 Task: Look for space in Sarishābāri, Bangladesh from 5th July, 2023 to 11th July, 2023 for 2 adults in price range Rs.8000 to Rs.16000. Place can be entire place with 2 bedrooms having 2 beds and 1 bathroom. Property type can be flat. Amenities needed are: air conditioning, . Booking option can be shelf check-in. Required host language is English.
Action: Mouse moved to (508, 138)
Screenshot: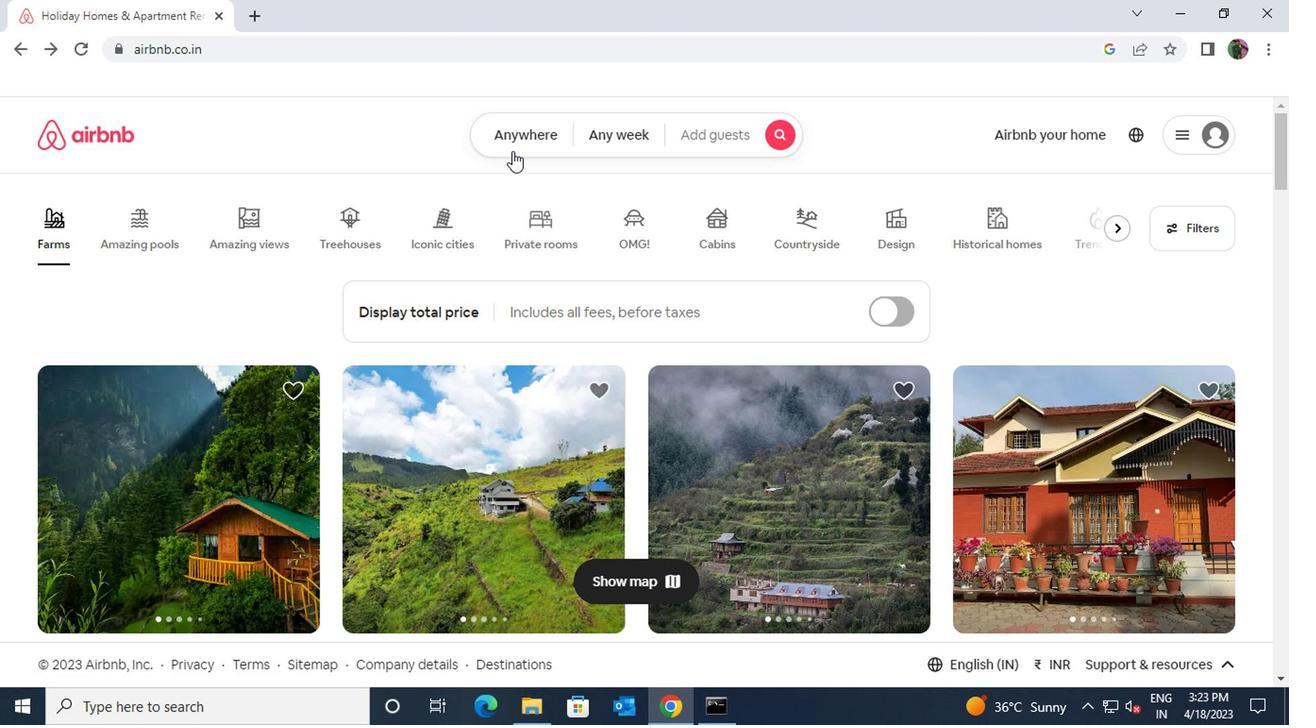 
Action: Mouse pressed left at (508, 138)
Screenshot: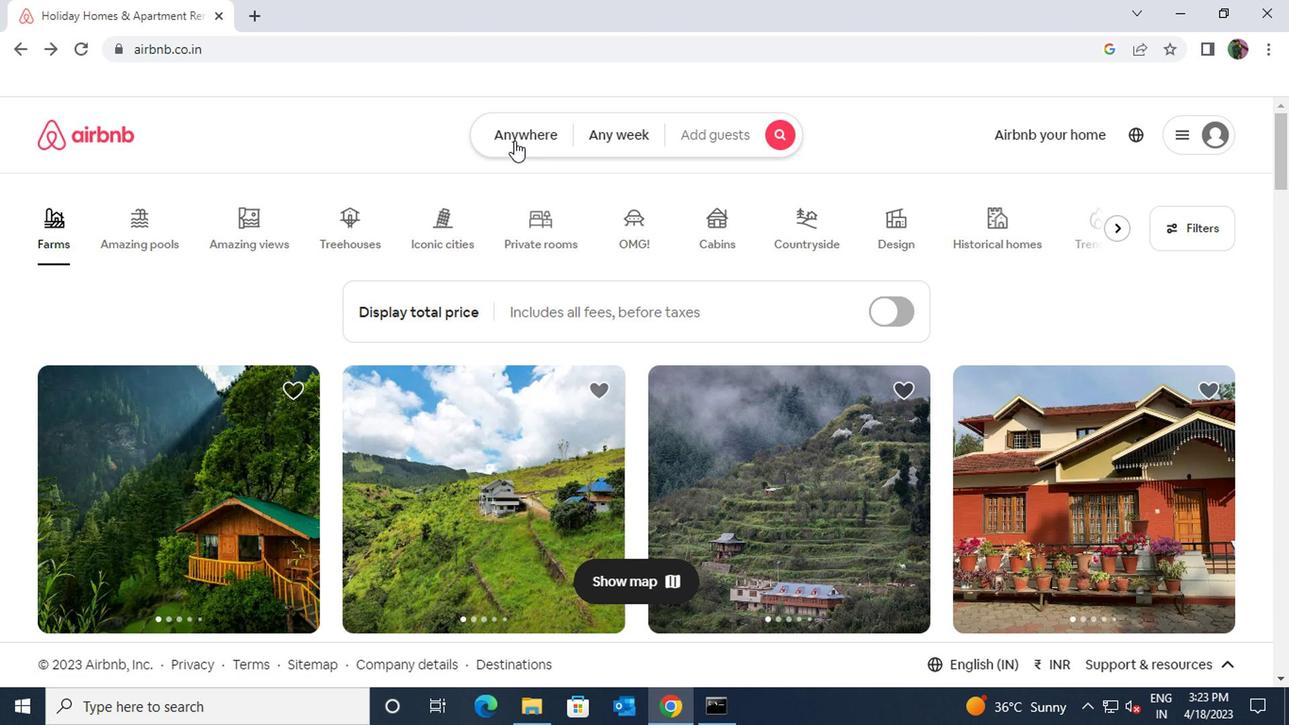 
Action: Mouse moved to (439, 211)
Screenshot: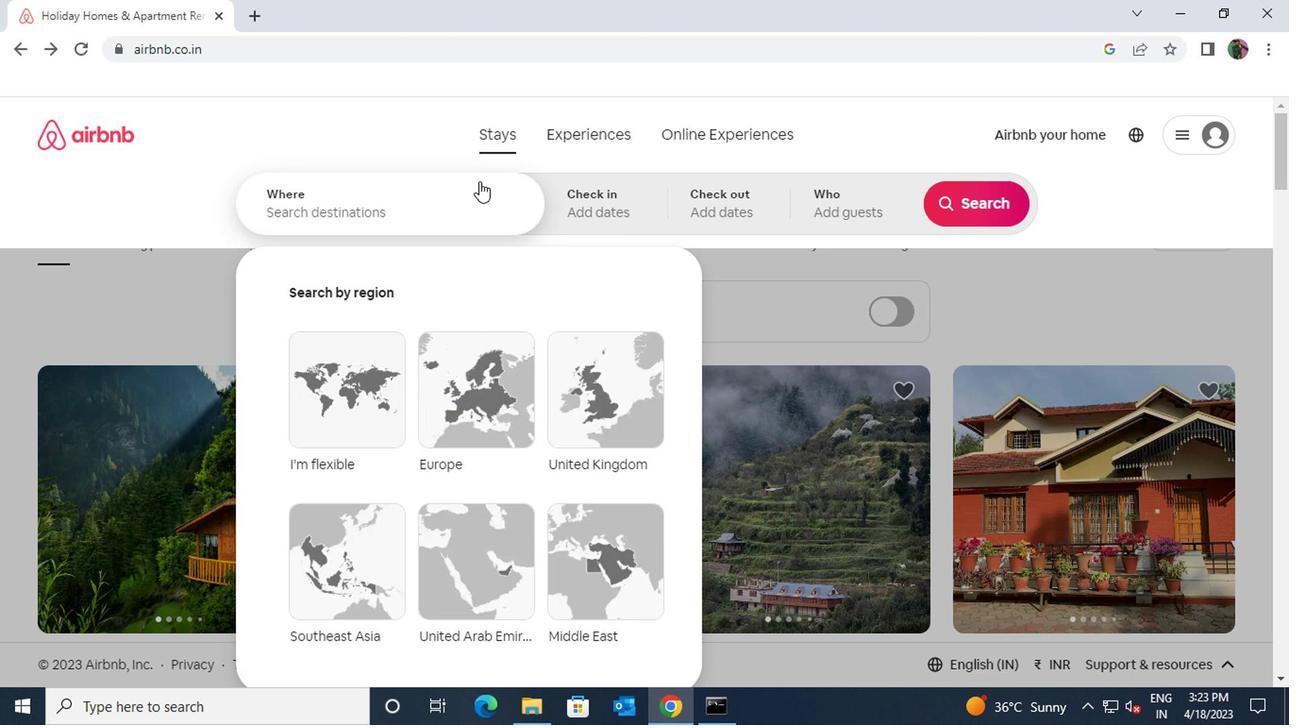 
Action: Mouse pressed left at (439, 211)
Screenshot: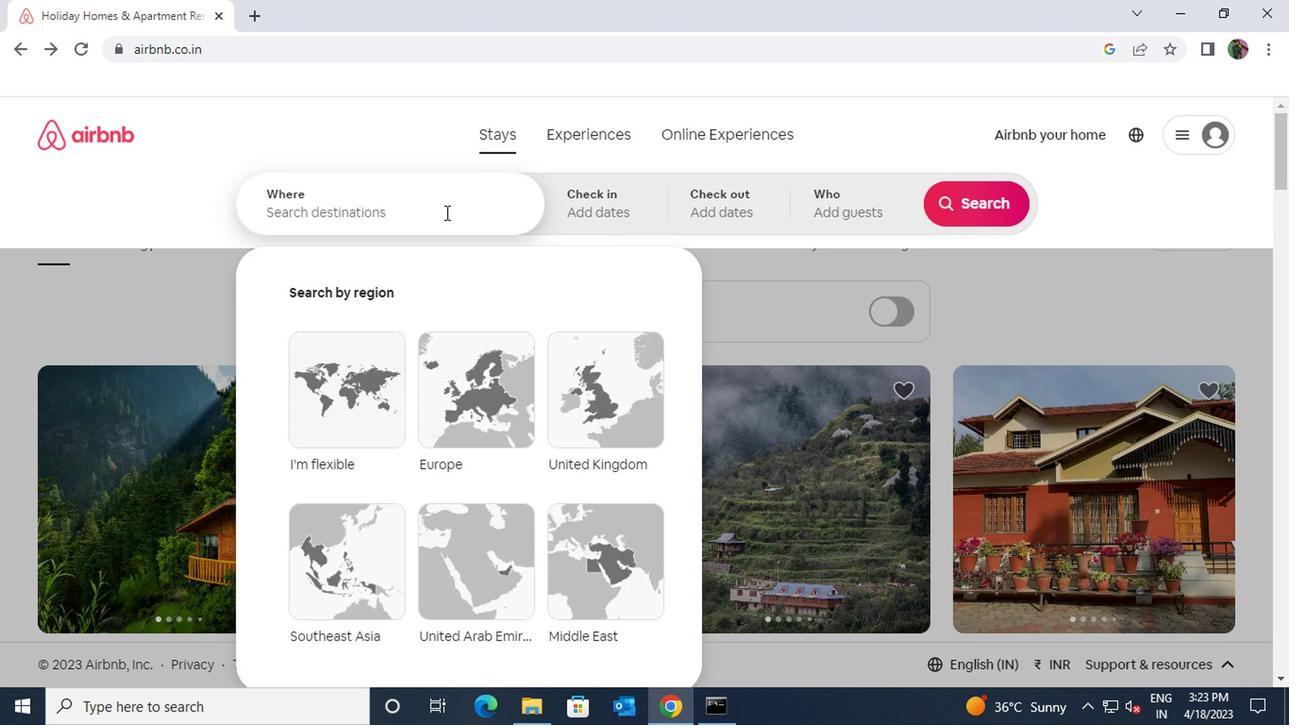 
Action: Key pressed sharisbhari<Key.space>banglade
Screenshot: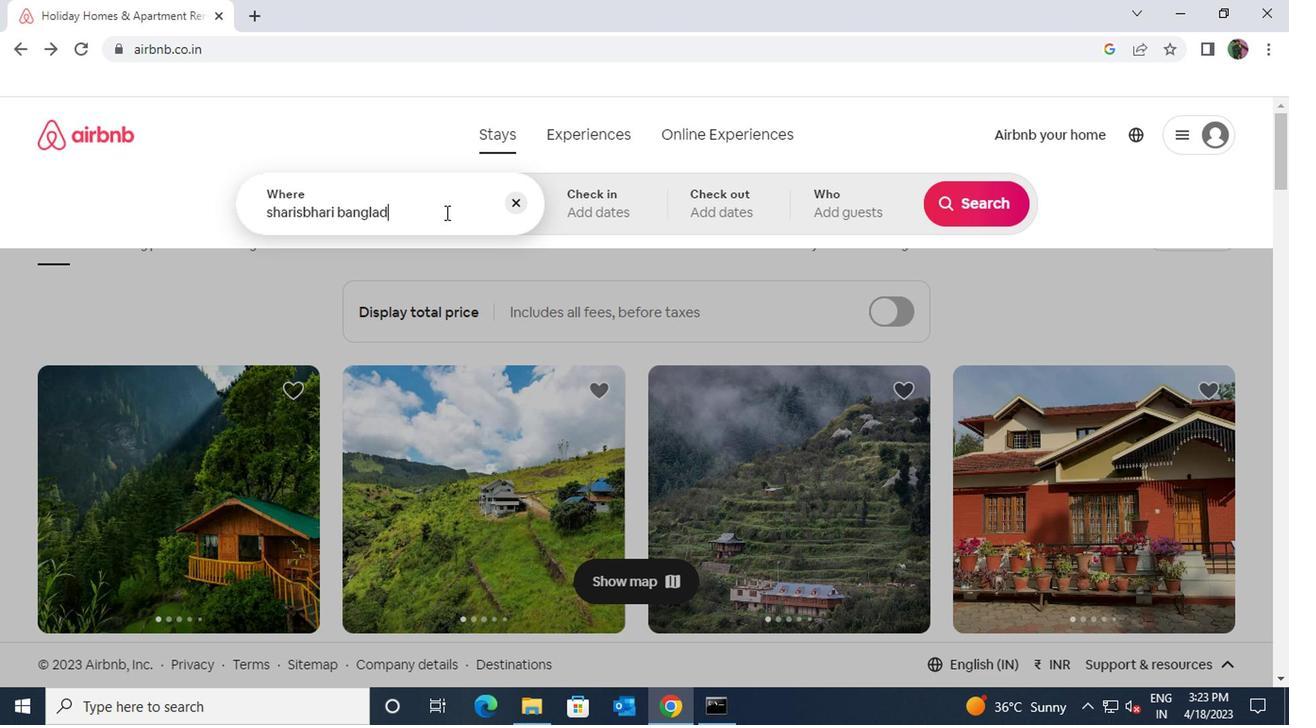
Action: Mouse moved to (433, 304)
Screenshot: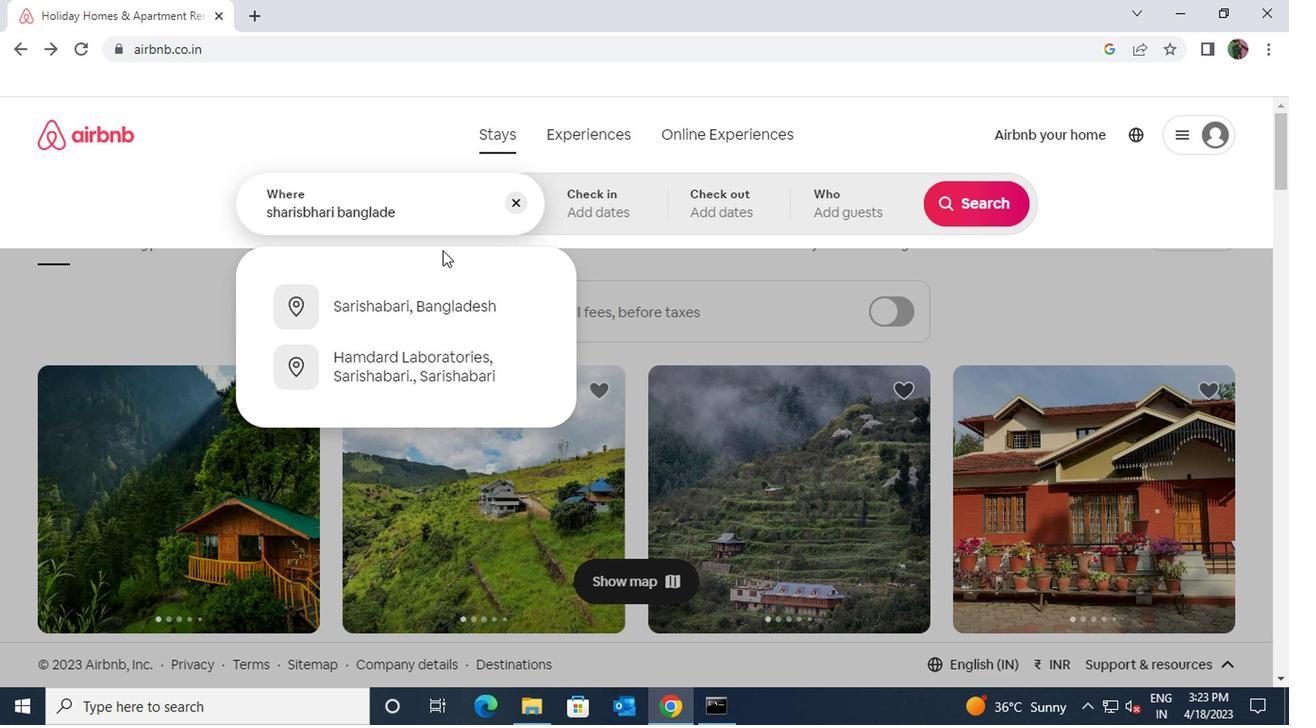 
Action: Mouse pressed left at (433, 304)
Screenshot: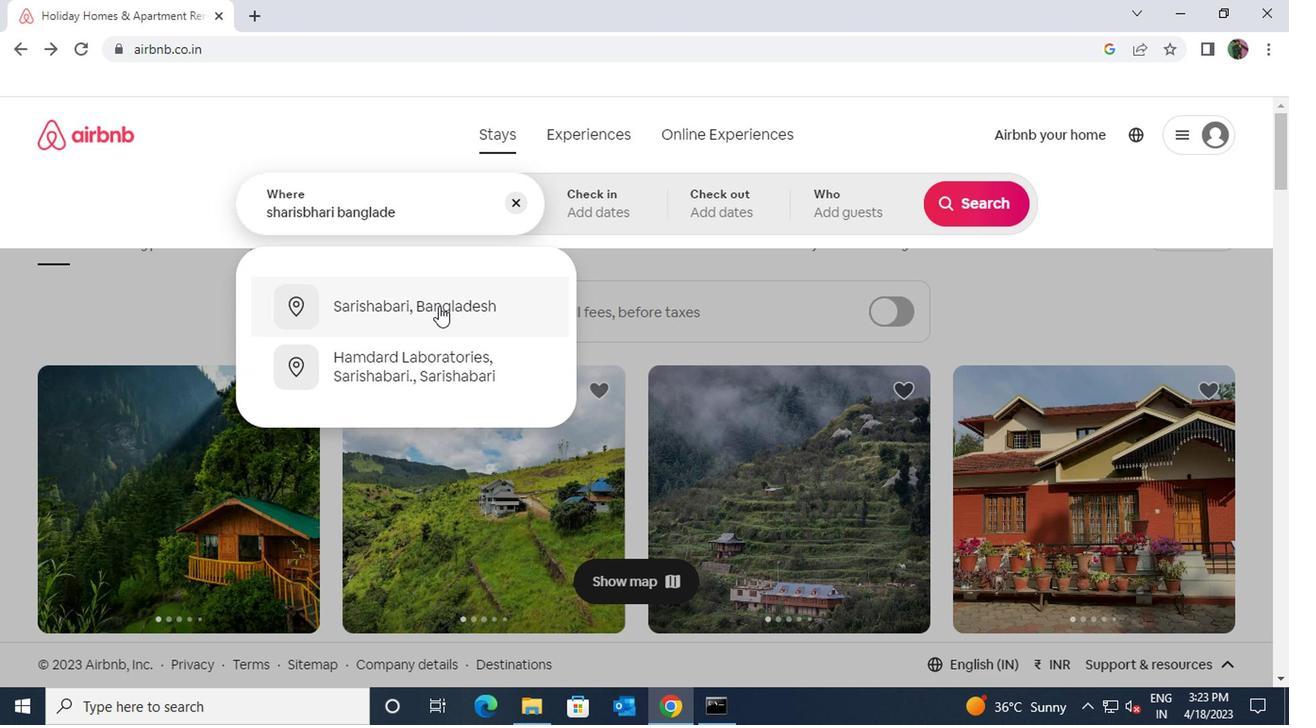 
Action: Mouse moved to (958, 361)
Screenshot: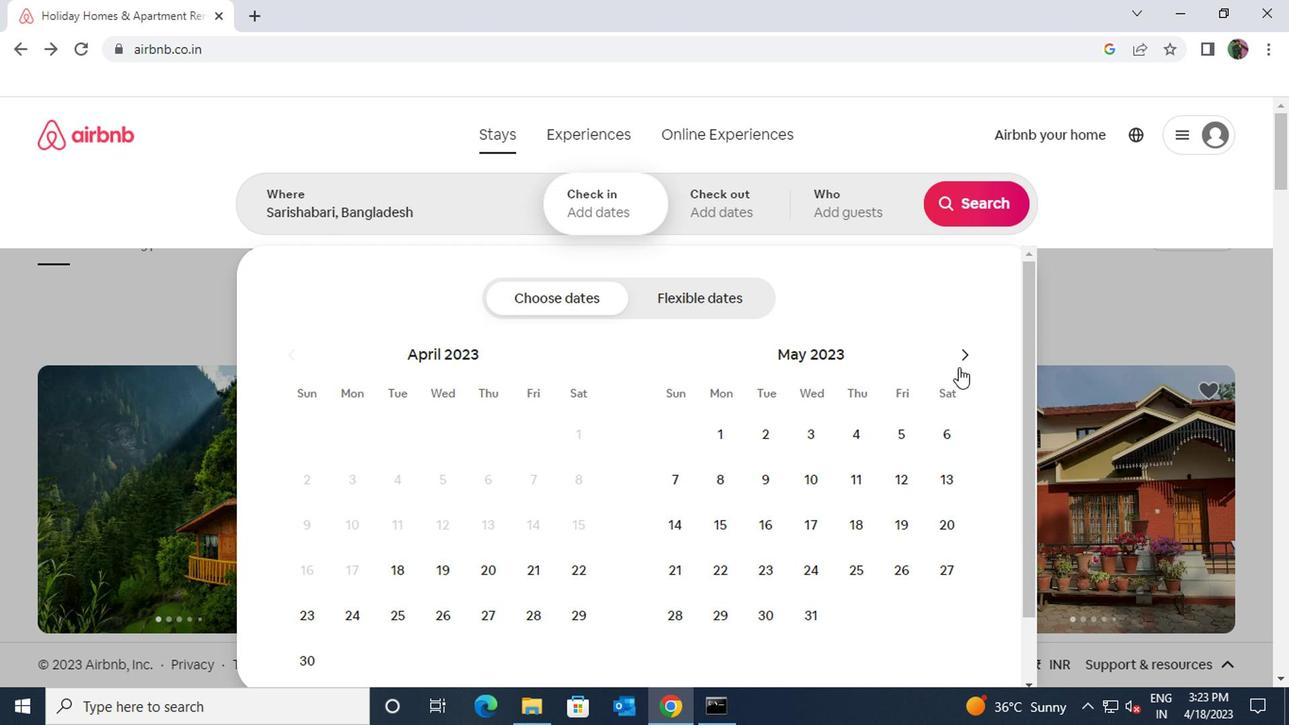 
Action: Mouse pressed left at (958, 361)
Screenshot: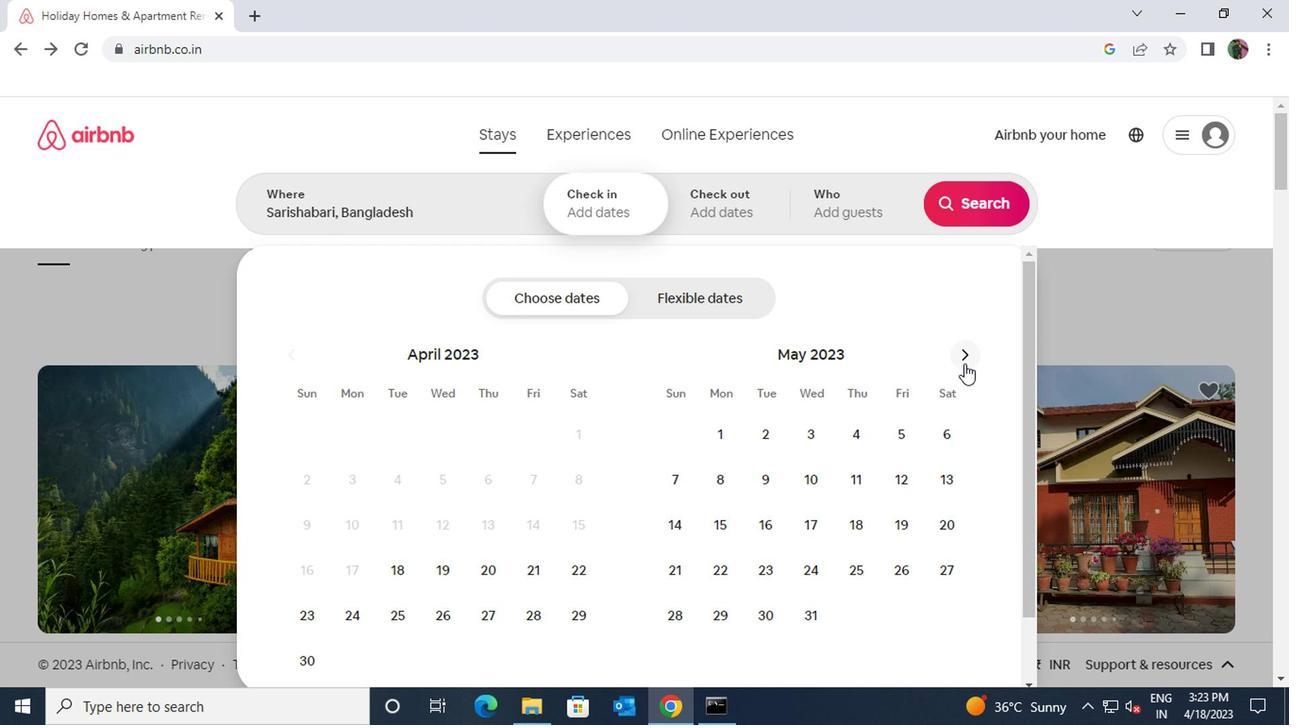 
Action: Mouse pressed left at (958, 361)
Screenshot: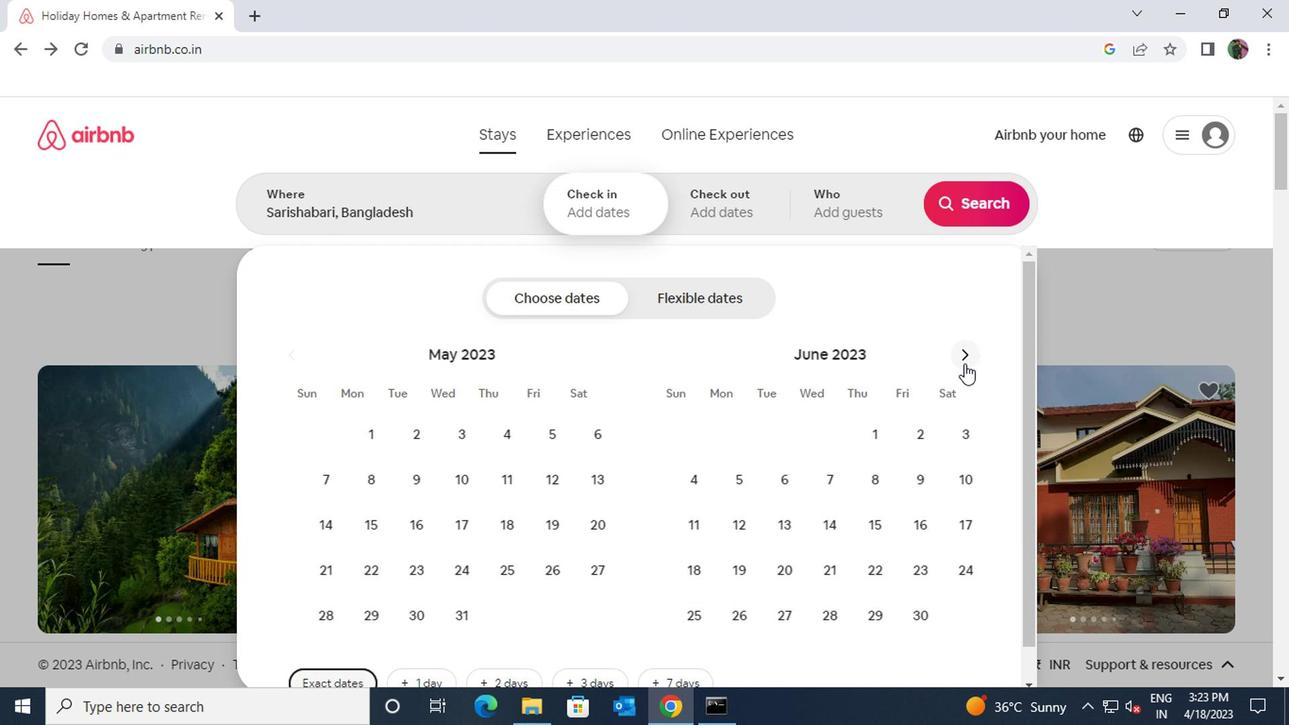 
Action: Mouse moved to (794, 472)
Screenshot: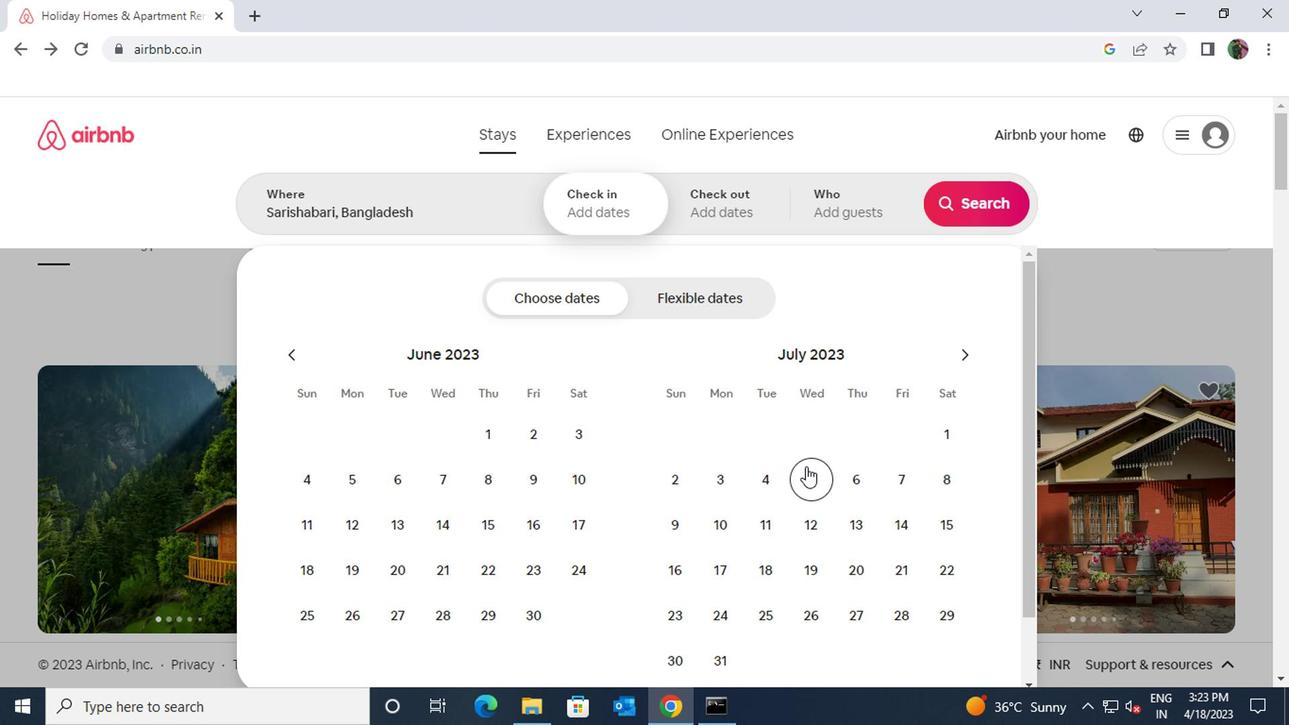 
Action: Mouse pressed left at (794, 472)
Screenshot: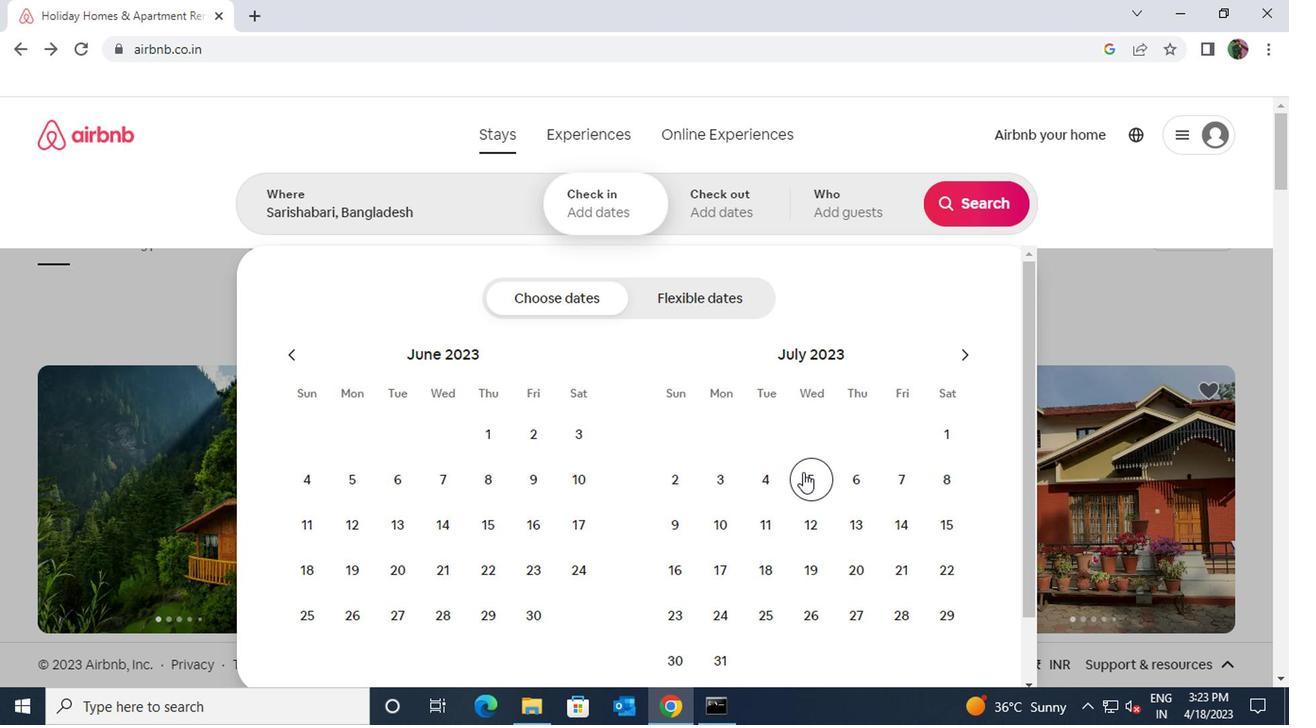 
Action: Mouse moved to (762, 514)
Screenshot: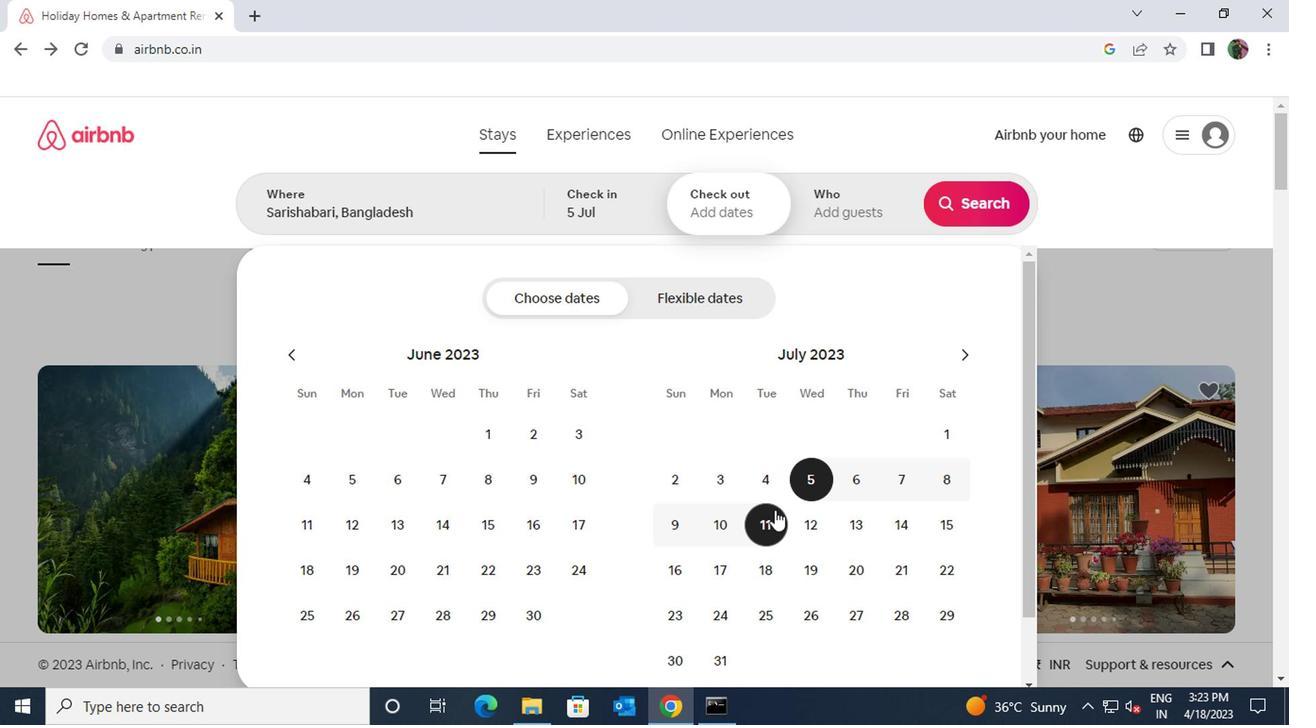 
Action: Mouse pressed left at (762, 514)
Screenshot: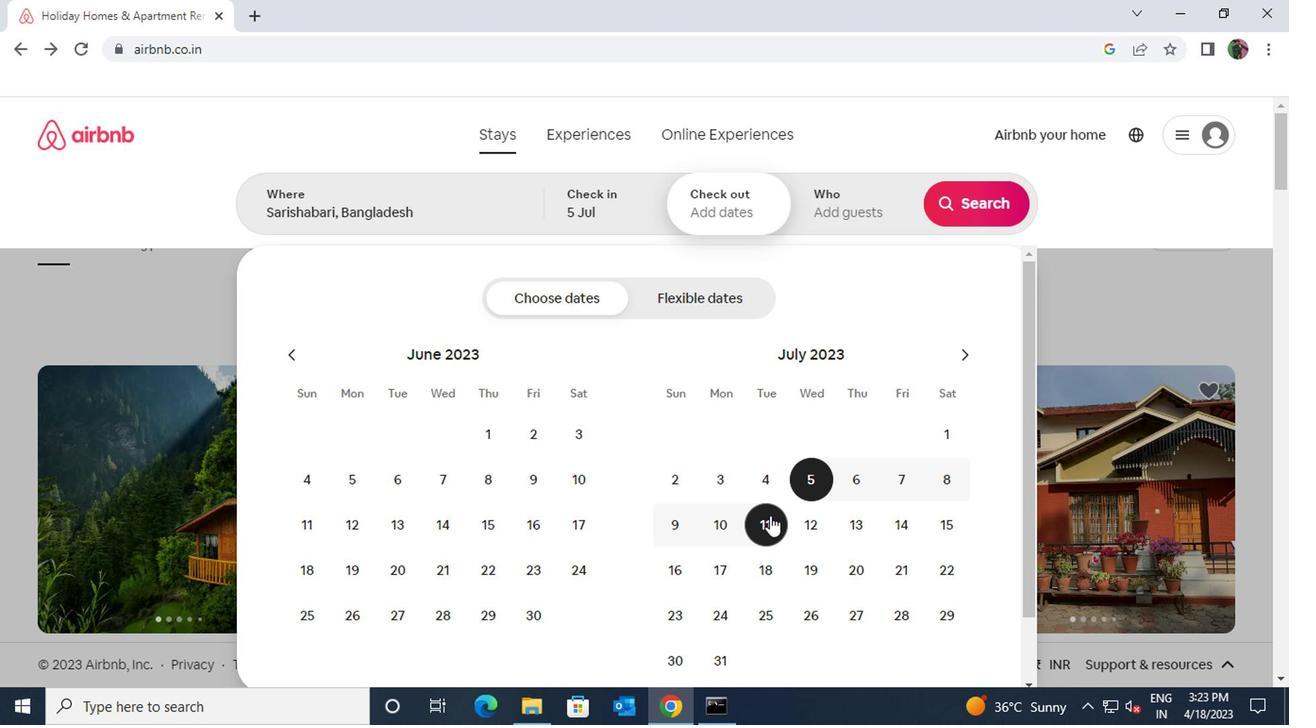 
Action: Mouse moved to (825, 203)
Screenshot: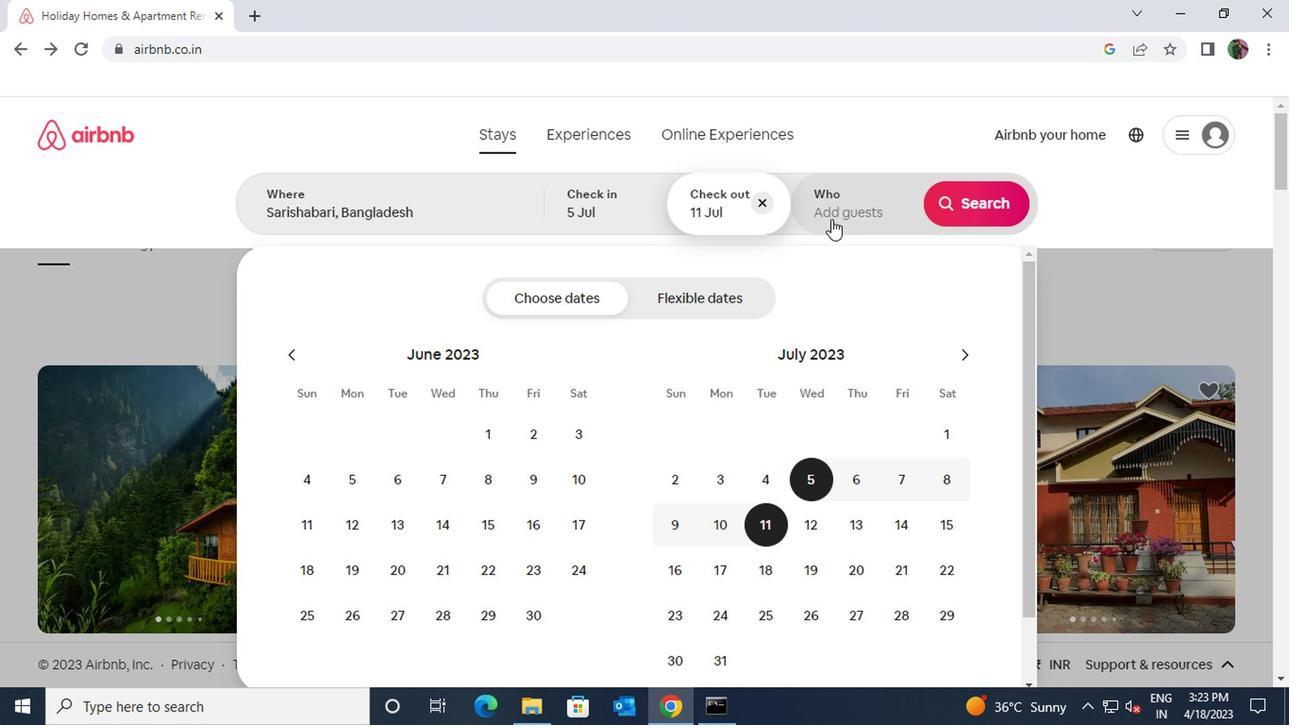 
Action: Mouse pressed left at (825, 203)
Screenshot: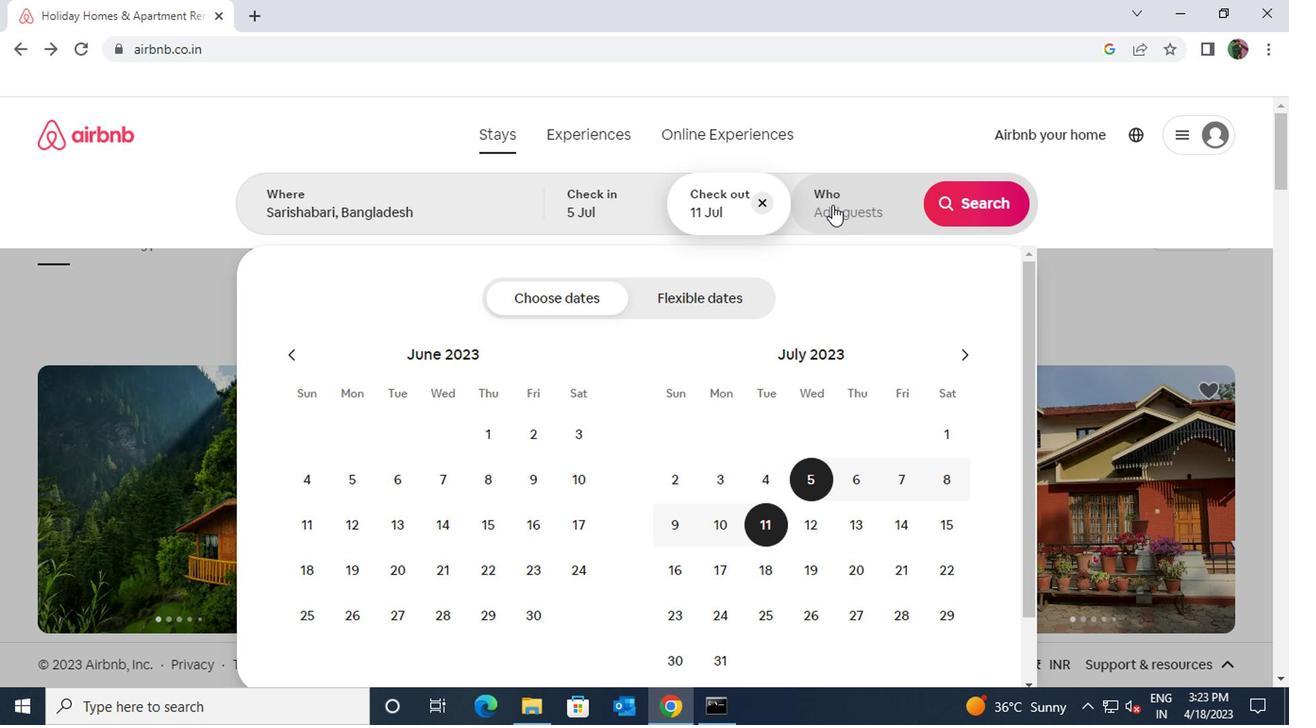 
Action: Mouse moved to (980, 304)
Screenshot: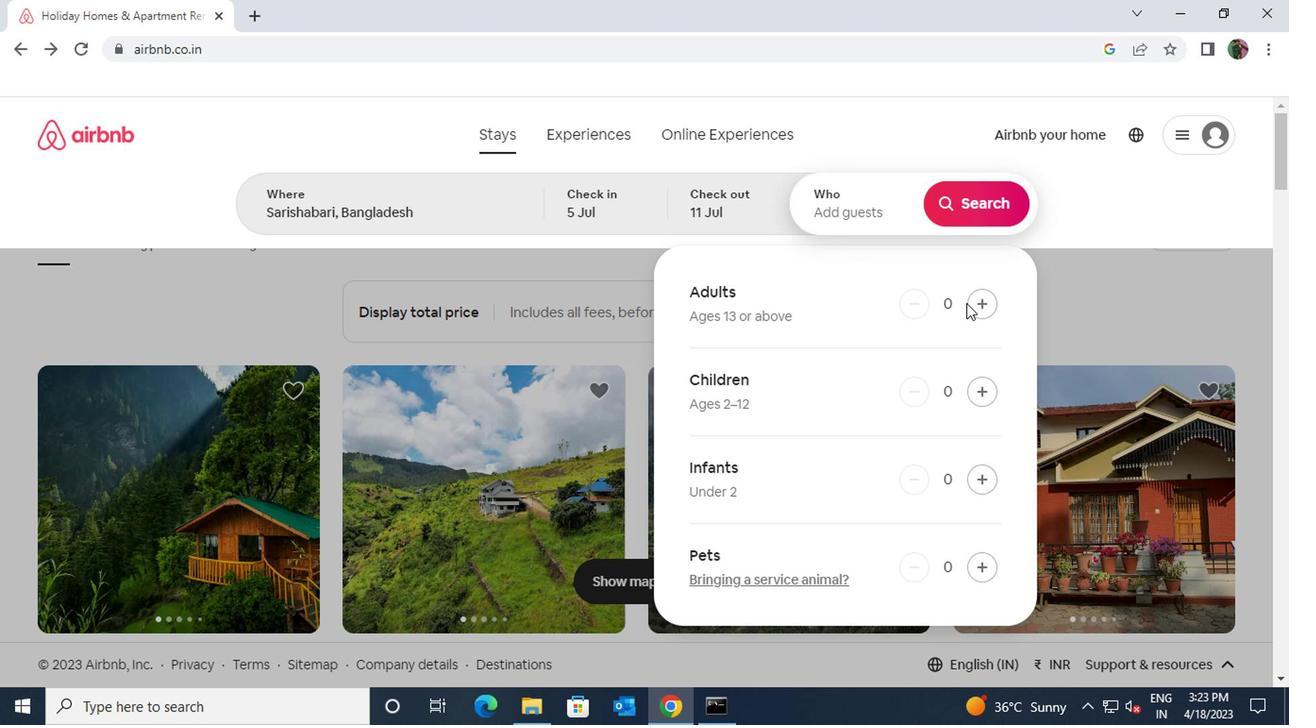 
Action: Mouse pressed left at (980, 304)
Screenshot: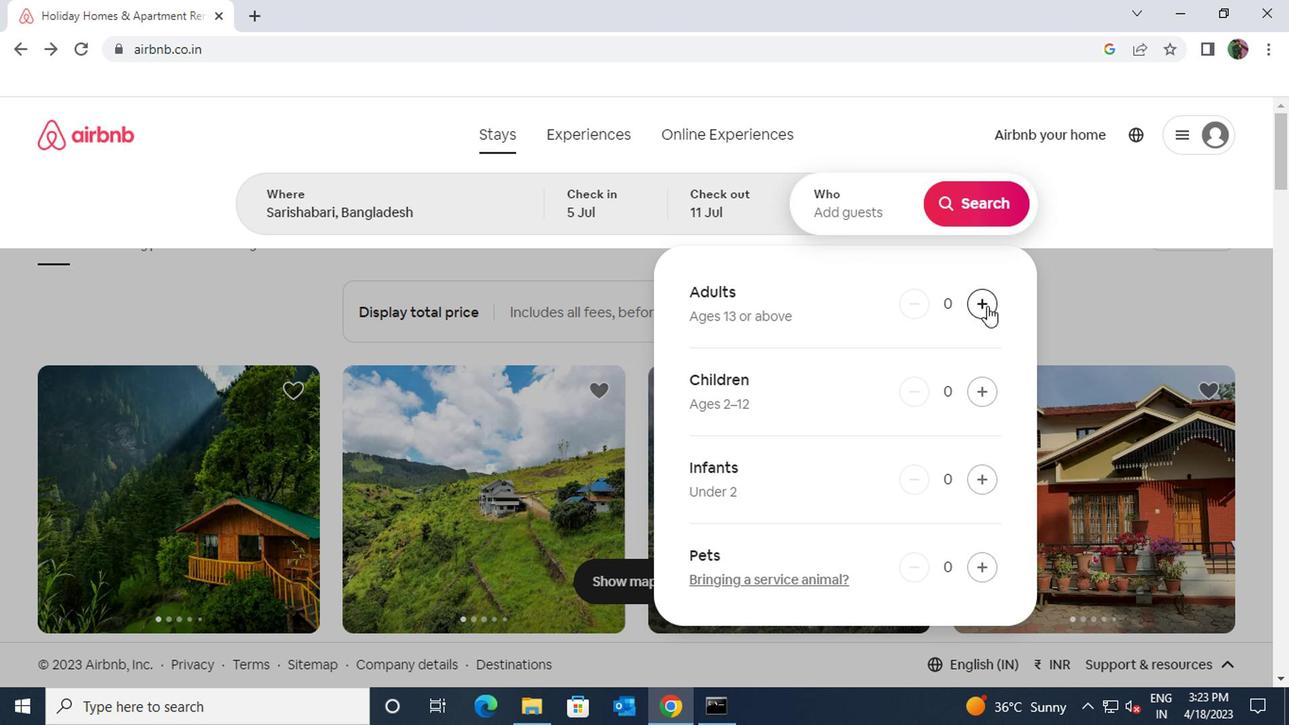 
Action: Mouse pressed left at (980, 304)
Screenshot: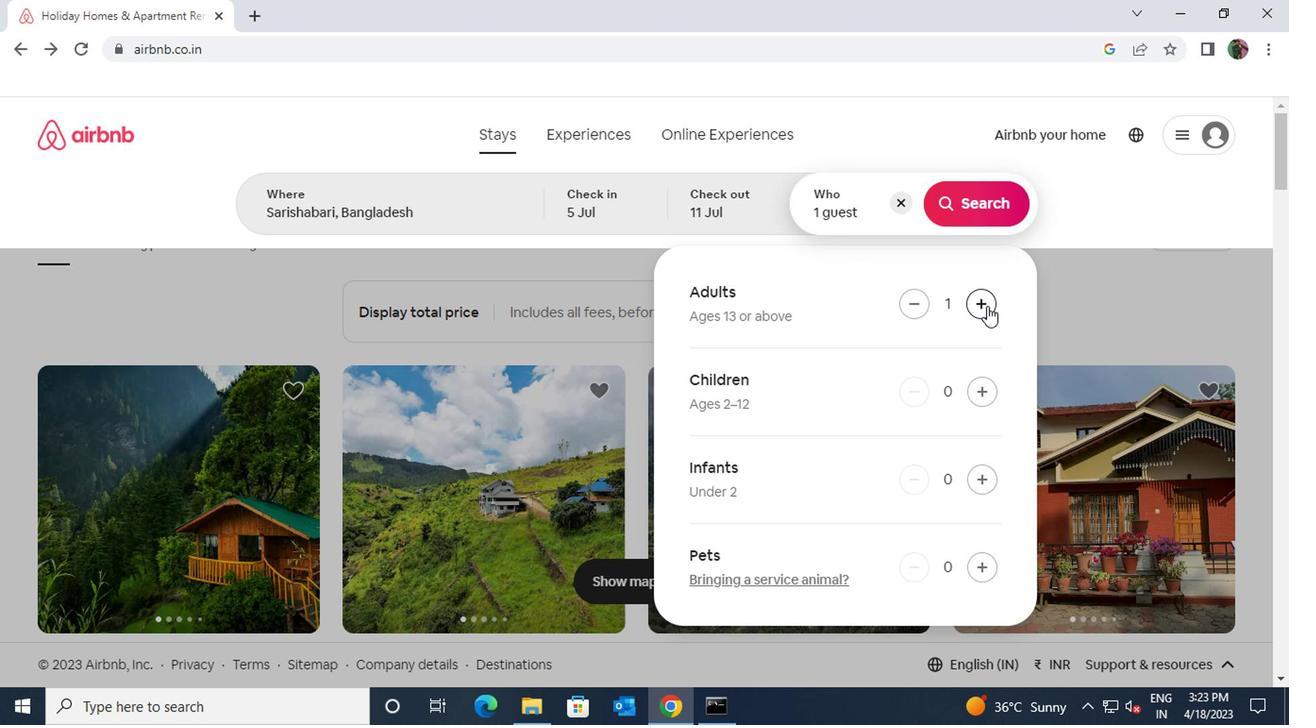 
Action: Mouse moved to (961, 202)
Screenshot: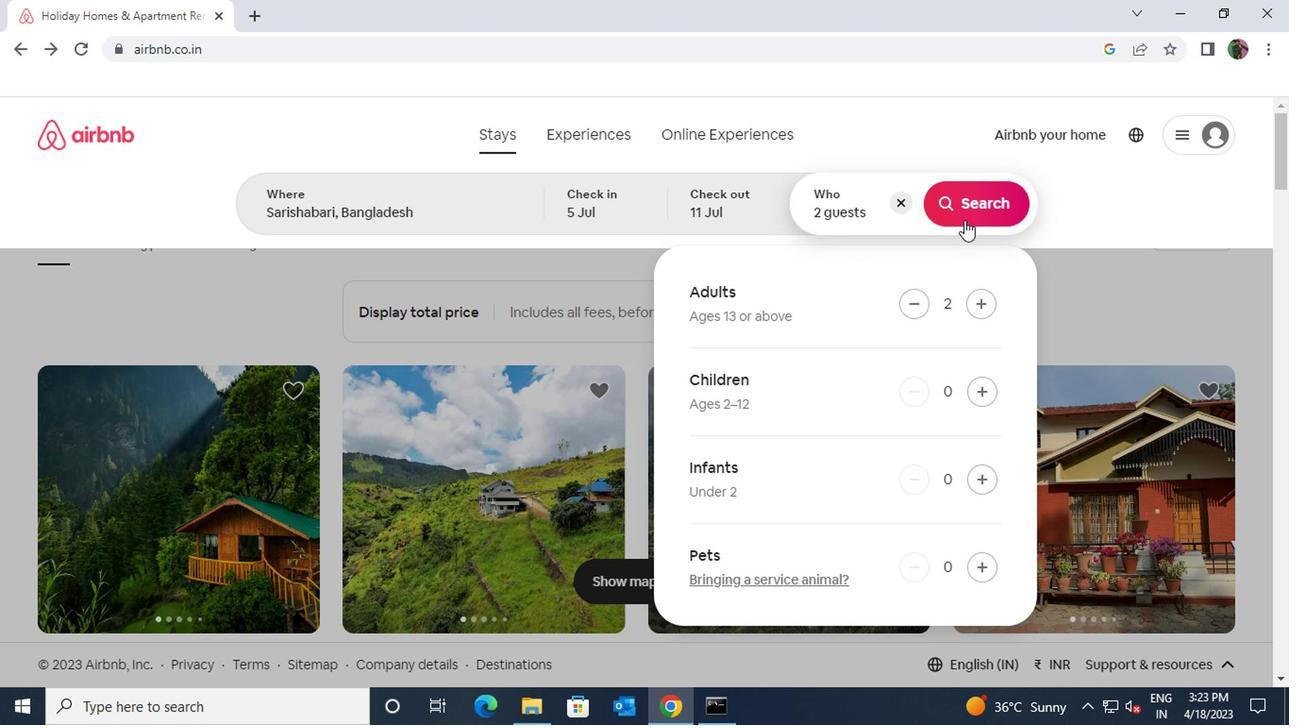 
Action: Mouse pressed left at (961, 202)
Screenshot: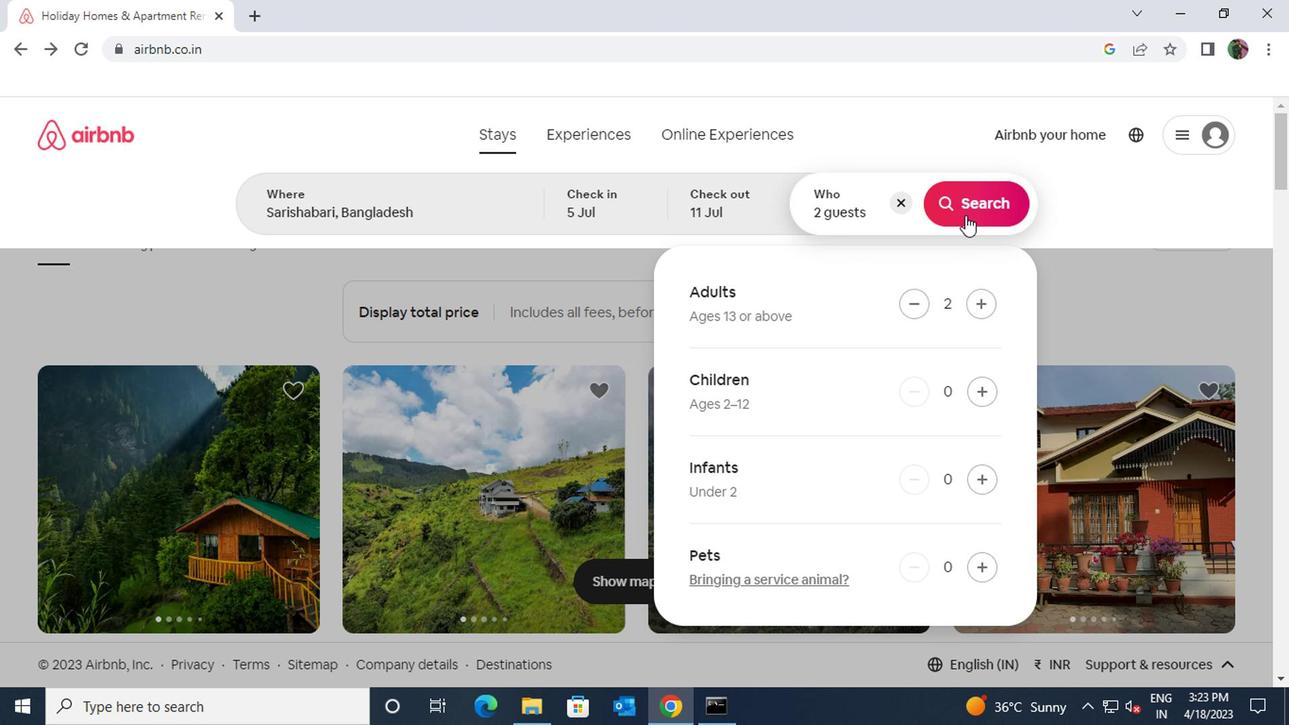 
Action: Mouse moved to (1179, 208)
Screenshot: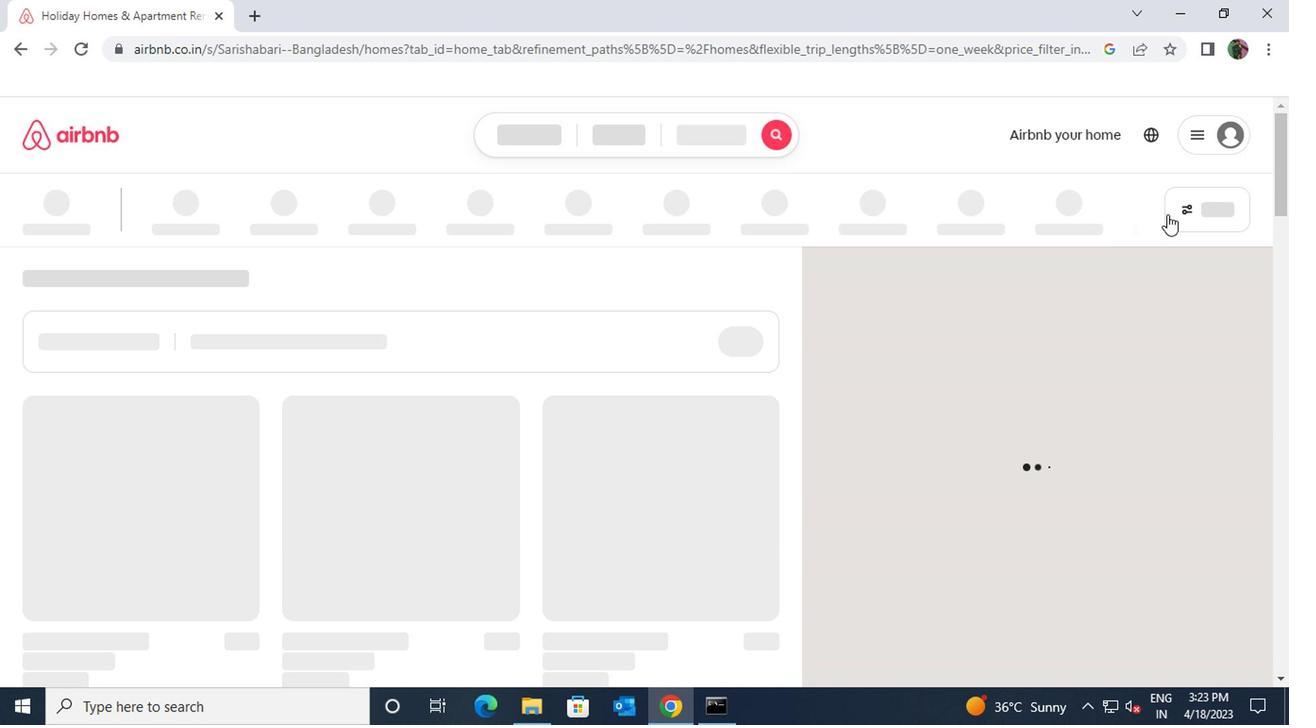 
Action: Mouse pressed left at (1179, 208)
Screenshot: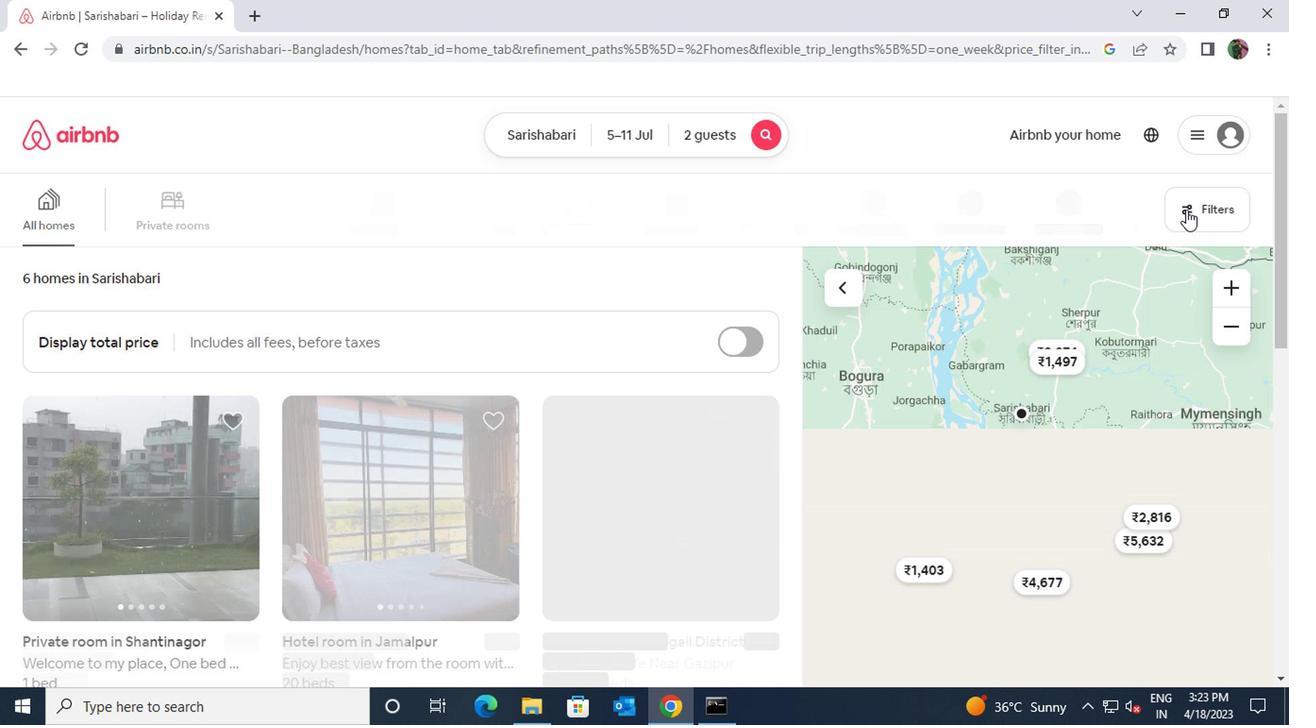 
Action: Mouse moved to (400, 455)
Screenshot: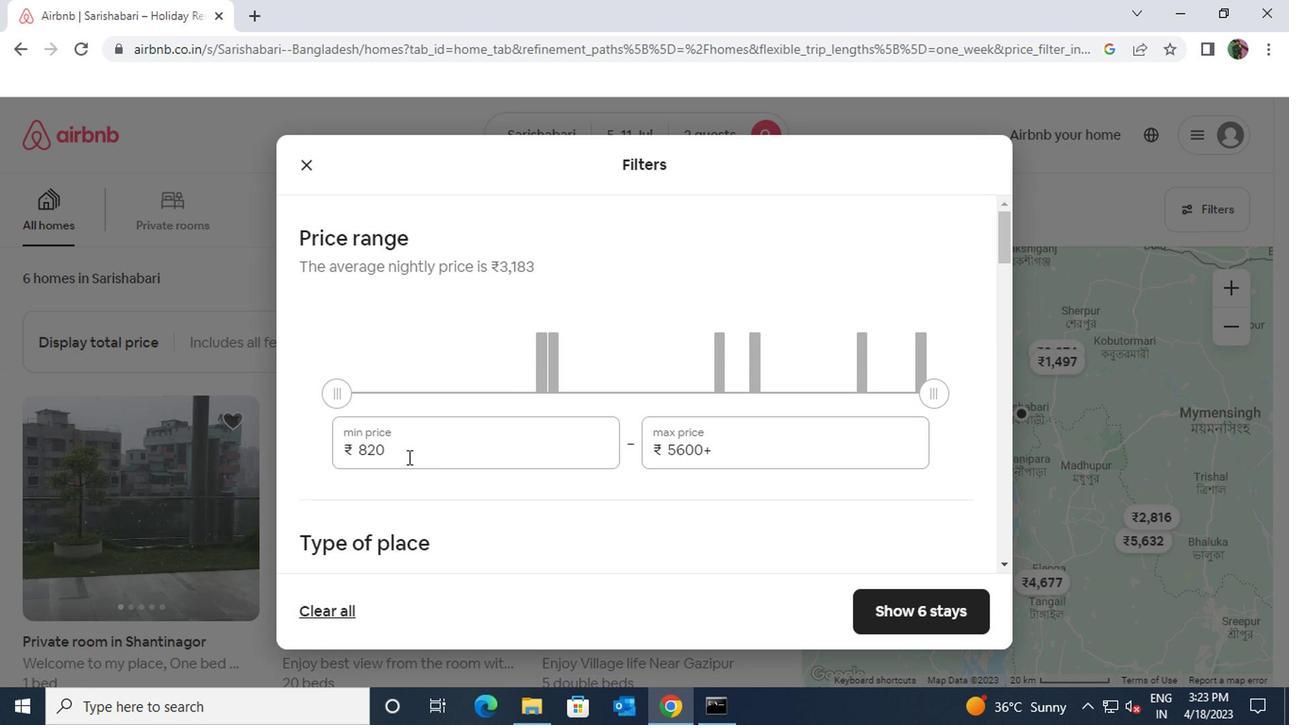 
Action: Mouse pressed left at (400, 455)
Screenshot: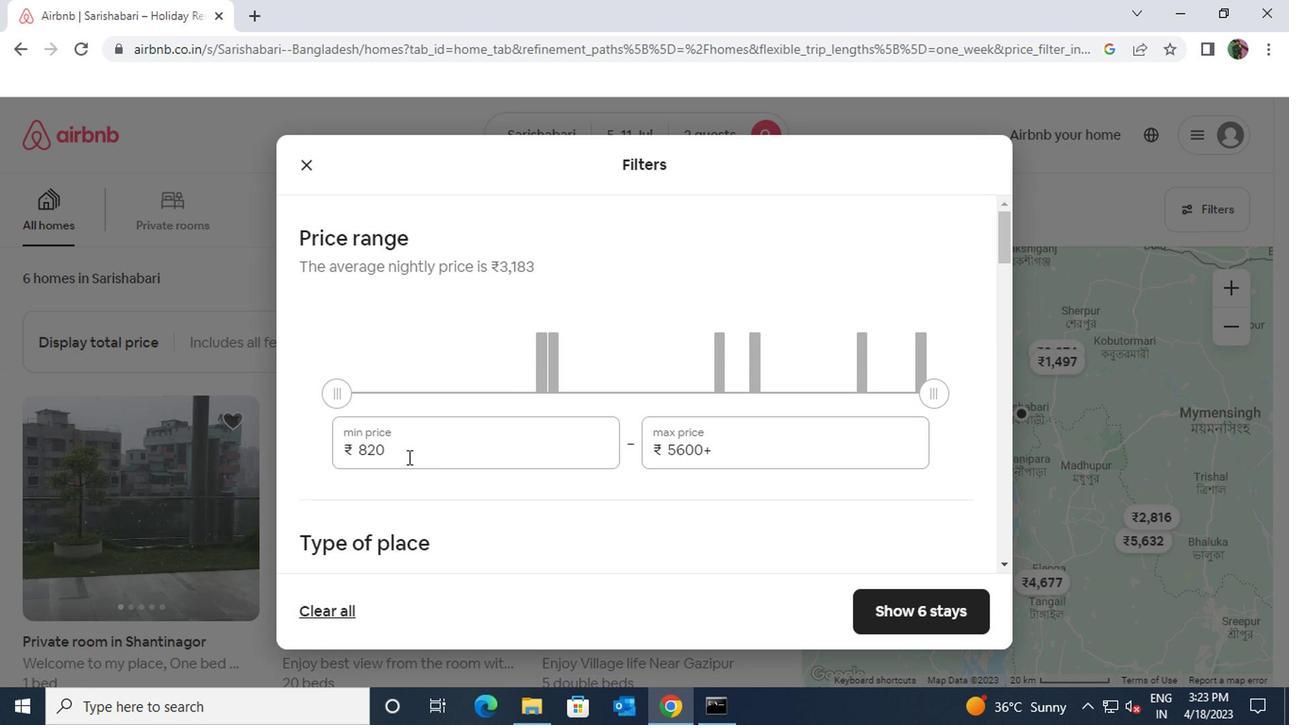 
Action: Mouse moved to (344, 455)
Screenshot: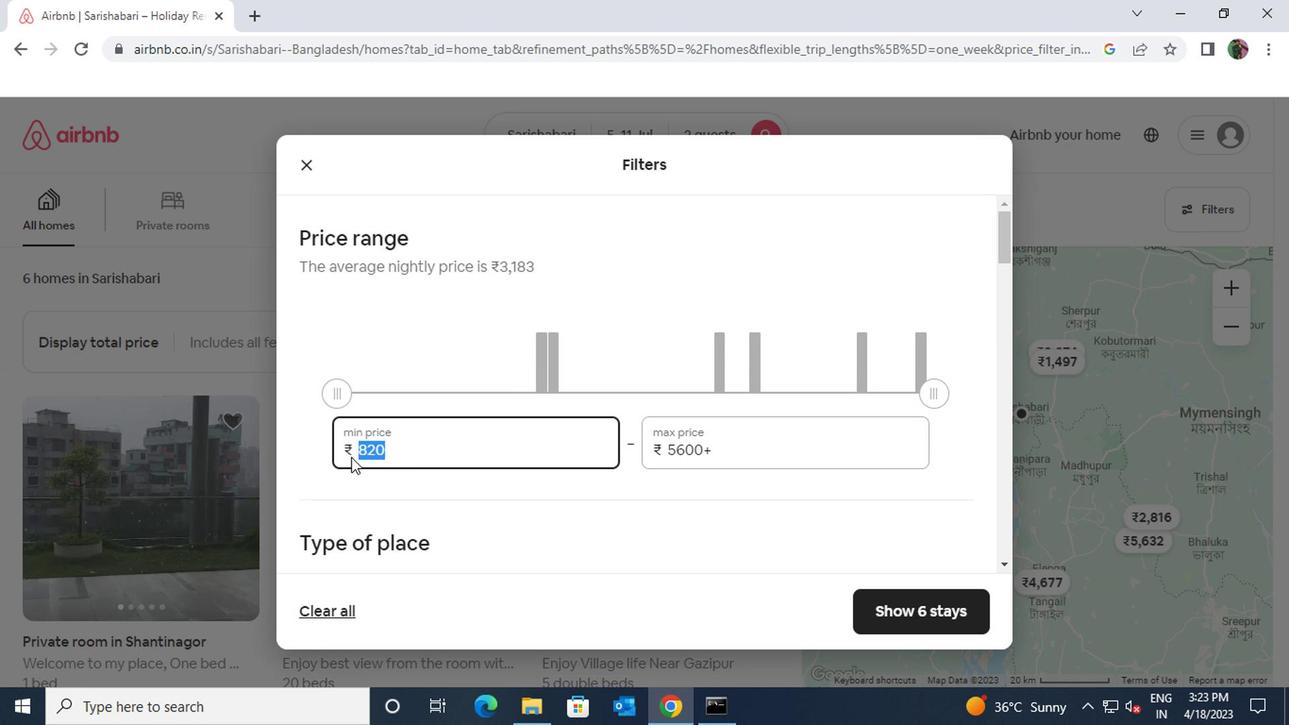 
Action: Key pressed 8000
Screenshot: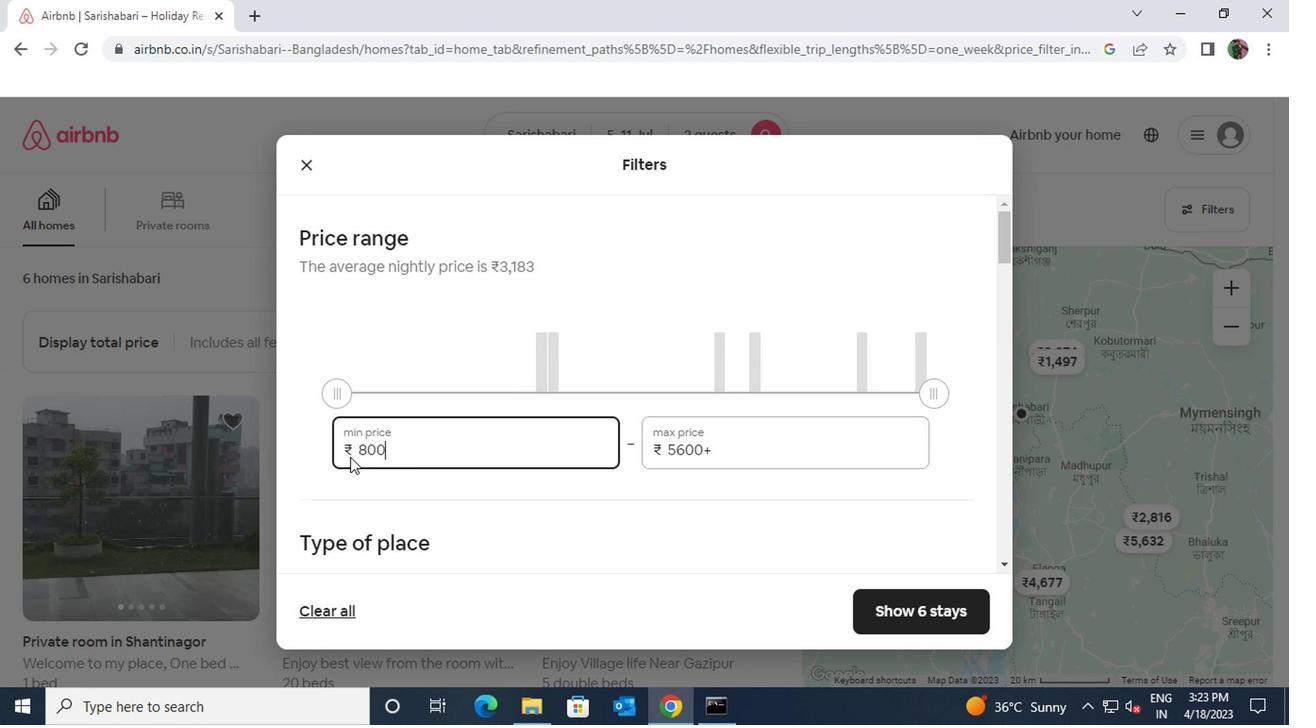 
Action: Mouse moved to (716, 451)
Screenshot: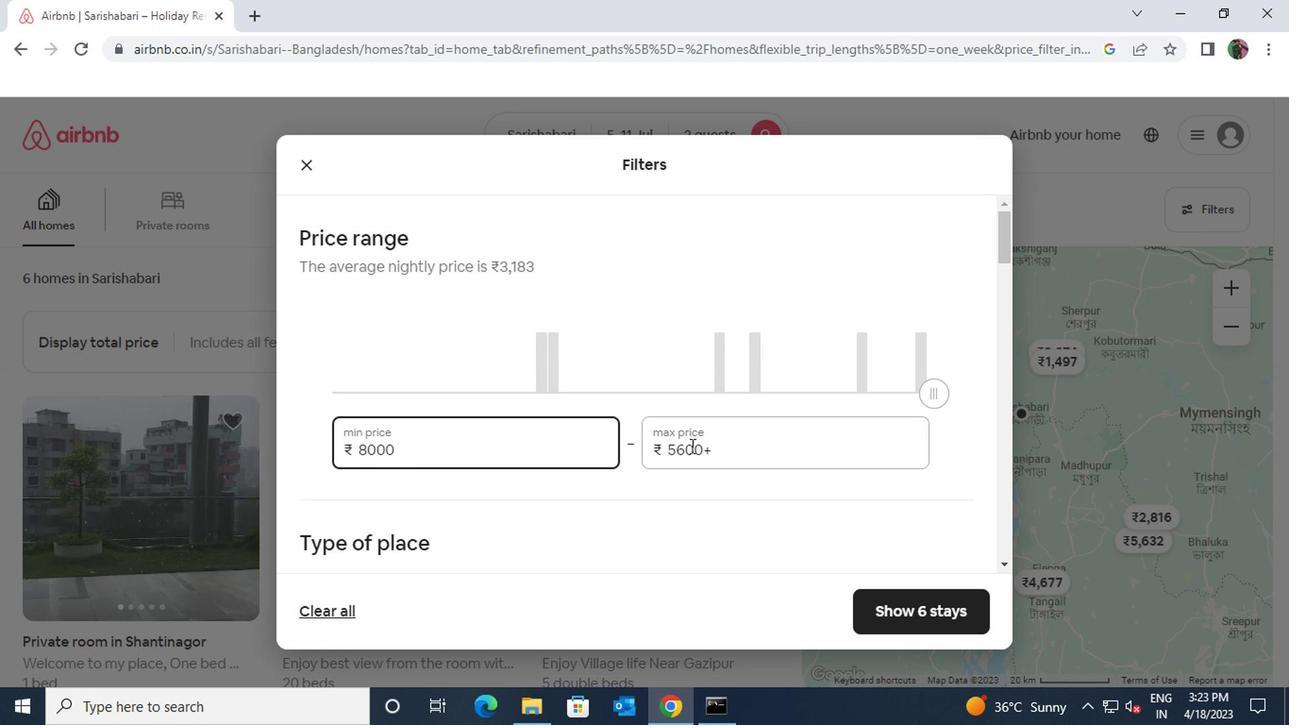 
Action: Mouse pressed left at (716, 451)
Screenshot: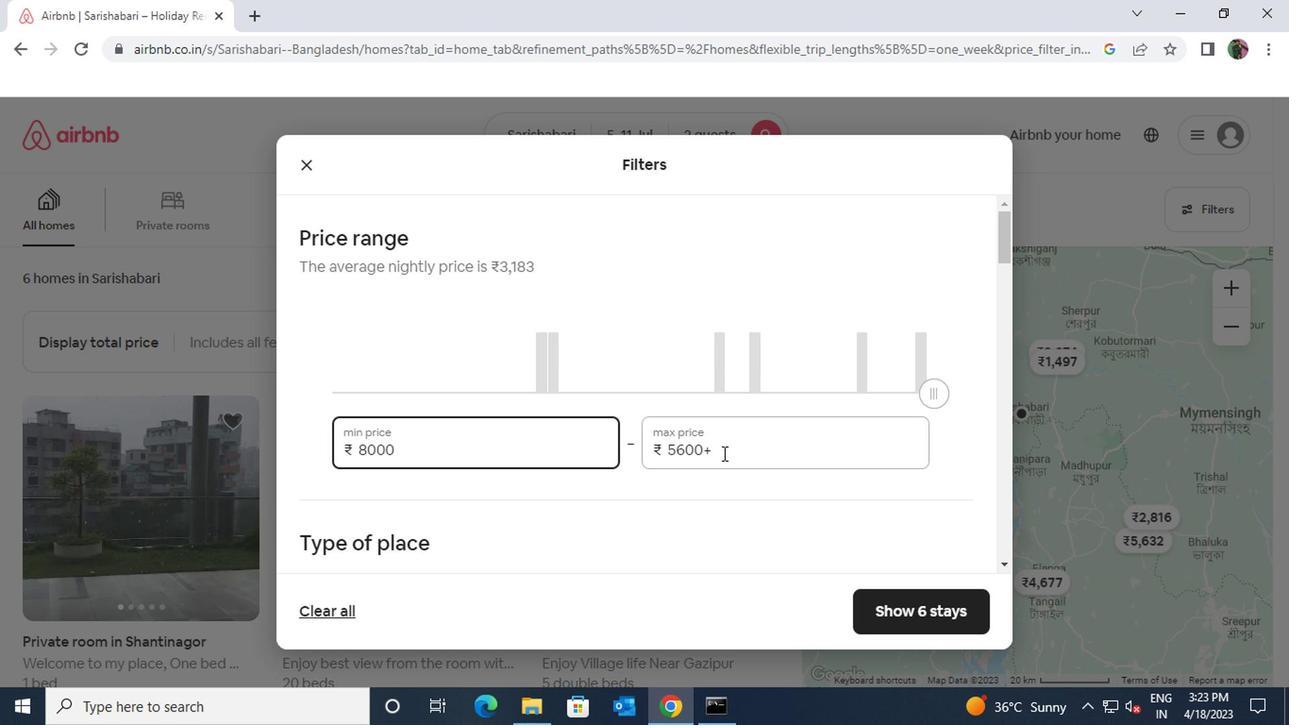 
Action: Mouse moved to (659, 463)
Screenshot: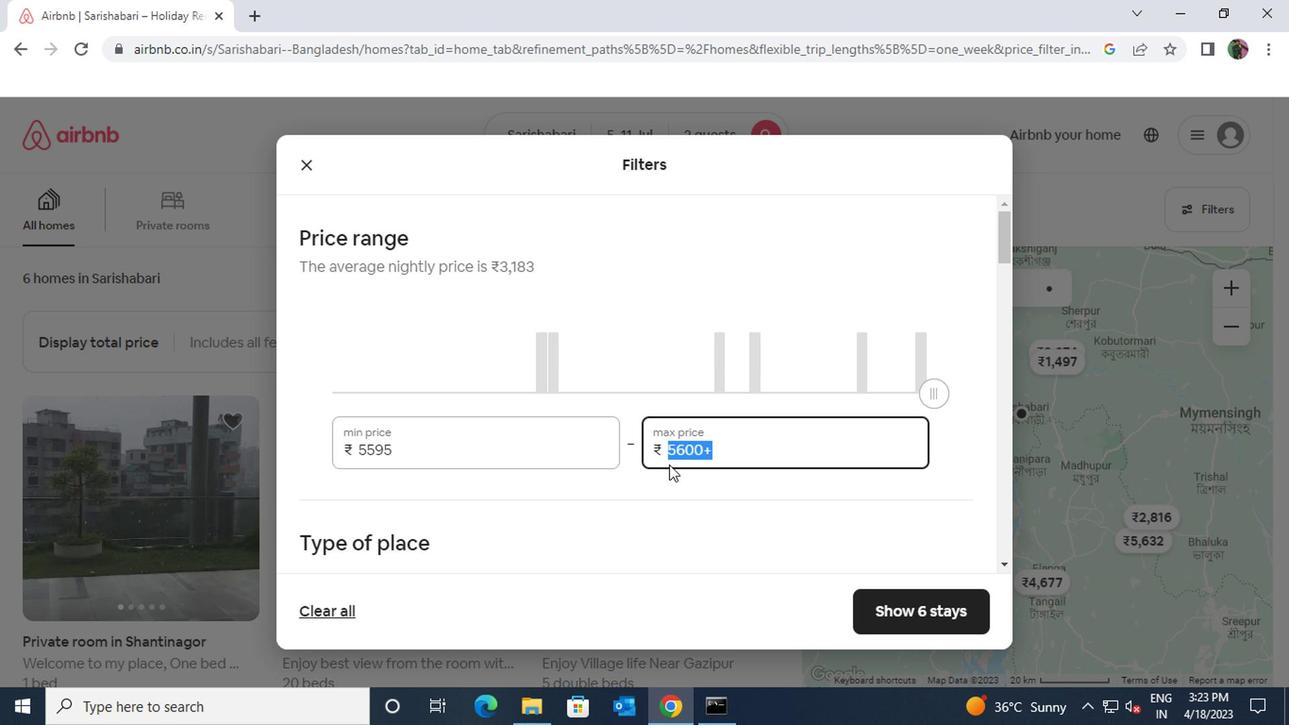 
Action: Key pressed 16000
Screenshot: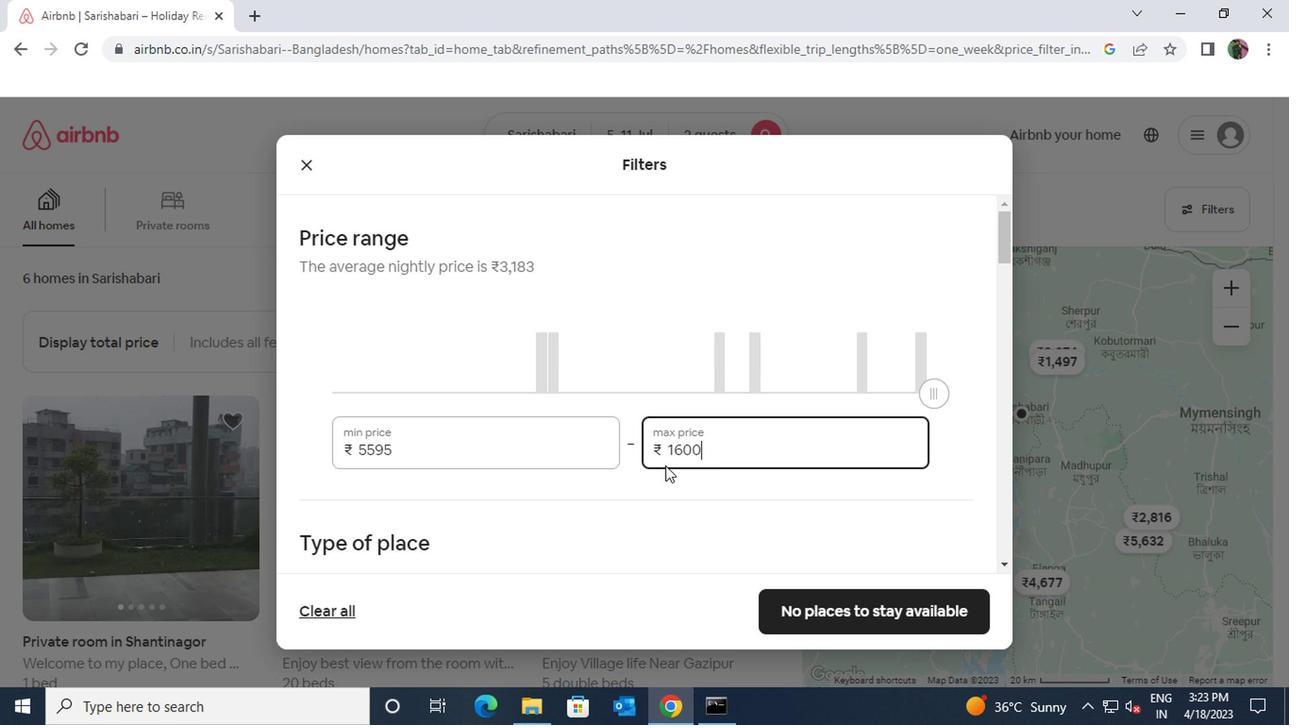 
Action: Mouse moved to (657, 463)
Screenshot: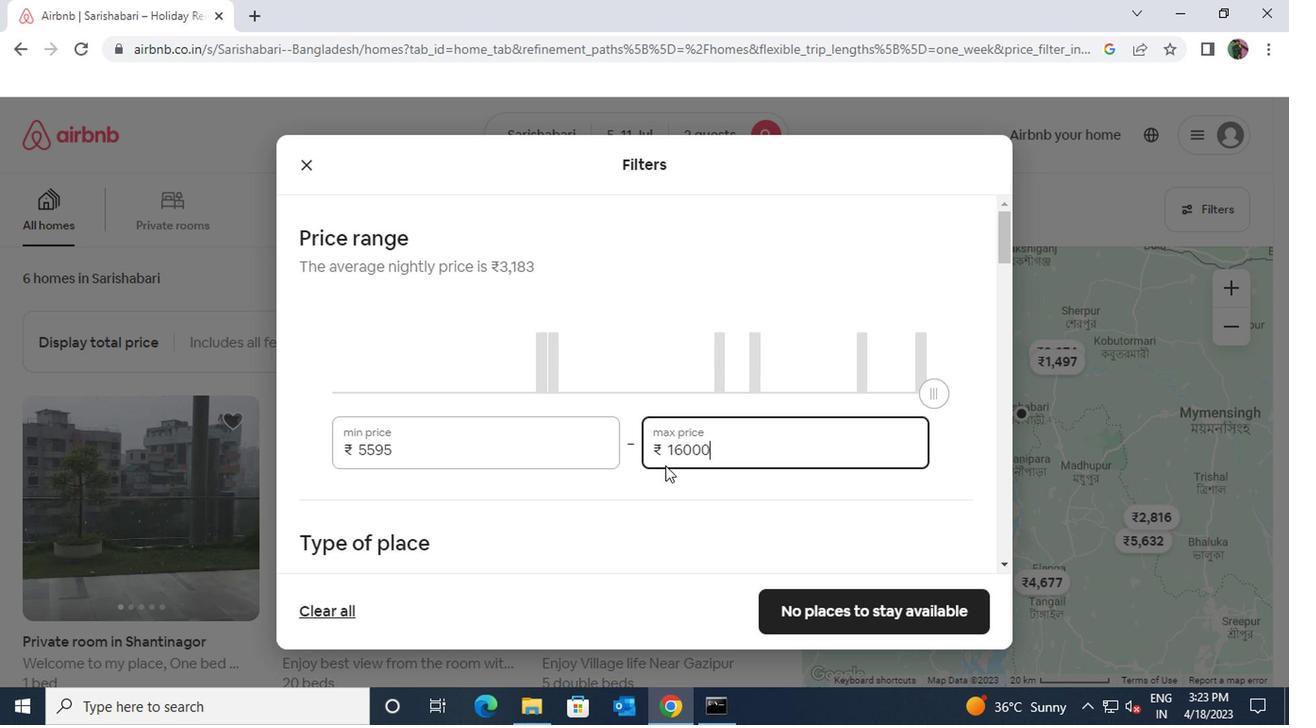 
Action: Mouse scrolled (657, 462) with delta (0, -1)
Screenshot: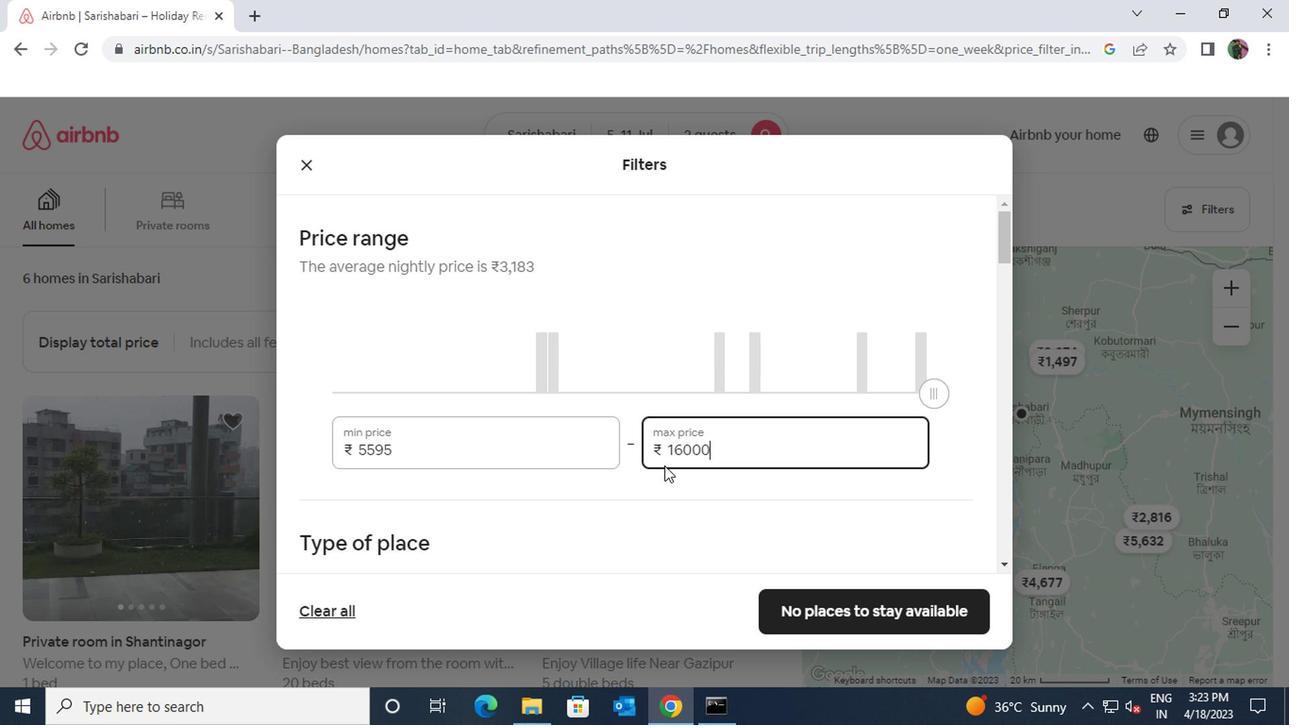
Action: Mouse moved to (311, 502)
Screenshot: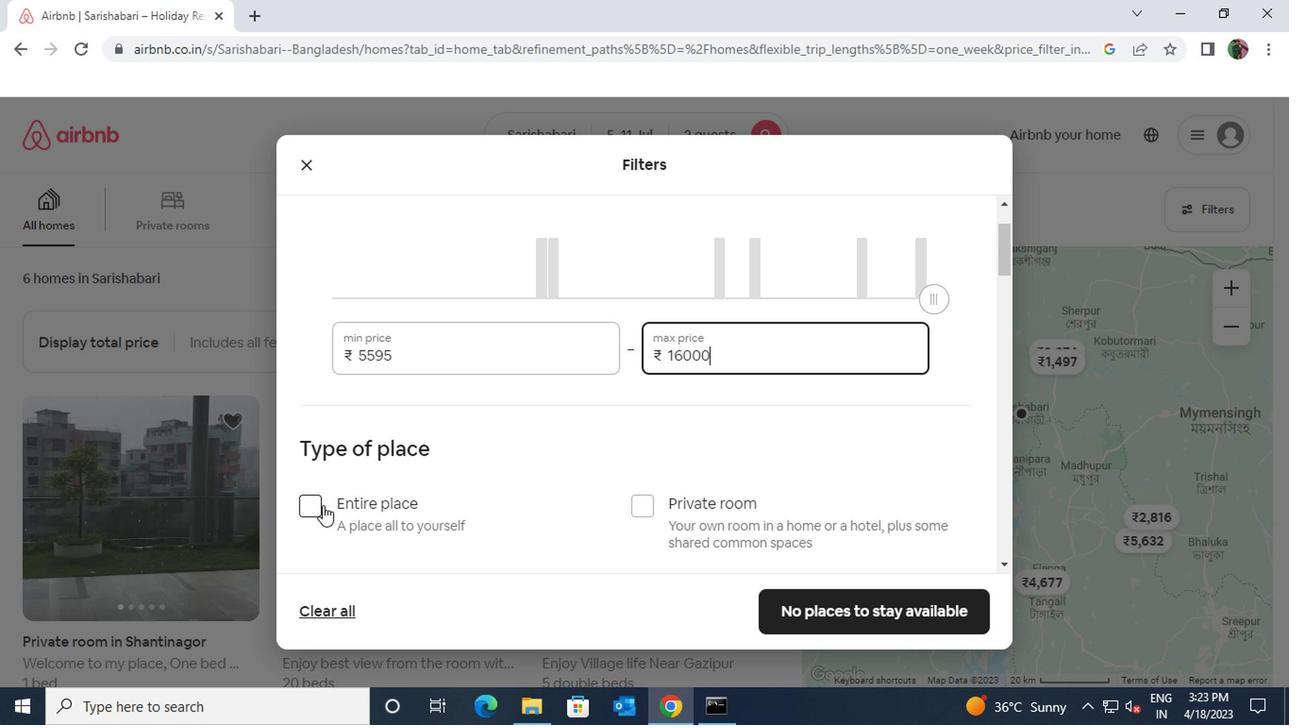 
Action: Mouse pressed left at (311, 502)
Screenshot: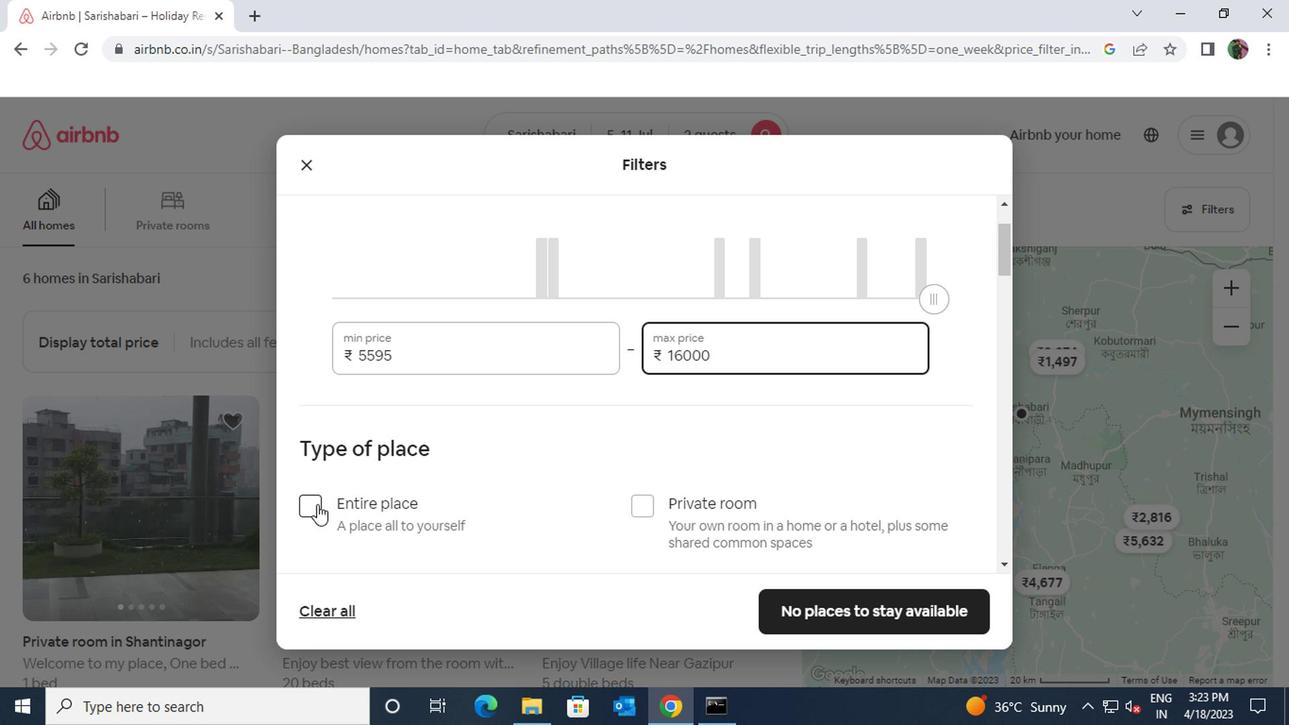 
Action: Mouse moved to (498, 490)
Screenshot: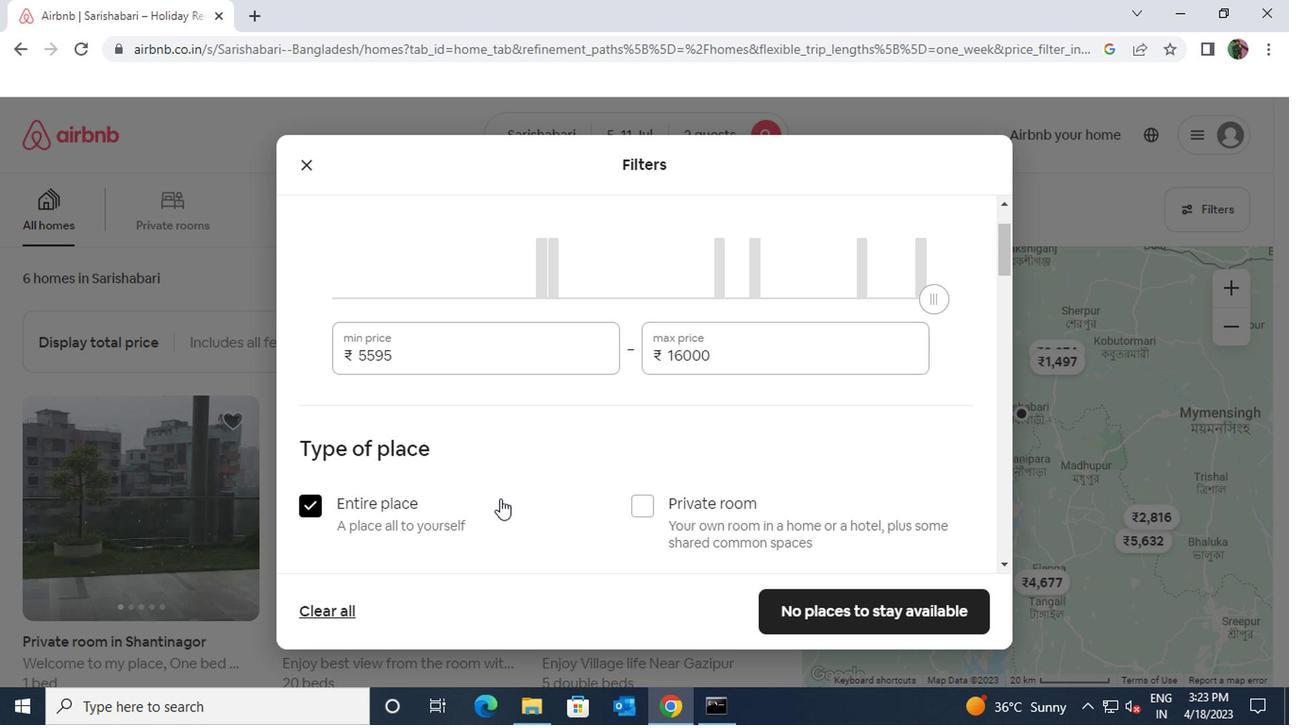 
Action: Mouse scrolled (498, 490) with delta (0, 0)
Screenshot: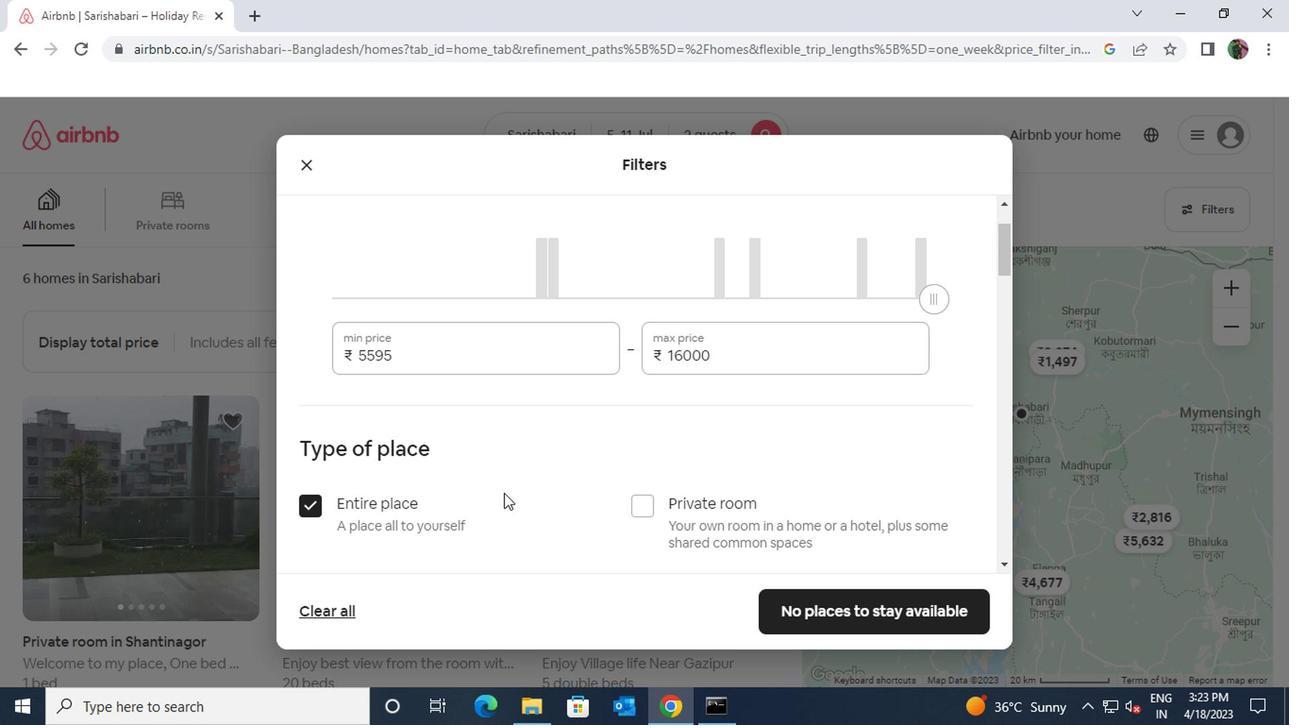 
Action: Mouse scrolled (498, 490) with delta (0, 0)
Screenshot: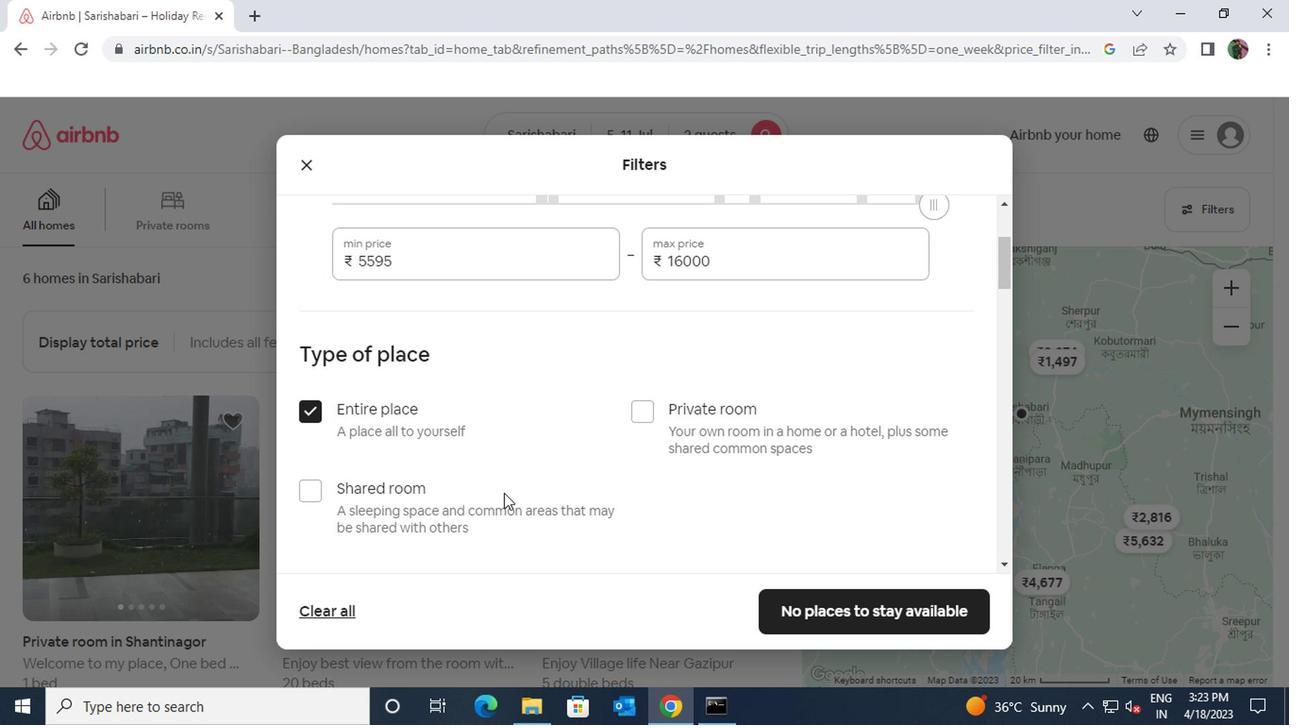 
Action: Mouse scrolled (498, 490) with delta (0, 0)
Screenshot: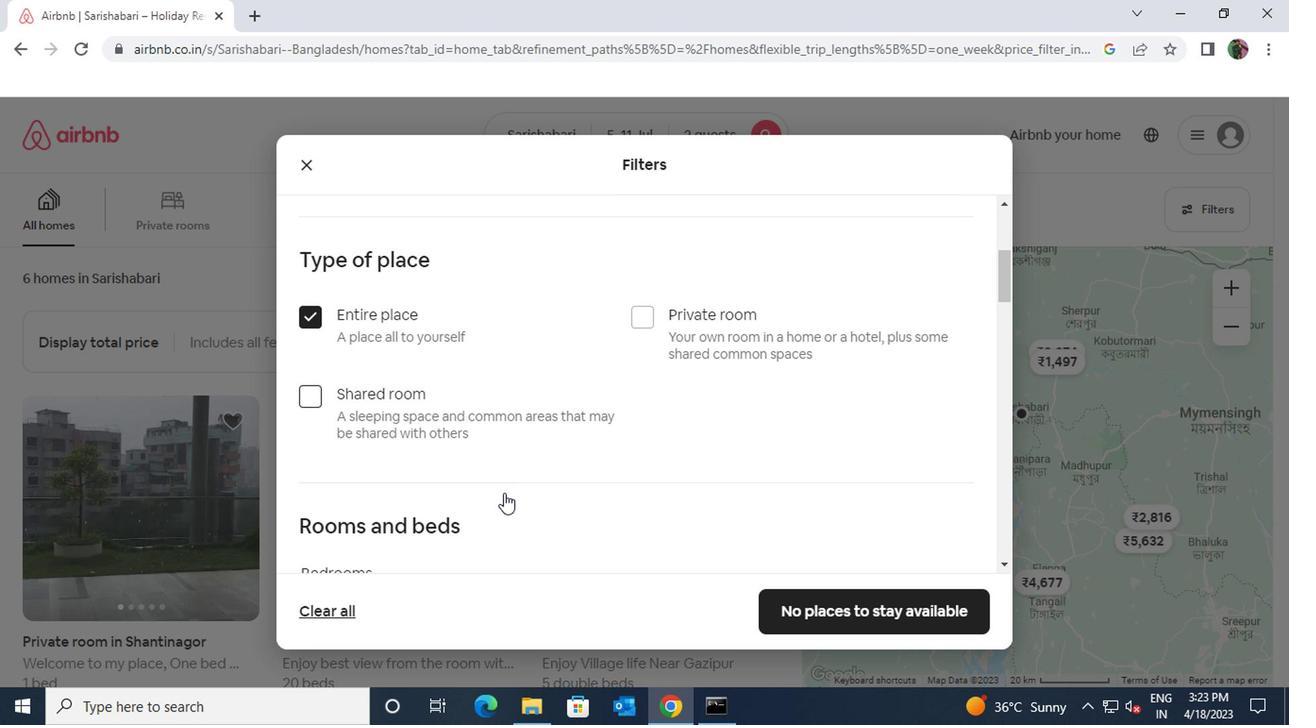 
Action: Mouse moved to (475, 519)
Screenshot: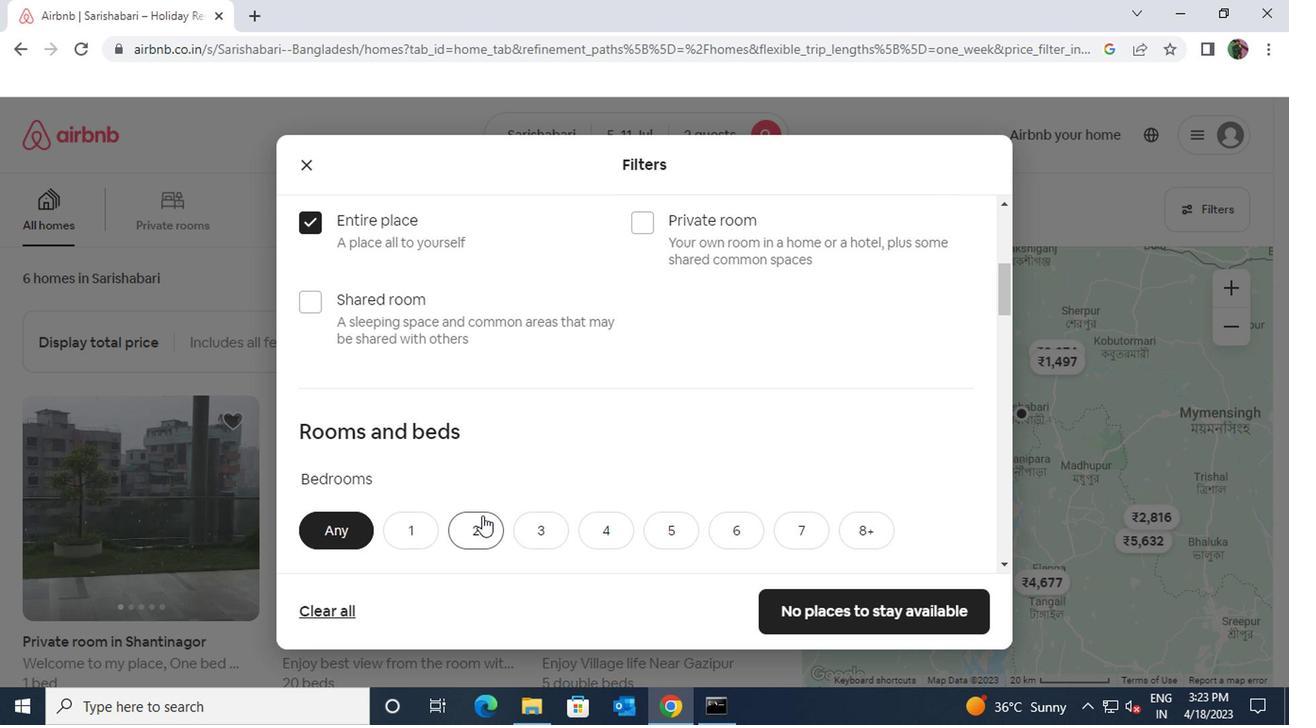 
Action: Mouse pressed left at (475, 519)
Screenshot: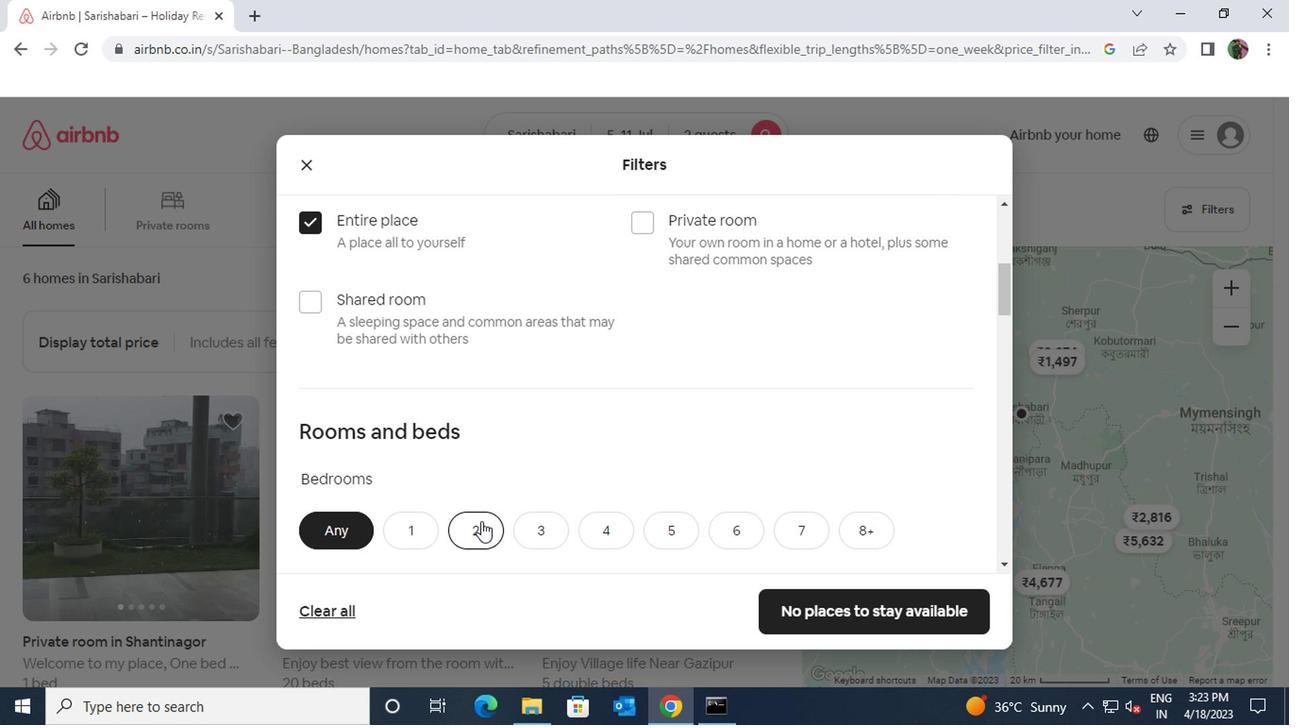 
Action: Mouse moved to (474, 520)
Screenshot: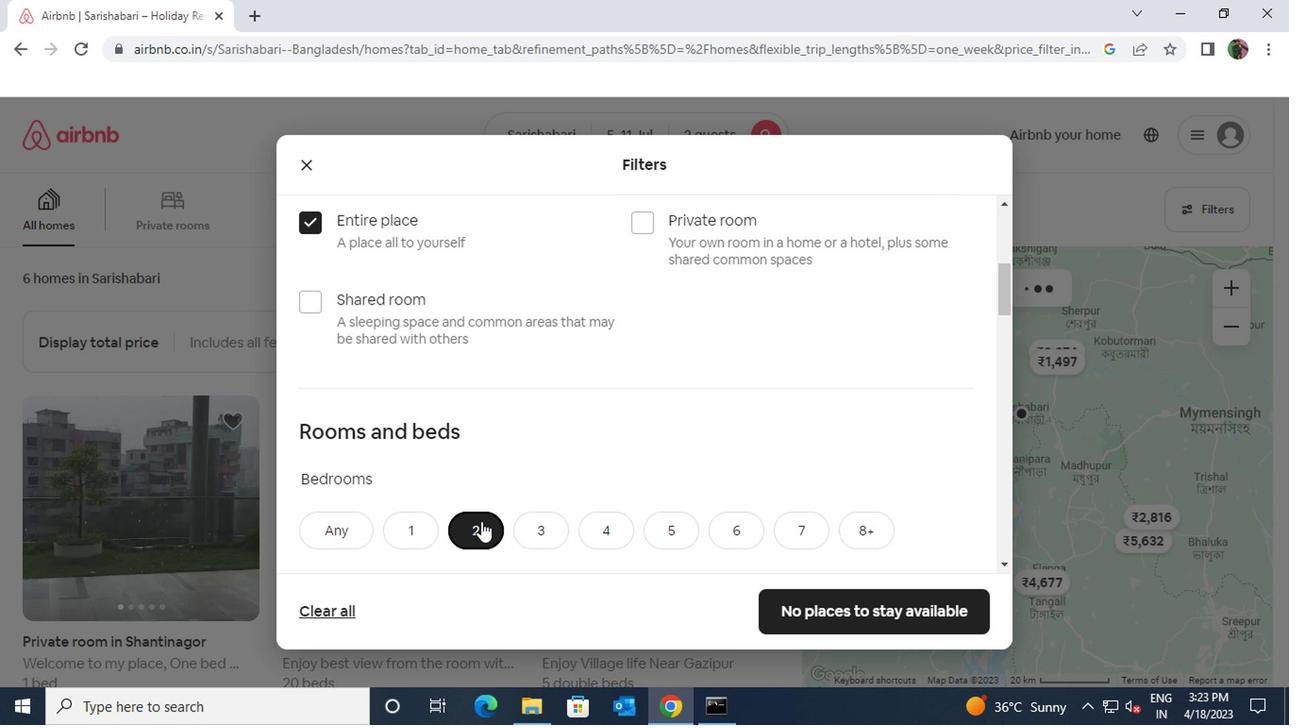 
Action: Mouse scrolled (474, 519) with delta (0, 0)
Screenshot: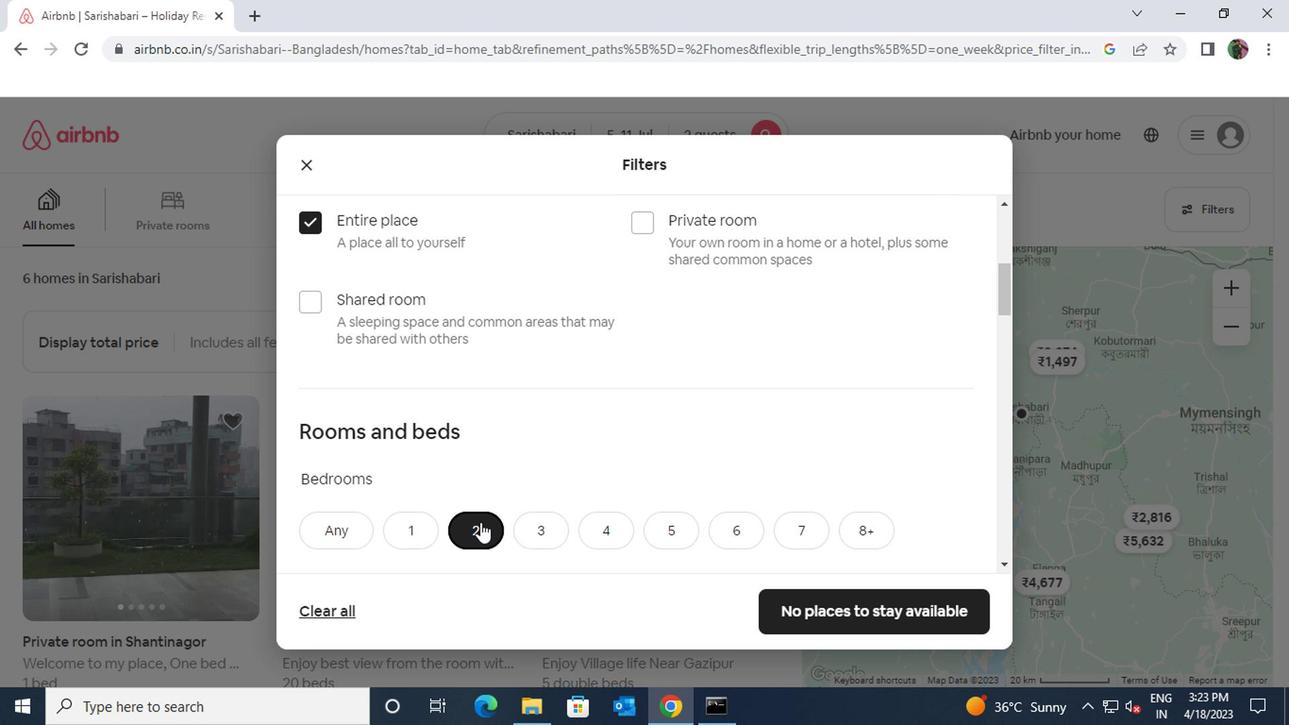 
Action: Mouse scrolled (474, 519) with delta (0, 0)
Screenshot: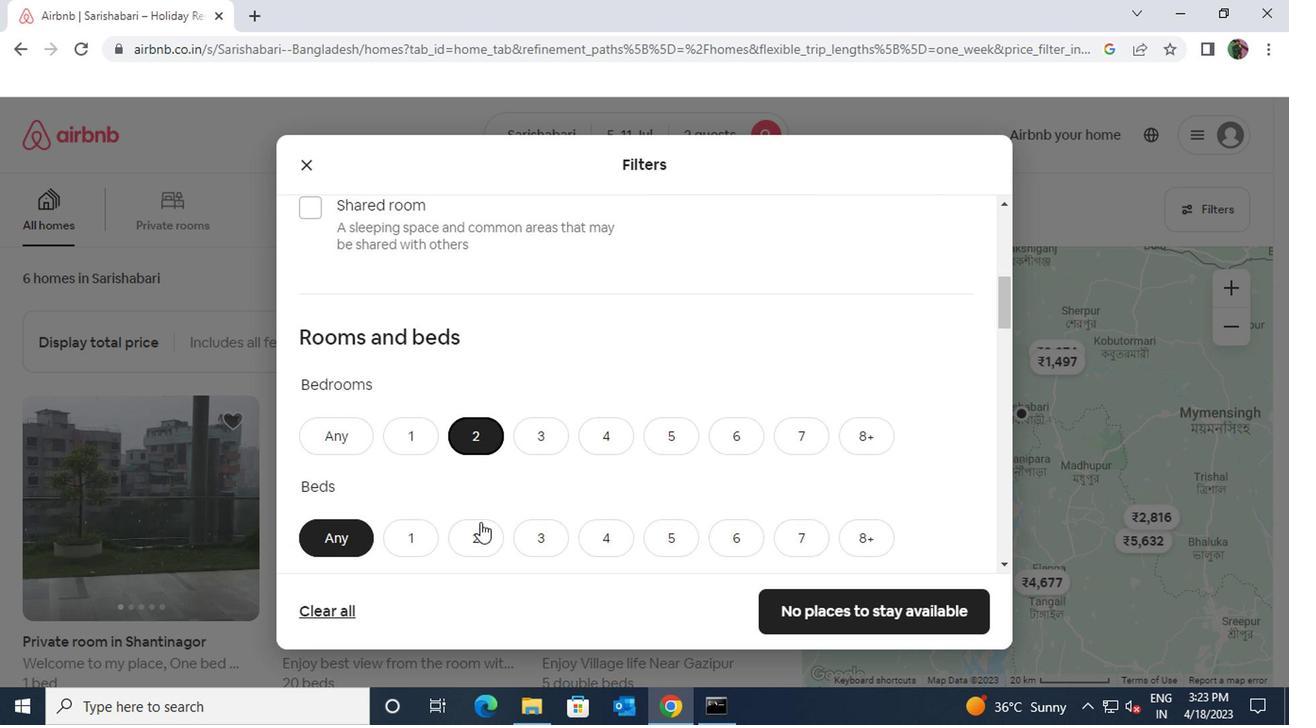 
Action: Mouse moved to (467, 446)
Screenshot: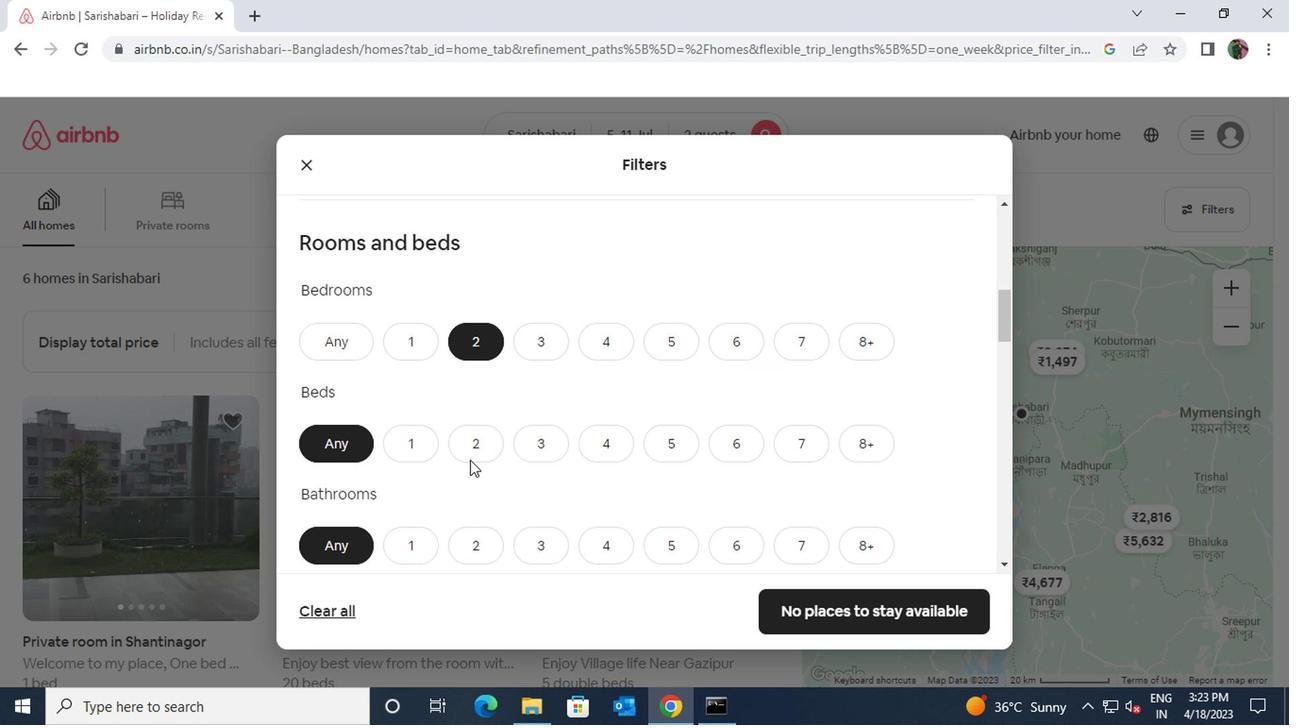 
Action: Mouse pressed left at (467, 446)
Screenshot: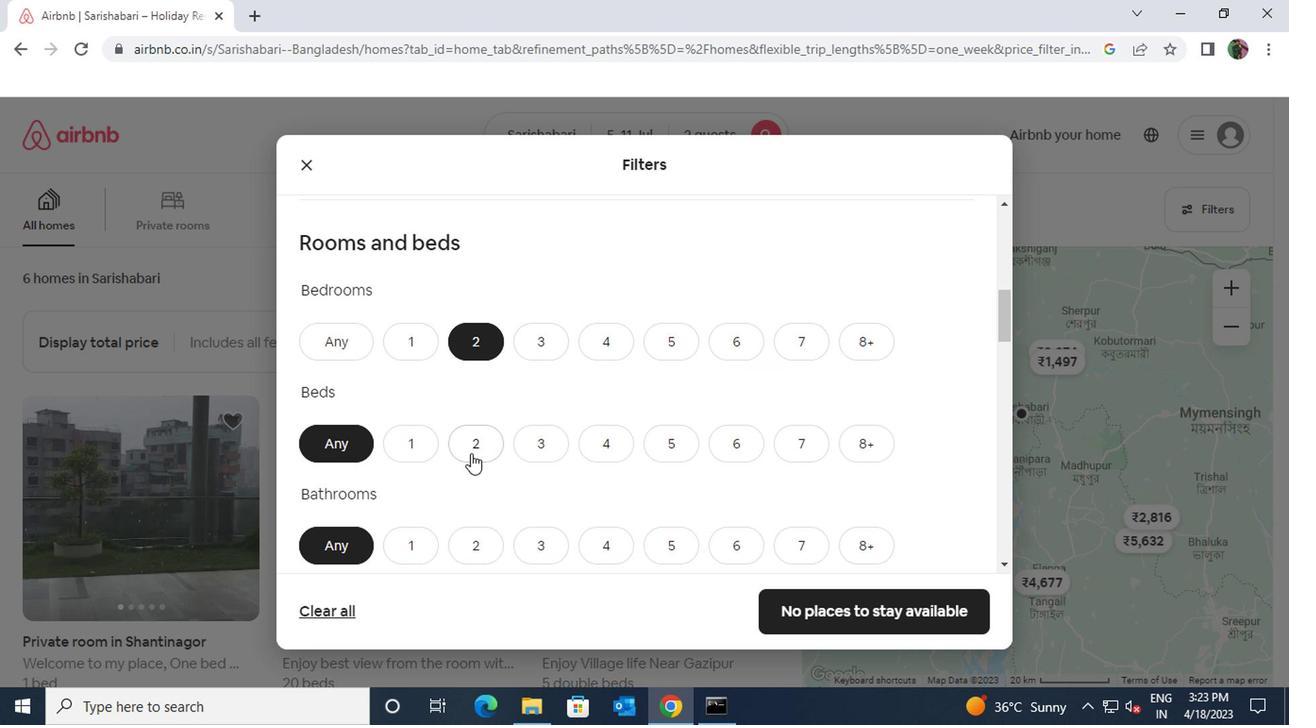 
Action: Mouse moved to (418, 549)
Screenshot: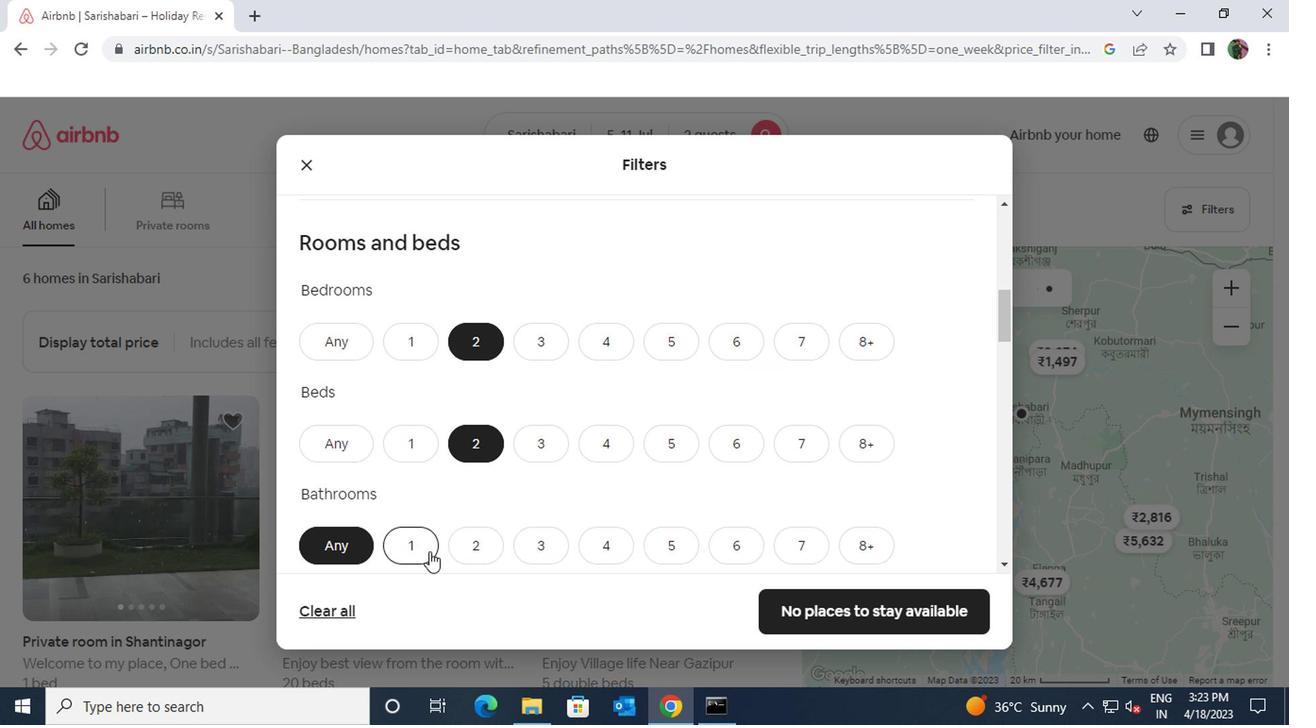 
Action: Mouse pressed left at (418, 549)
Screenshot: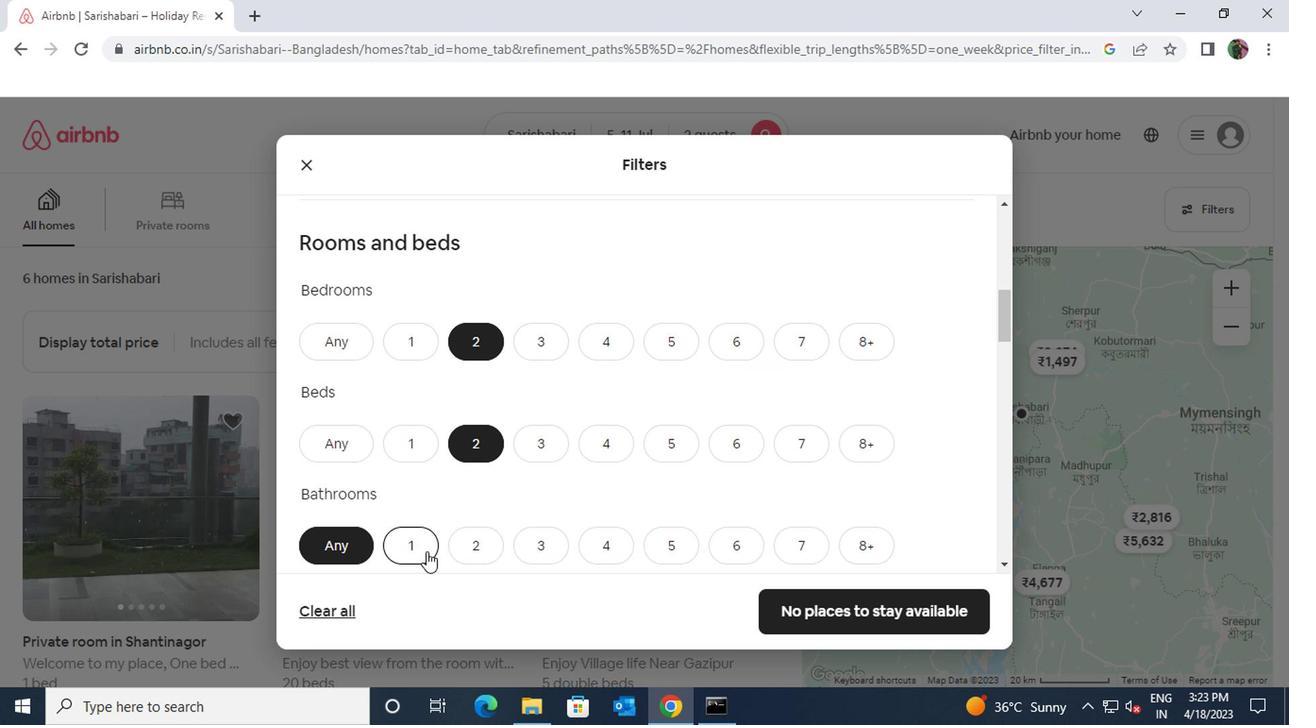
Action: Mouse moved to (432, 517)
Screenshot: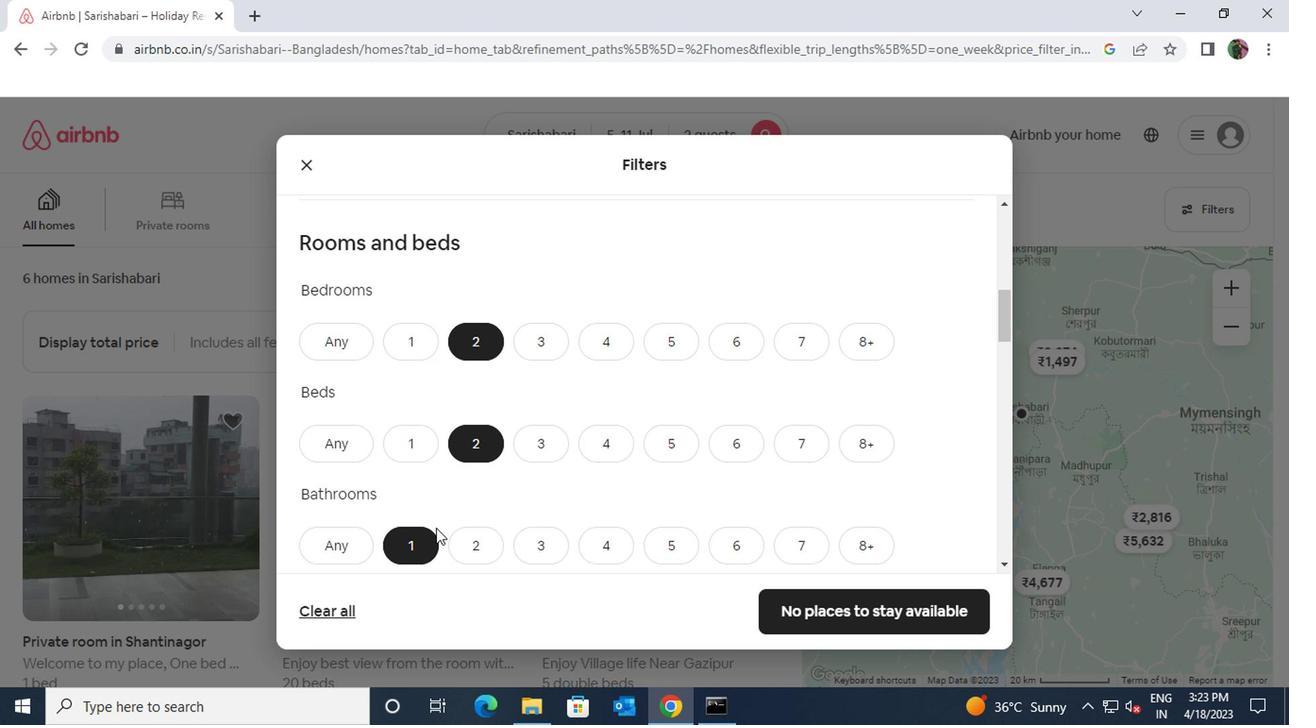 
Action: Mouse scrolled (432, 516) with delta (0, -1)
Screenshot: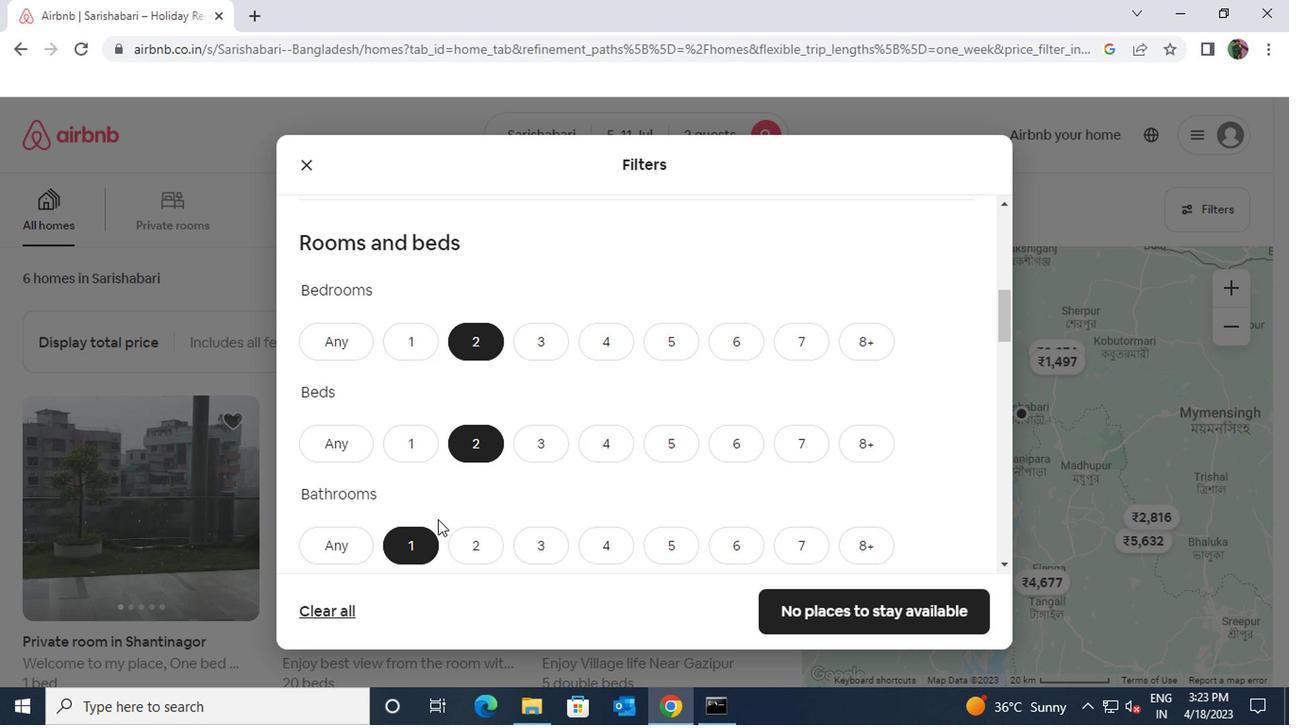 
Action: Mouse scrolled (432, 516) with delta (0, -1)
Screenshot: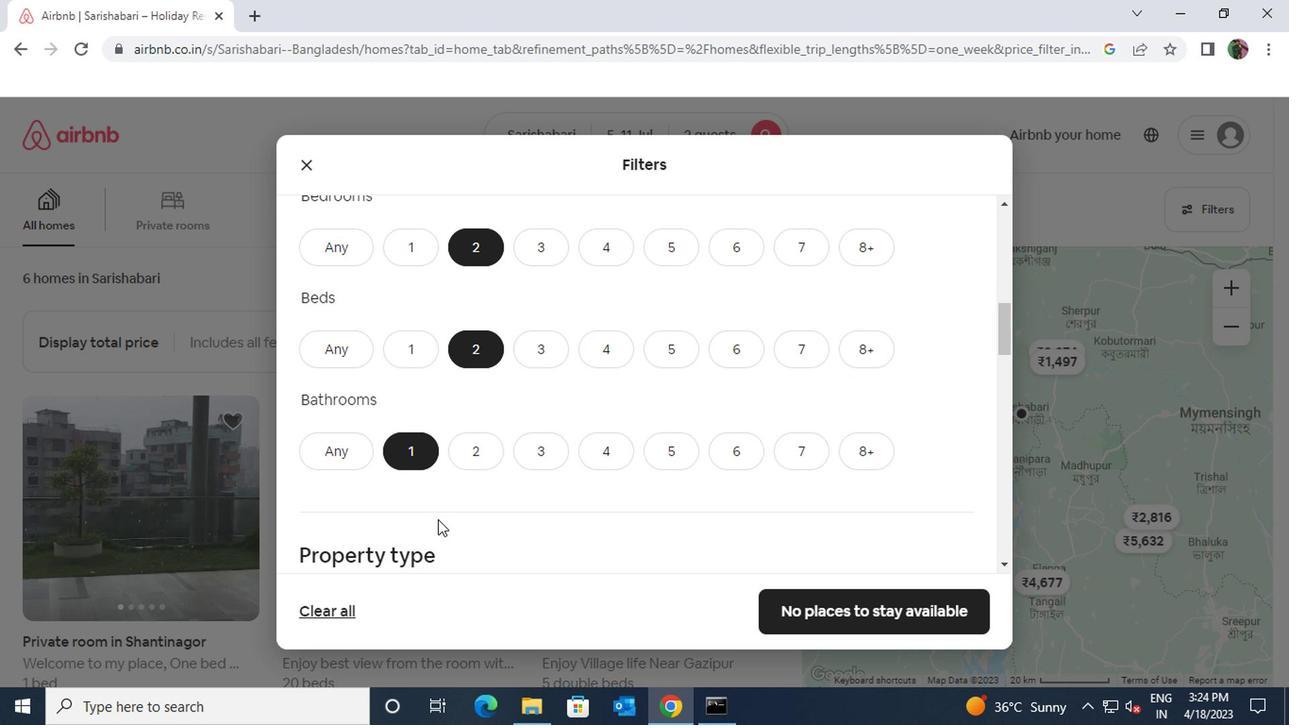 
Action: Mouse scrolled (432, 516) with delta (0, -1)
Screenshot: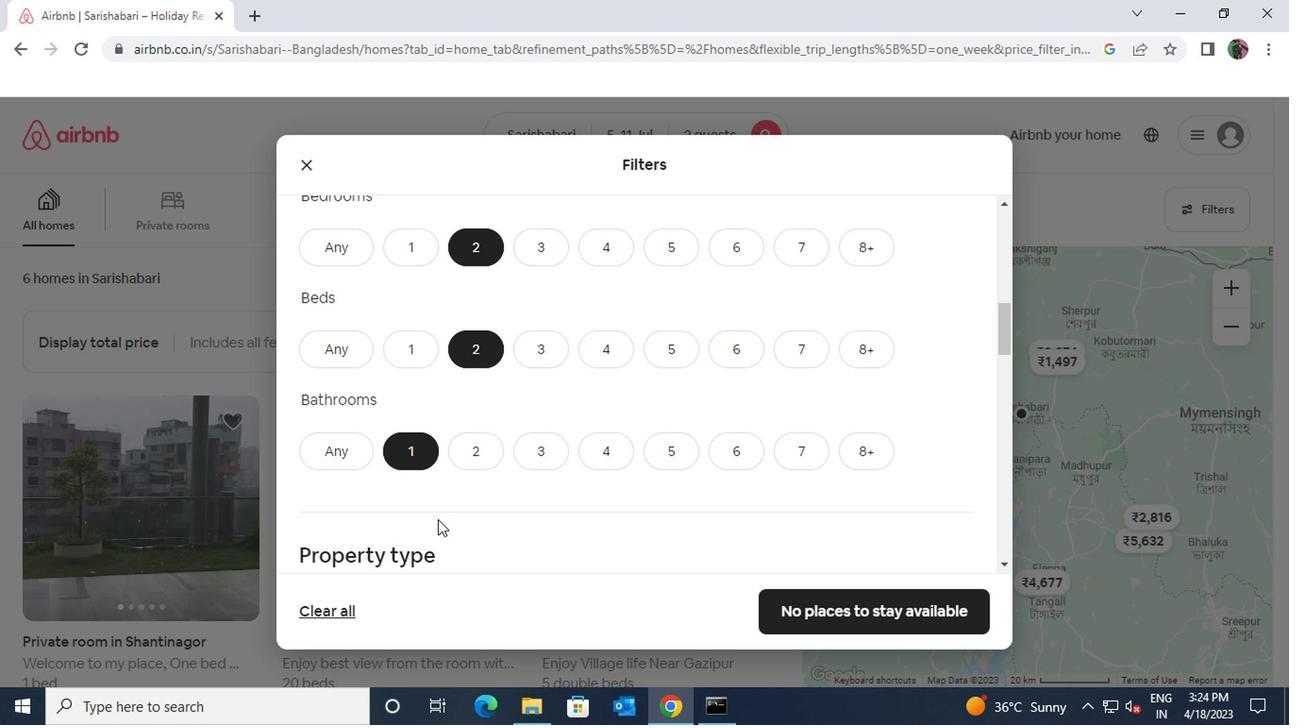 
Action: Mouse moved to (441, 505)
Screenshot: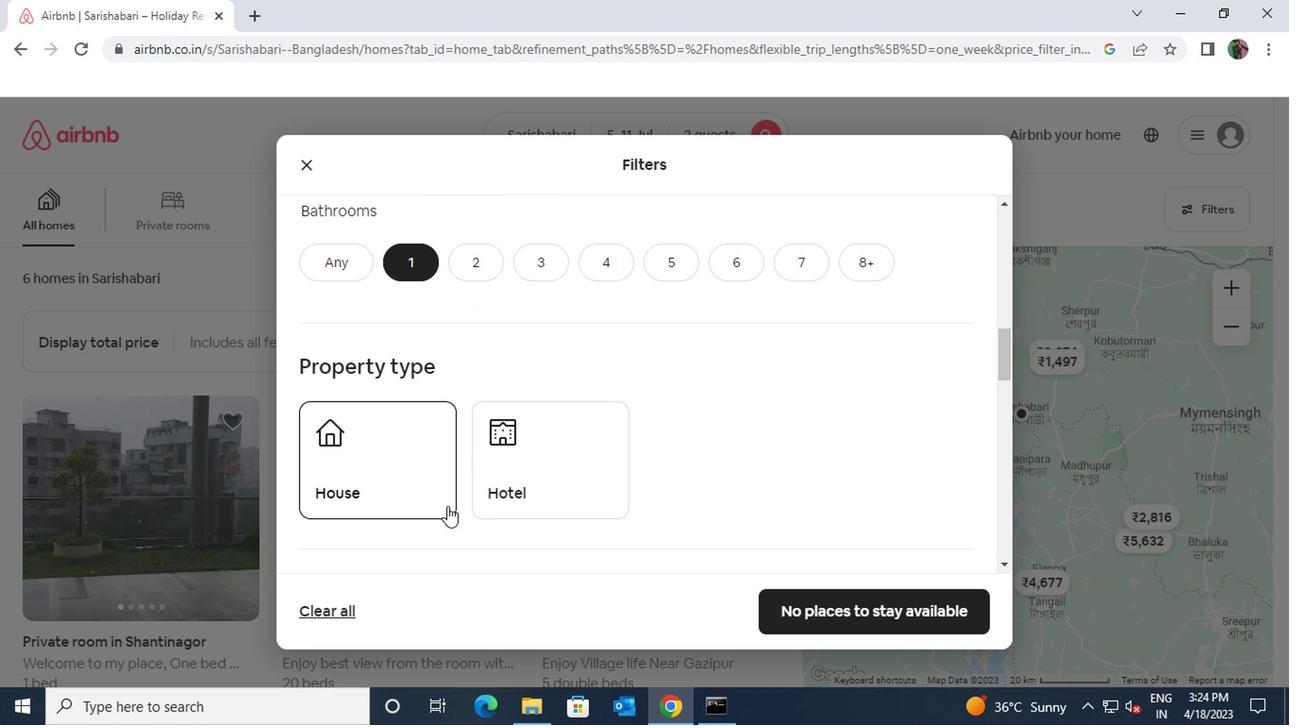 
Action: Mouse scrolled (441, 504) with delta (0, -1)
Screenshot: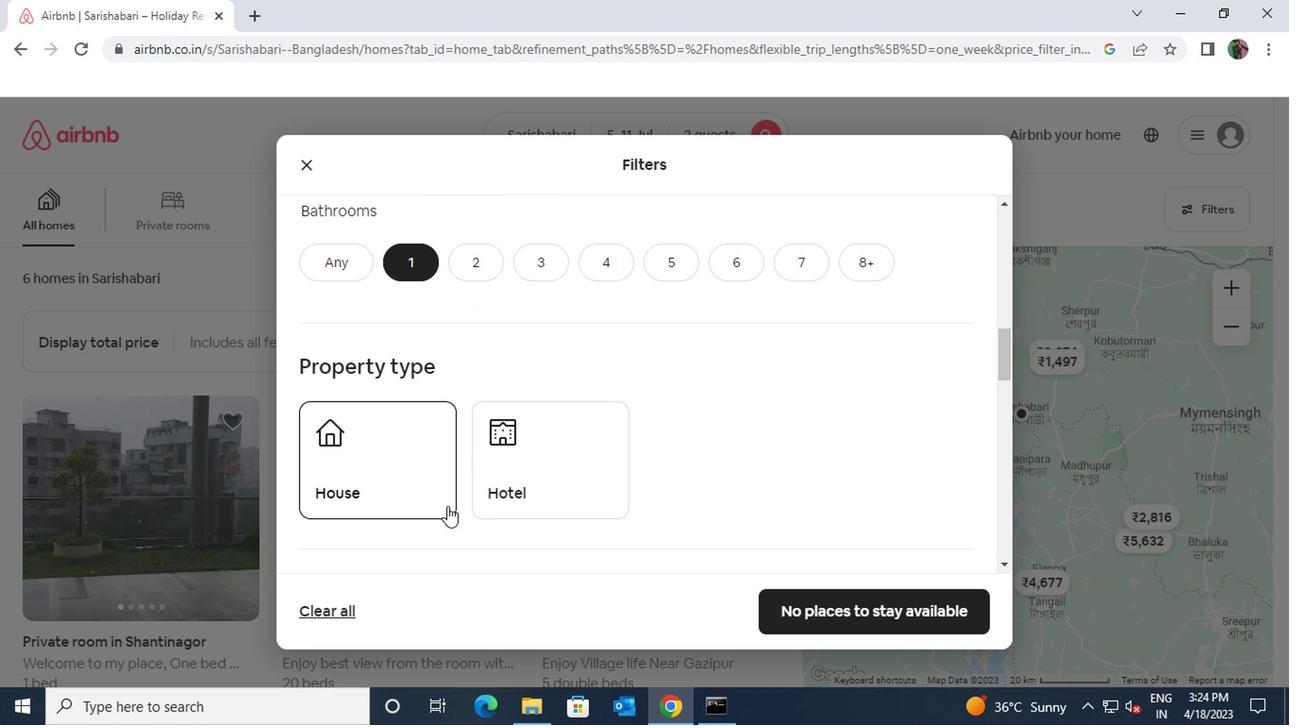 
Action: Mouse scrolled (441, 504) with delta (0, -1)
Screenshot: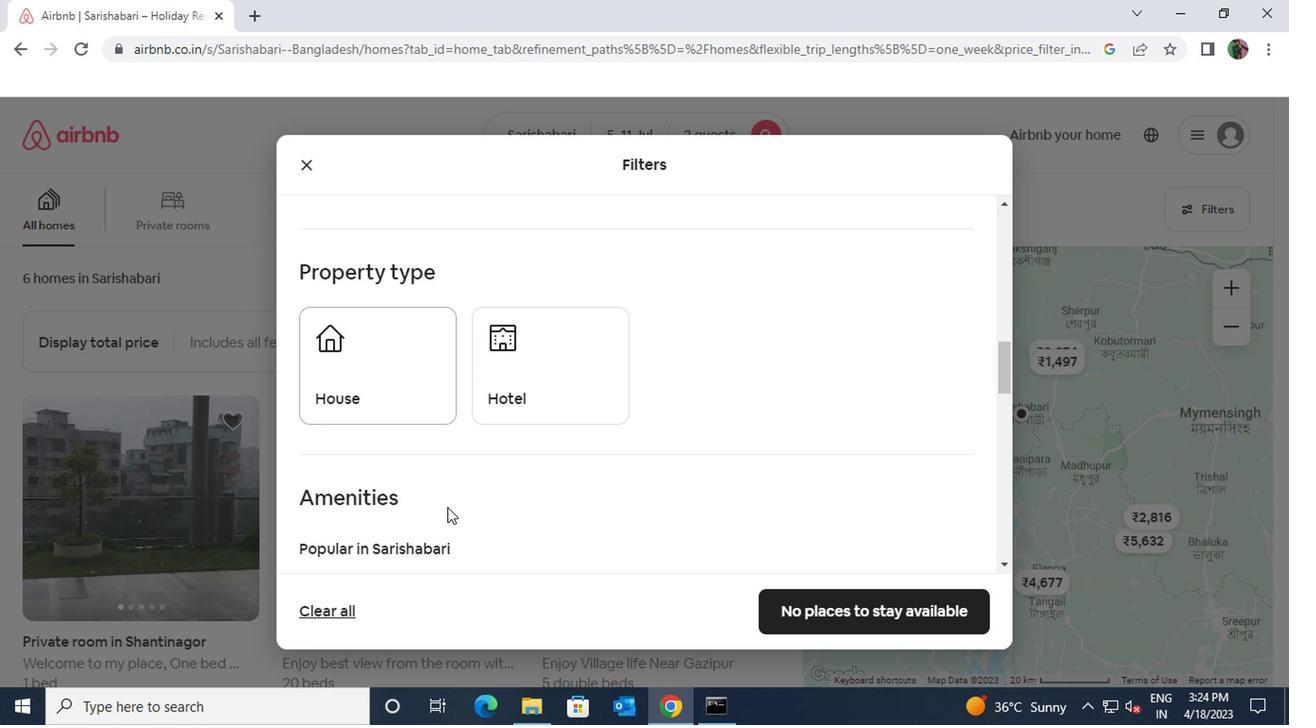 
Action: Mouse scrolled (441, 504) with delta (0, -1)
Screenshot: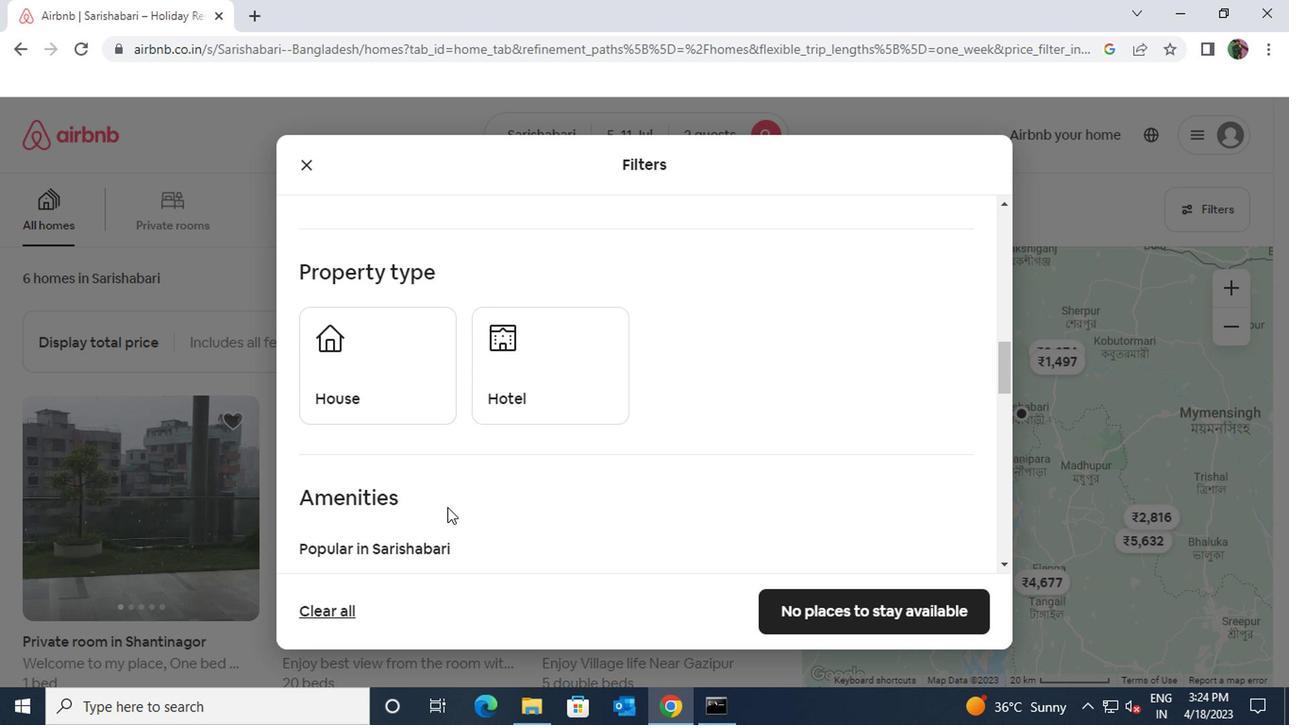 
Action: Mouse moved to (356, 529)
Screenshot: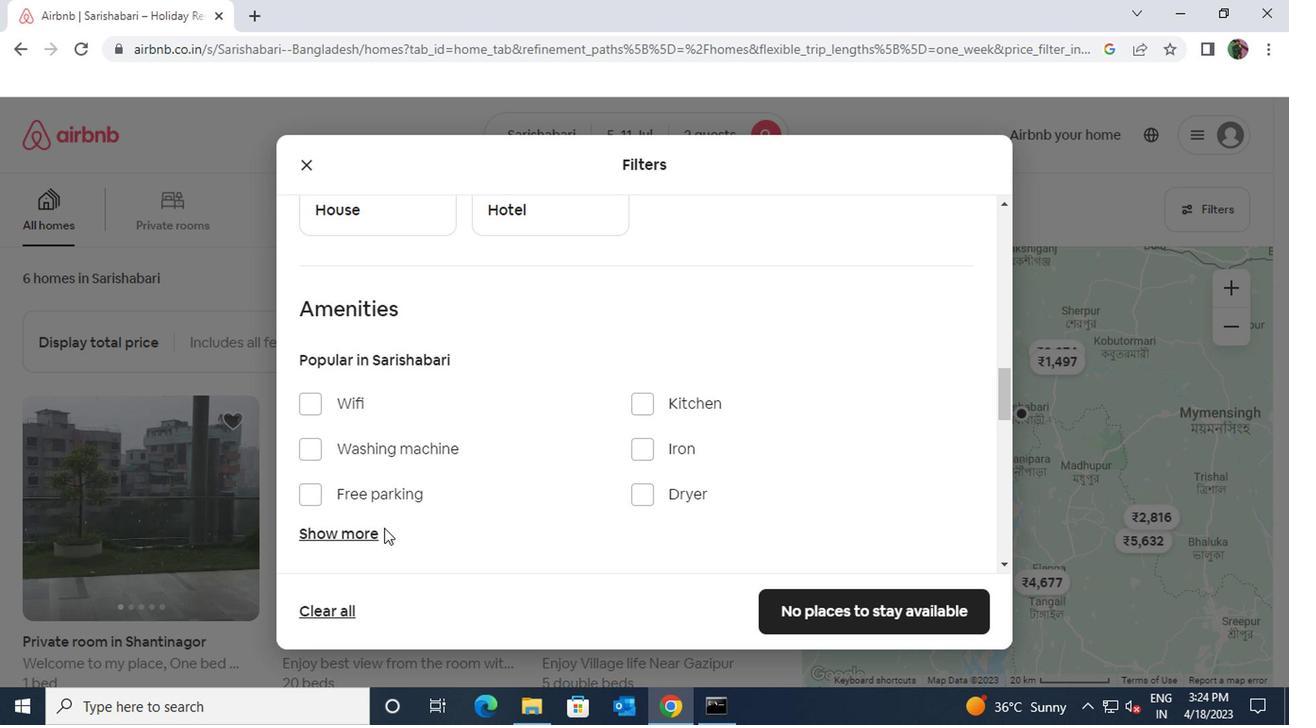 
Action: Mouse pressed left at (356, 529)
Screenshot: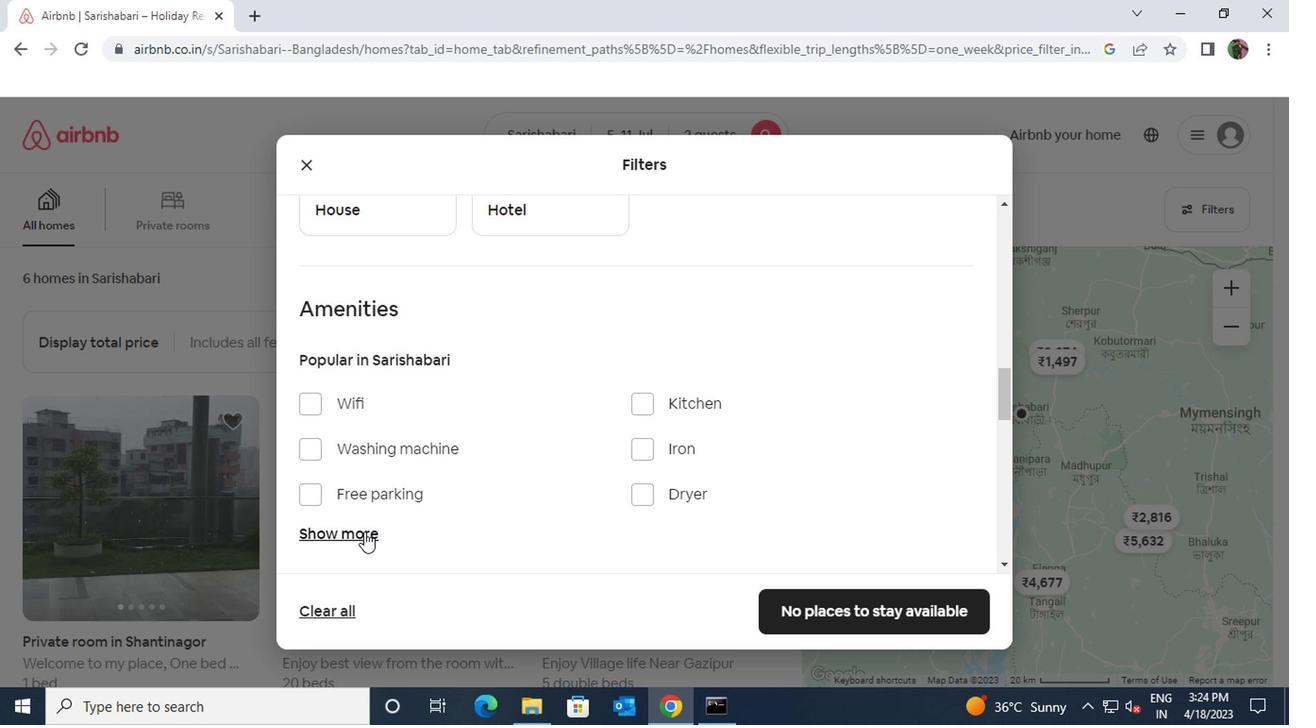 
Action: Mouse moved to (306, 394)
Screenshot: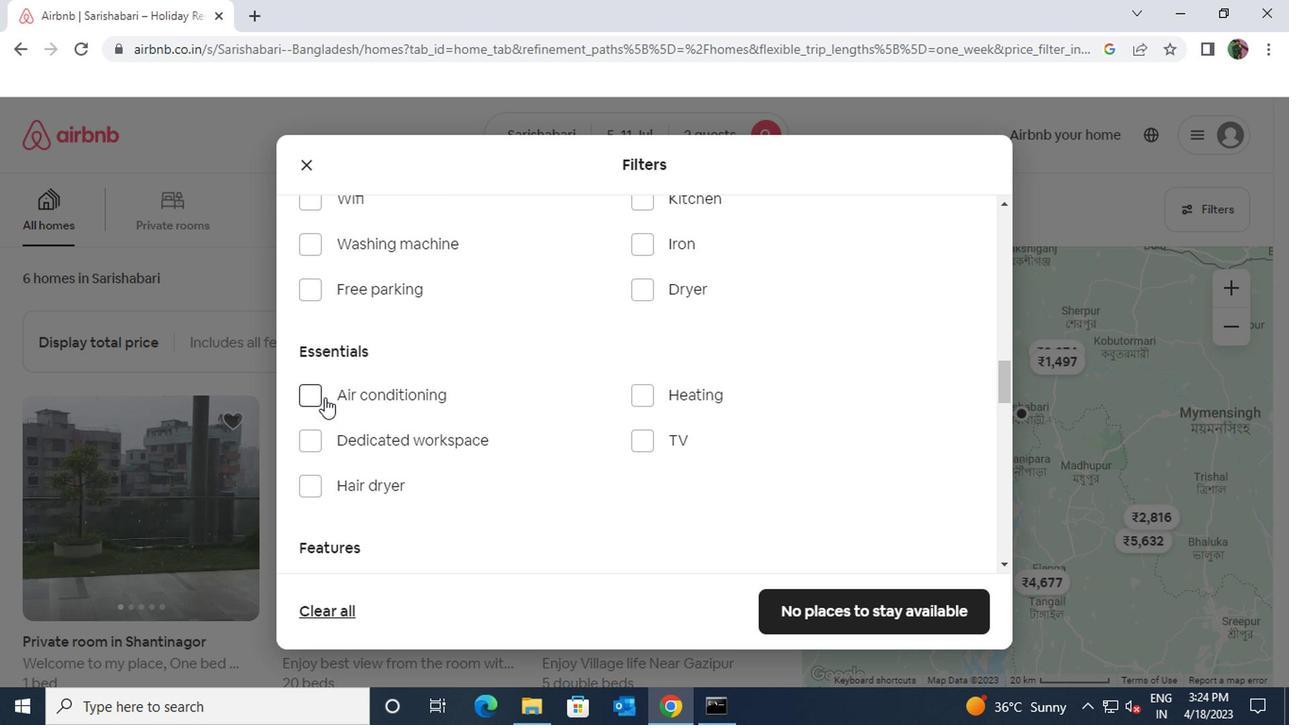 
Action: Mouse pressed left at (306, 394)
Screenshot: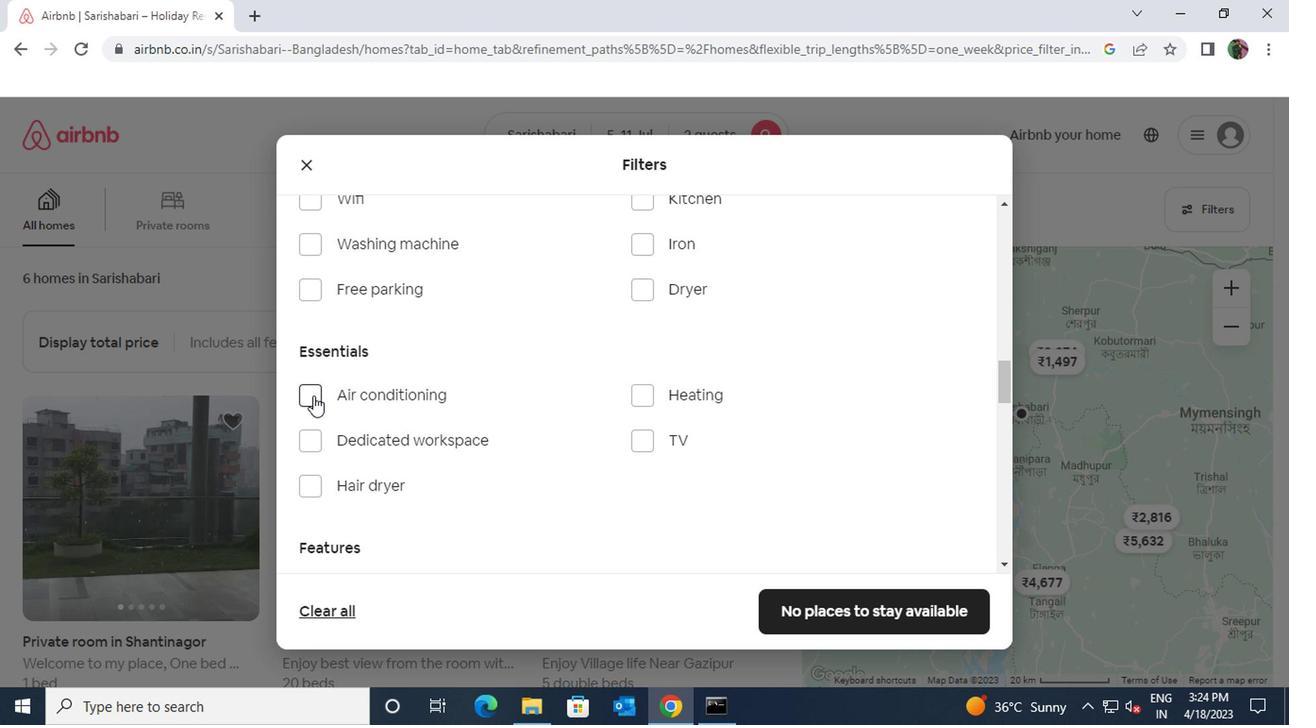 
Action: Mouse moved to (433, 538)
Screenshot: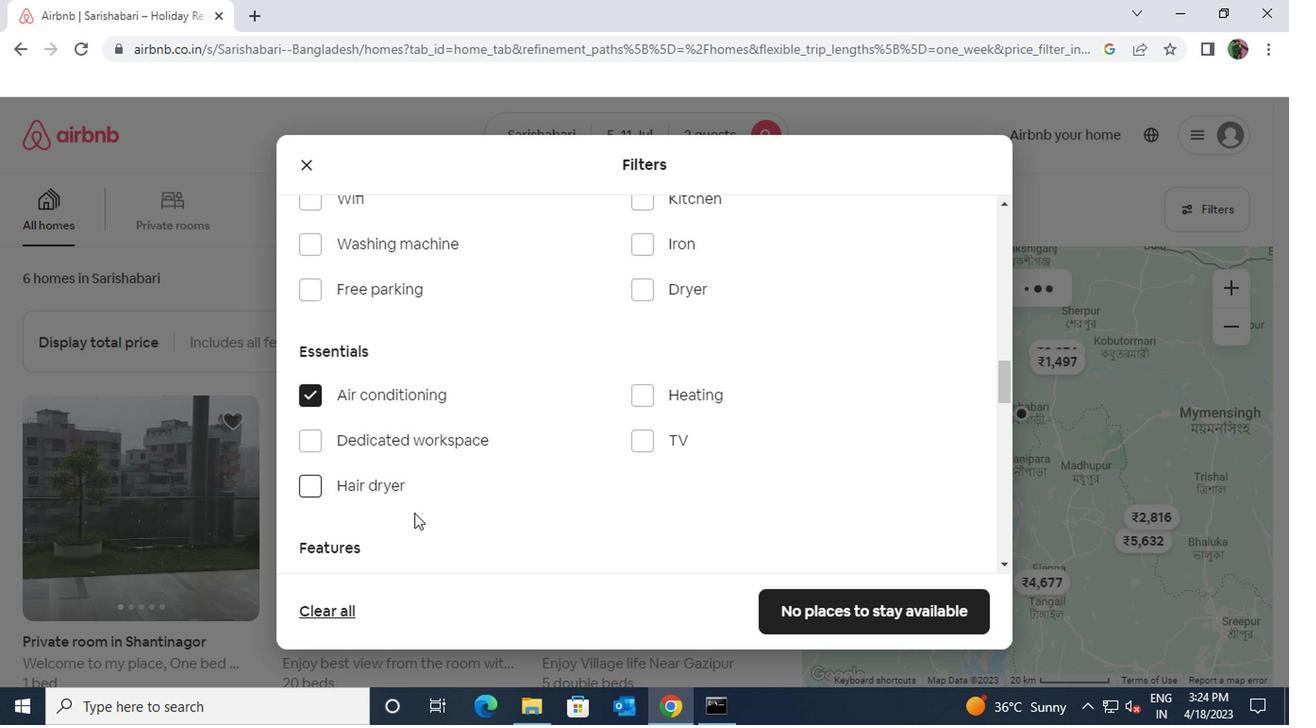 
Action: Mouse scrolled (433, 537) with delta (0, -1)
Screenshot: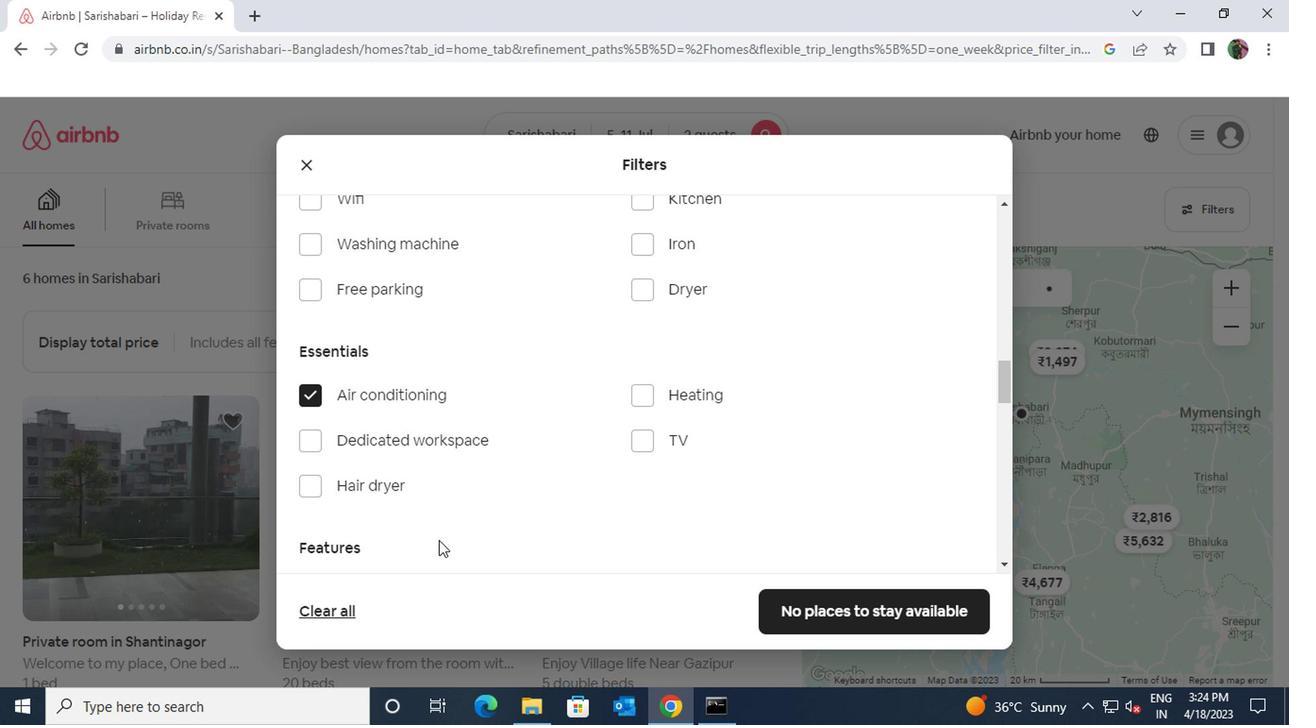 
Action: Mouse scrolled (433, 537) with delta (0, -1)
Screenshot: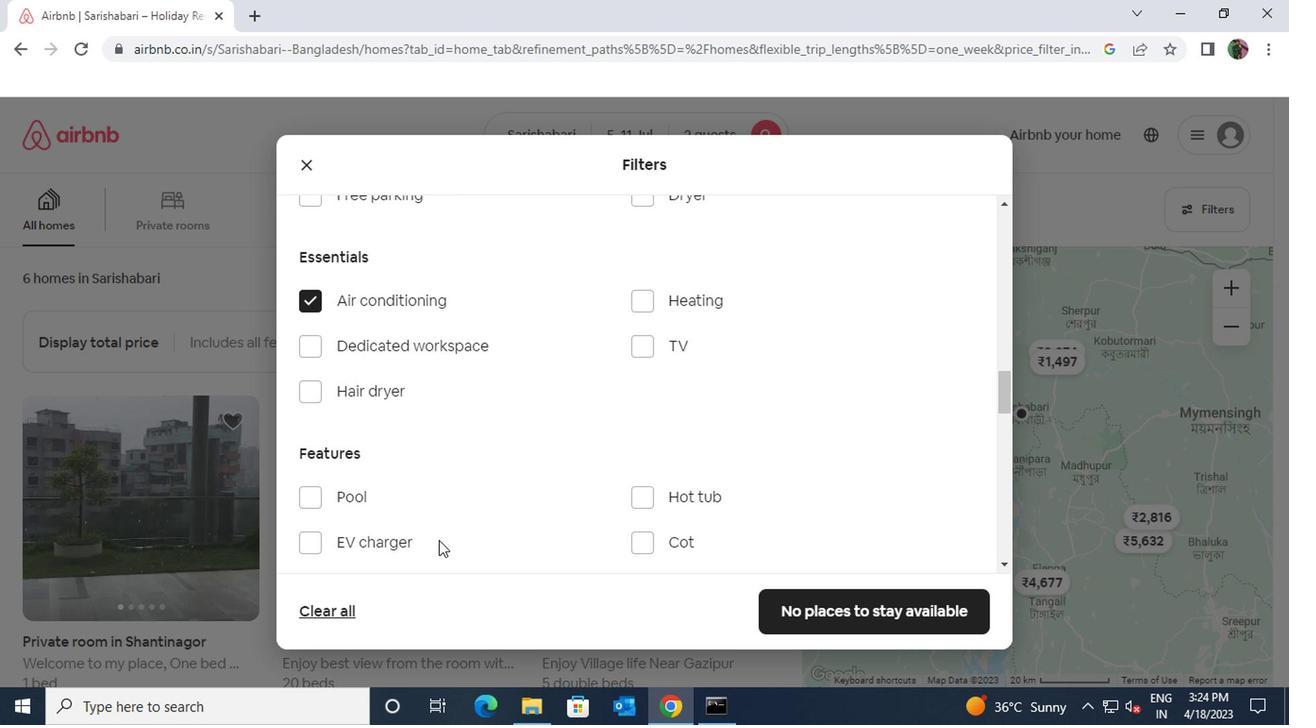 
Action: Mouse scrolled (433, 537) with delta (0, -1)
Screenshot: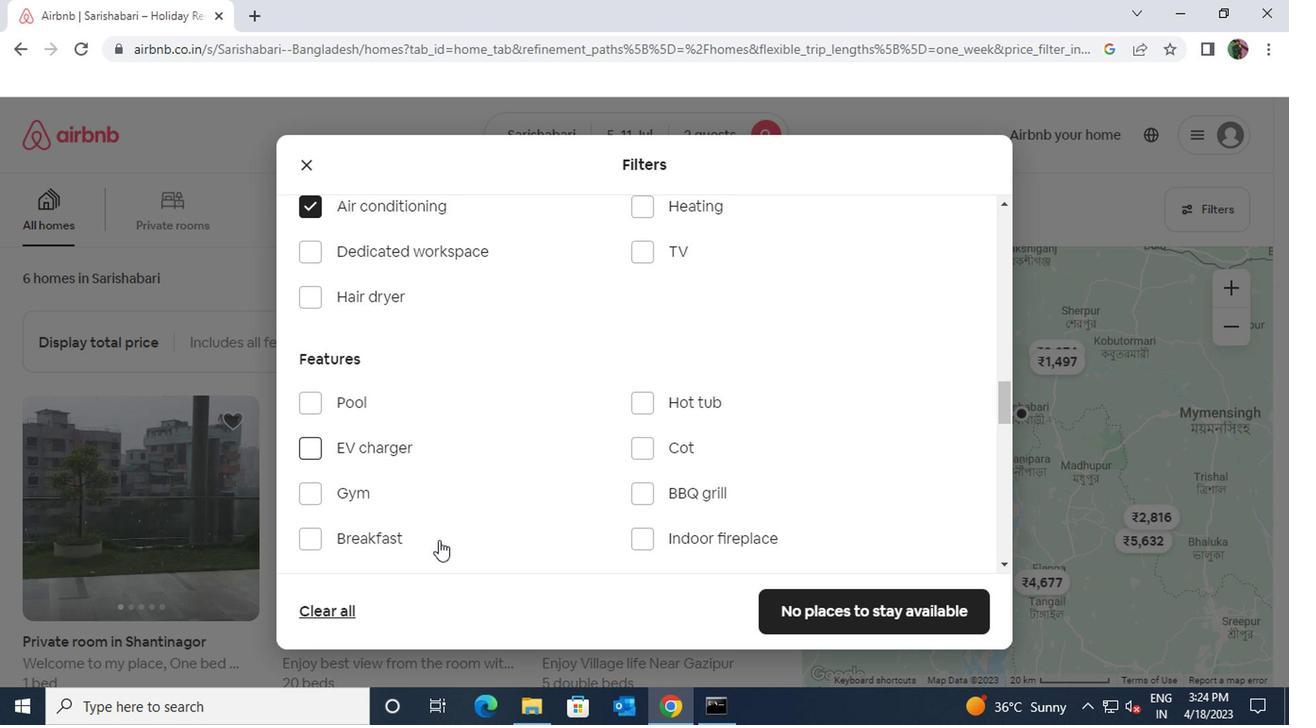 
Action: Mouse scrolled (433, 537) with delta (0, -1)
Screenshot: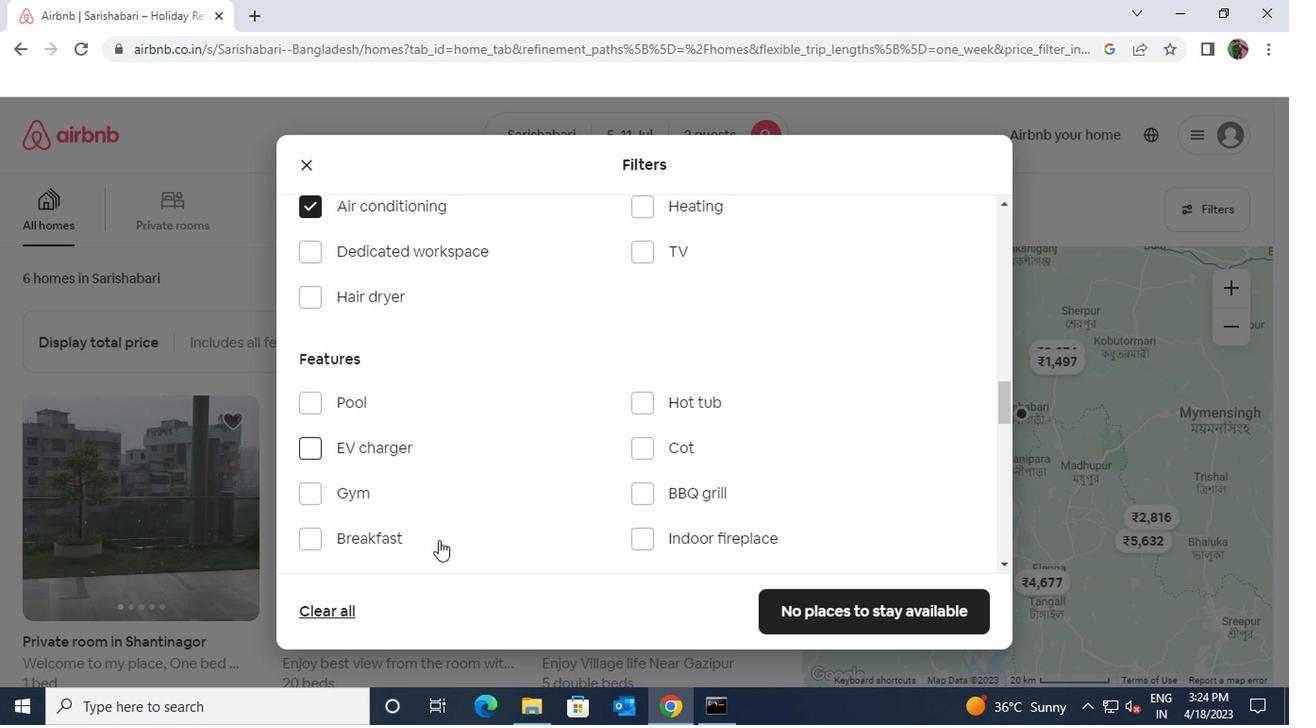 
Action: Mouse scrolled (433, 537) with delta (0, -1)
Screenshot: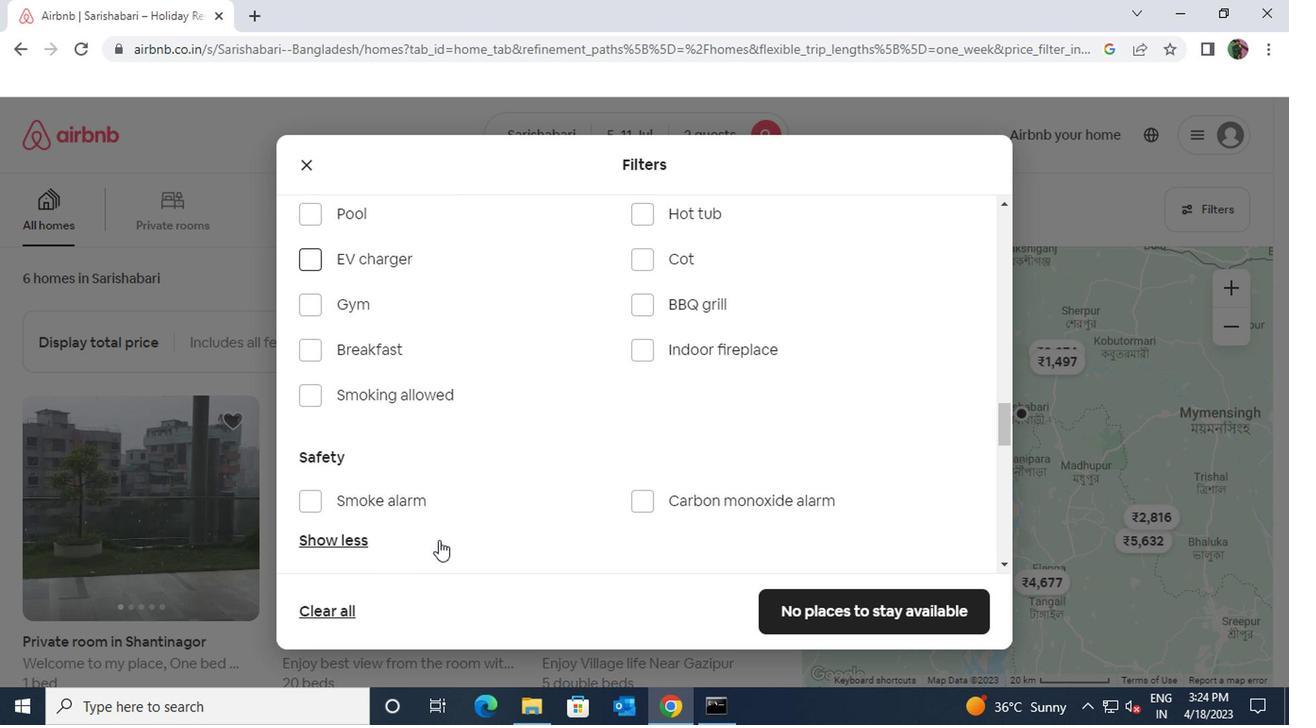 
Action: Mouse scrolled (433, 537) with delta (0, -1)
Screenshot: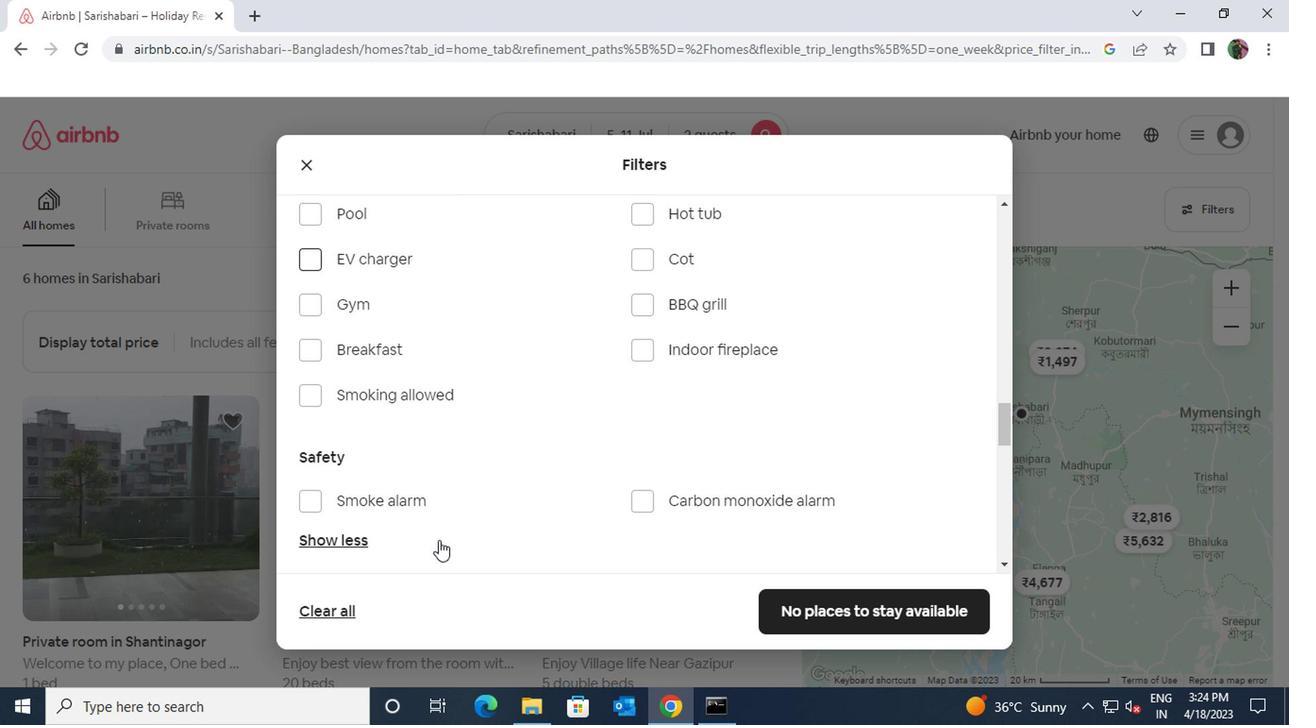 
Action: Mouse scrolled (433, 537) with delta (0, -1)
Screenshot: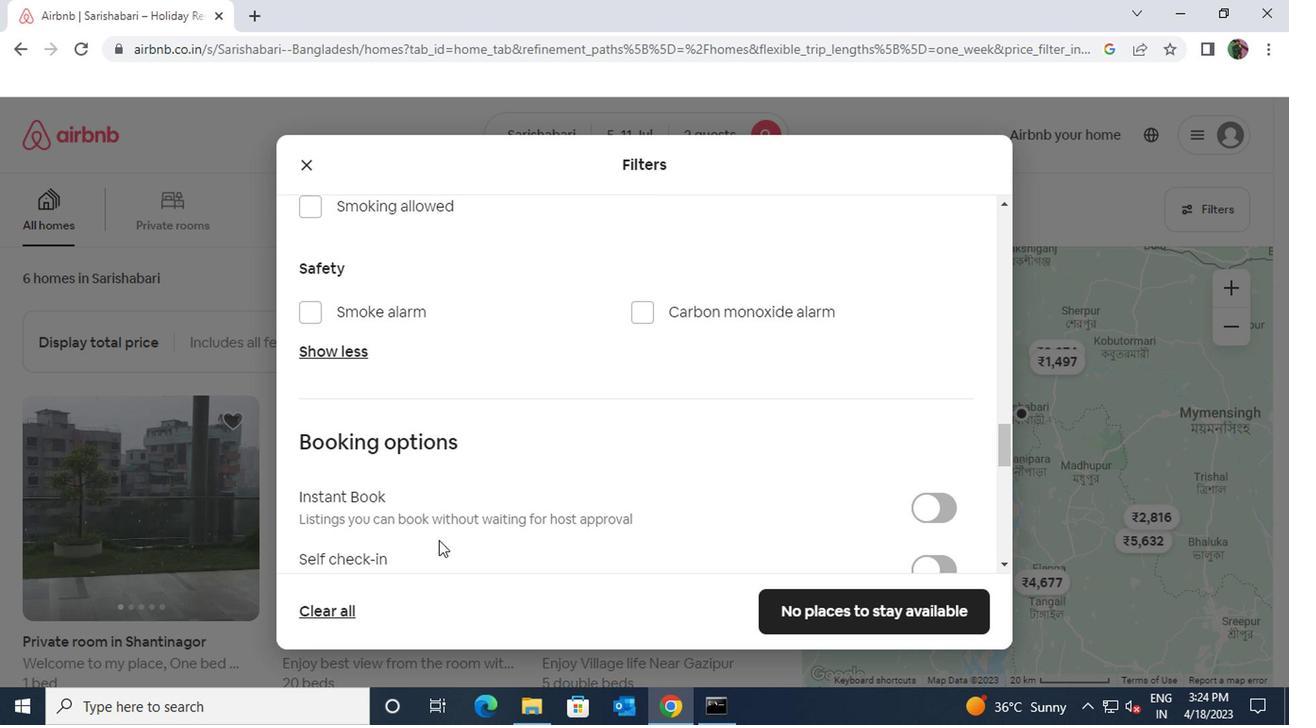 
Action: Mouse moved to (929, 482)
Screenshot: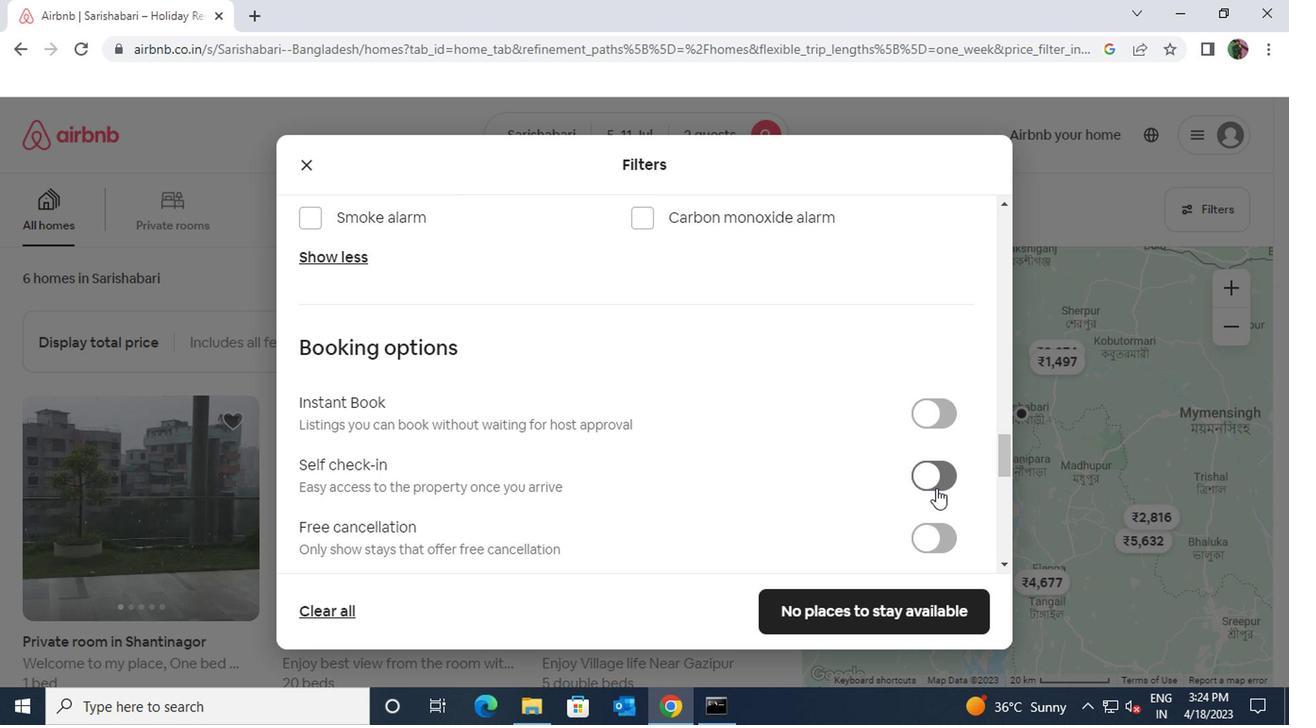 
Action: Mouse pressed left at (929, 482)
Screenshot: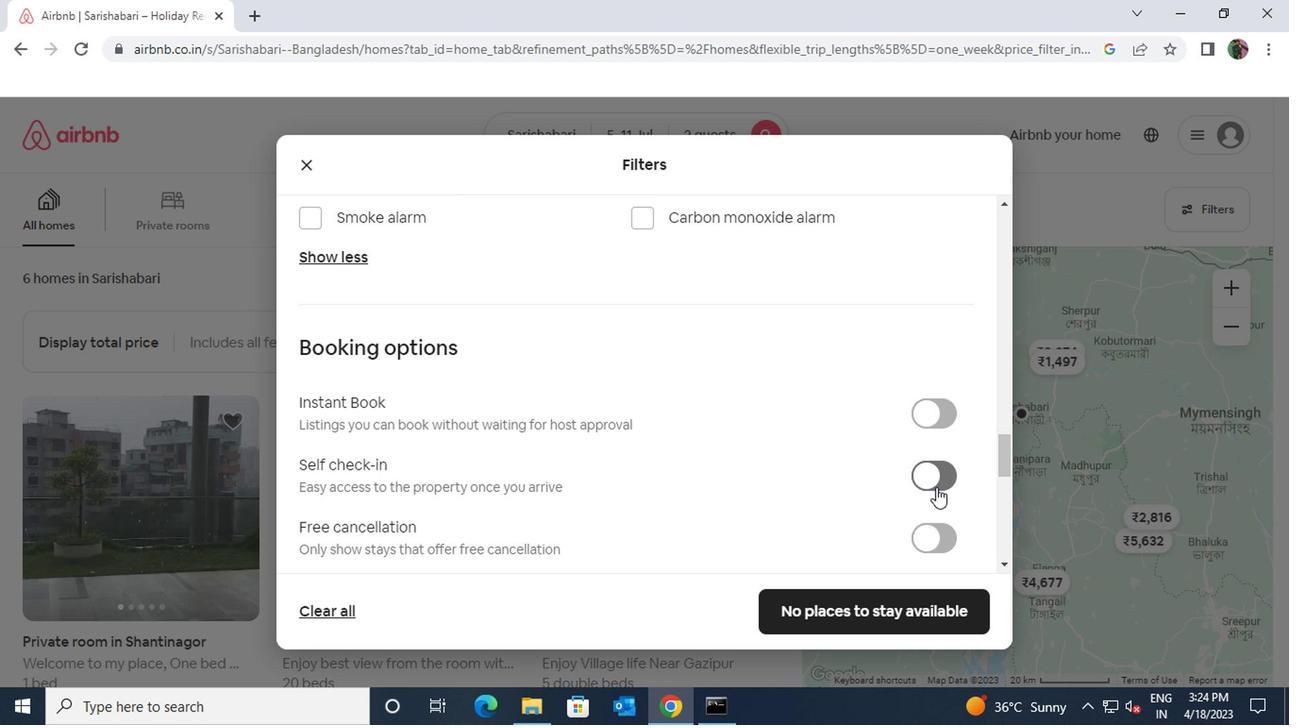 
Action: Mouse moved to (701, 503)
Screenshot: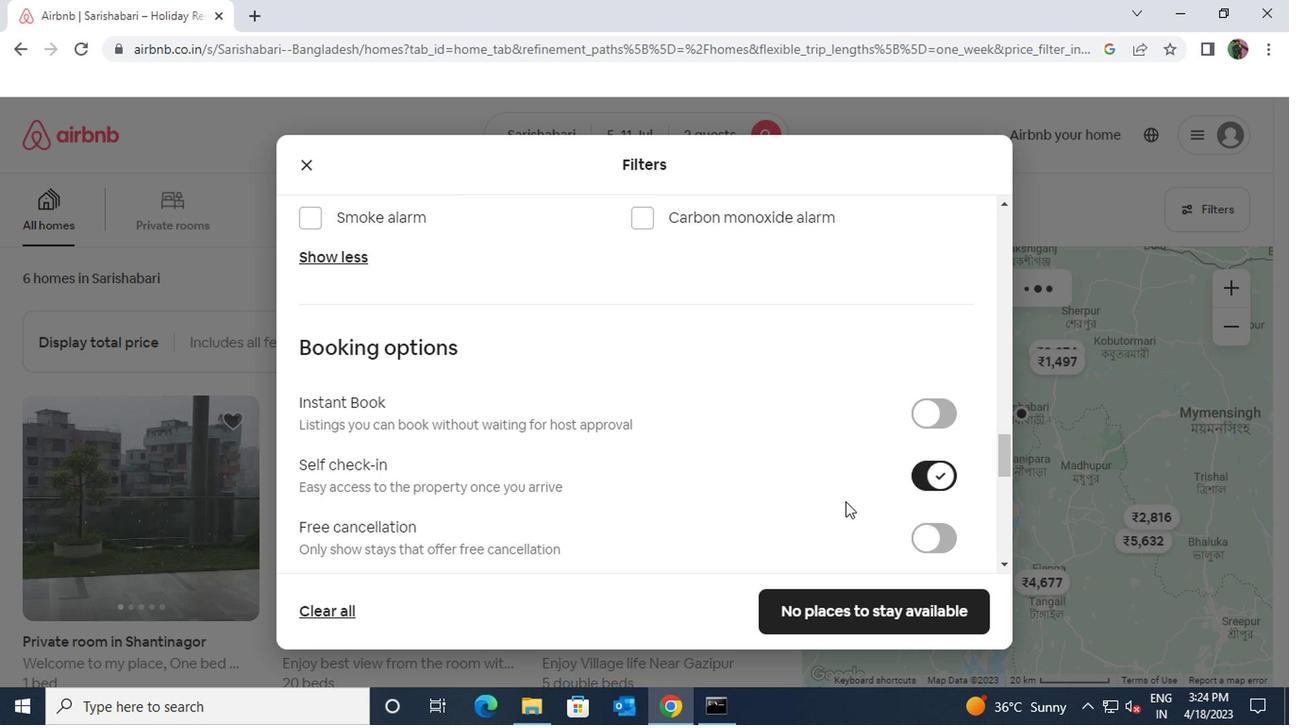 
Action: Mouse scrolled (701, 502) with delta (0, -1)
Screenshot: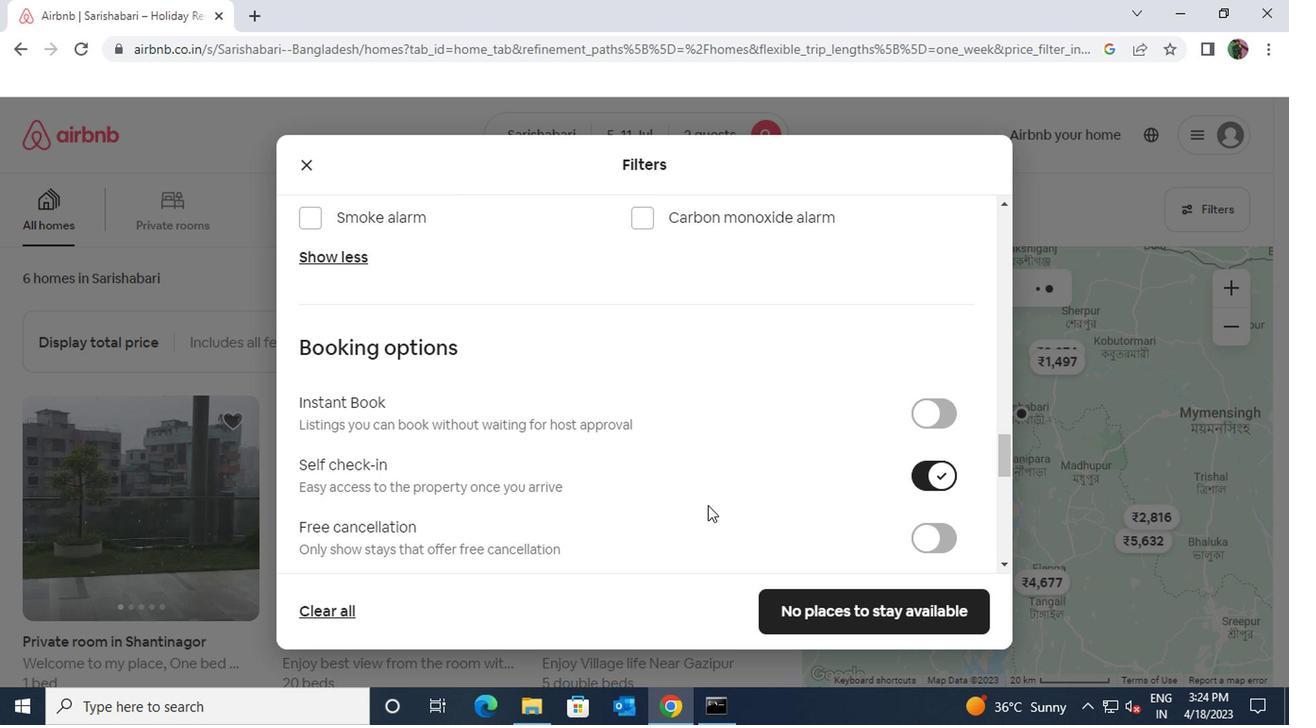 
Action: Mouse scrolled (701, 502) with delta (0, -1)
Screenshot: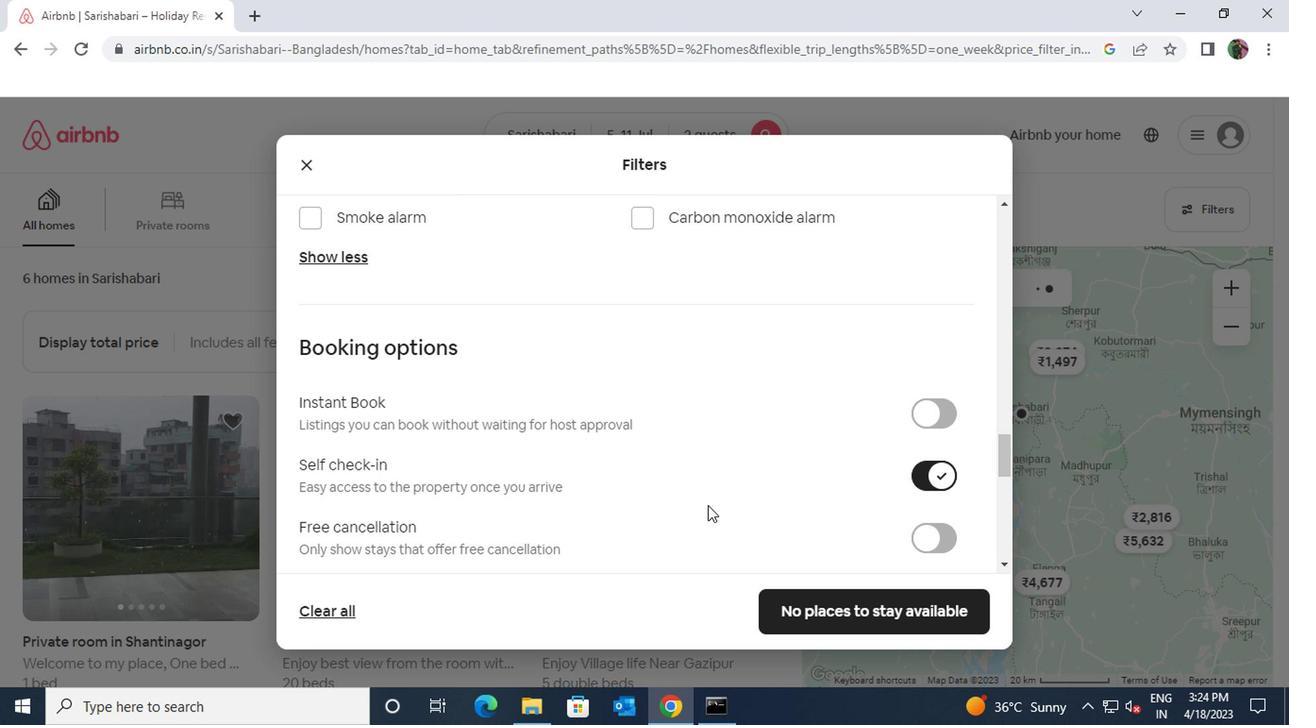 
Action: Mouse moved to (696, 490)
Screenshot: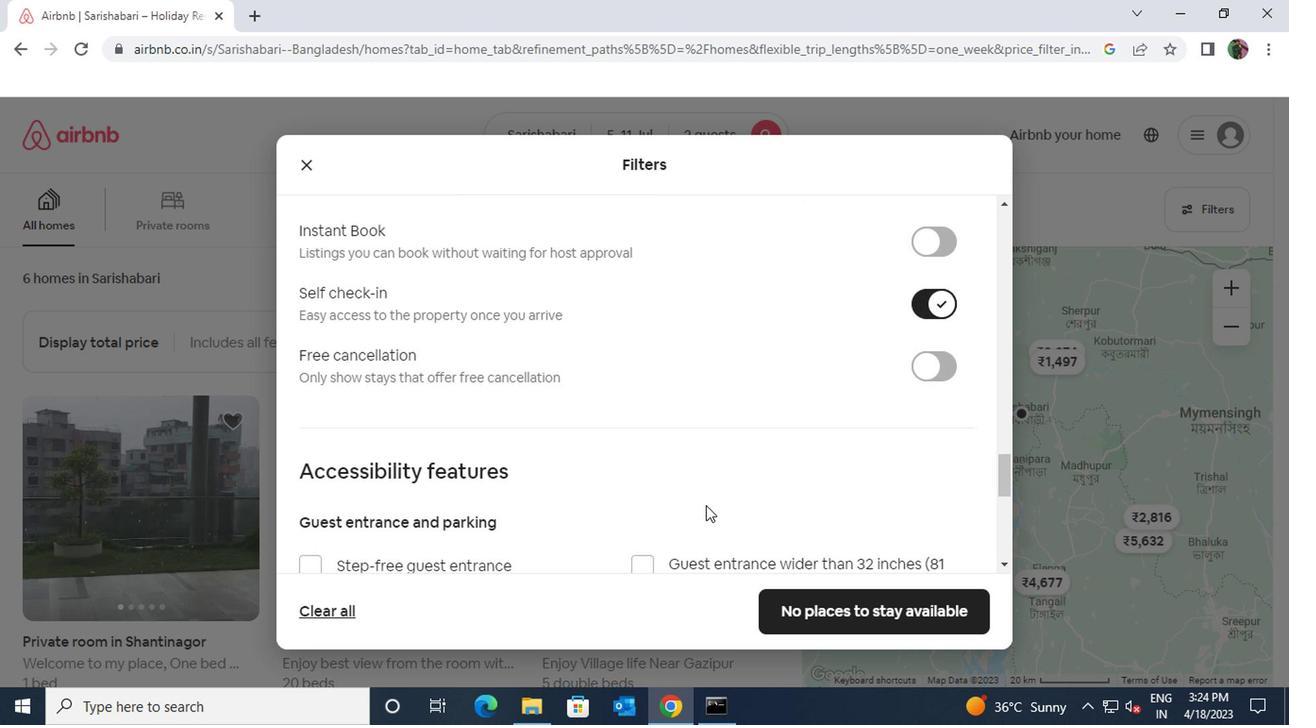 
Action: Mouse scrolled (696, 490) with delta (0, 0)
Screenshot: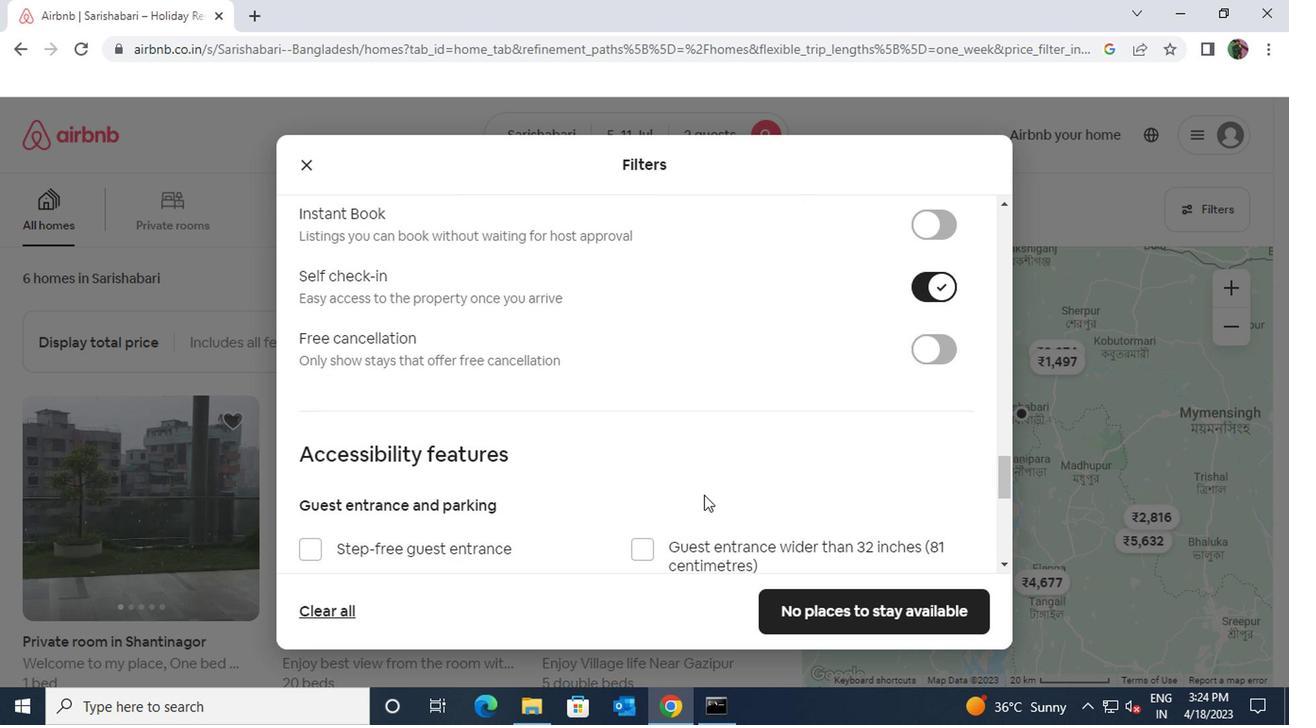 
Action: Mouse scrolled (696, 490) with delta (0, 0)
Screenshot: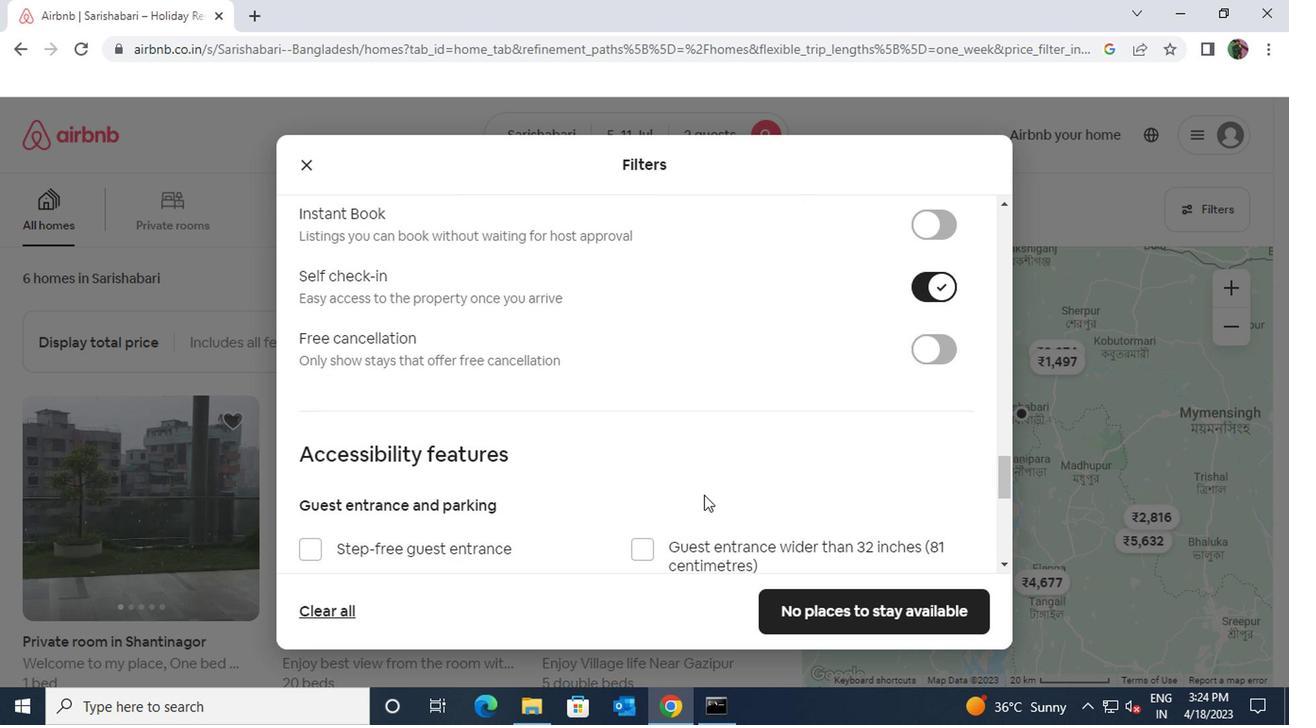 
Action: Mouse scrolled (696, 490) with delta (0, 0)
Screenshot: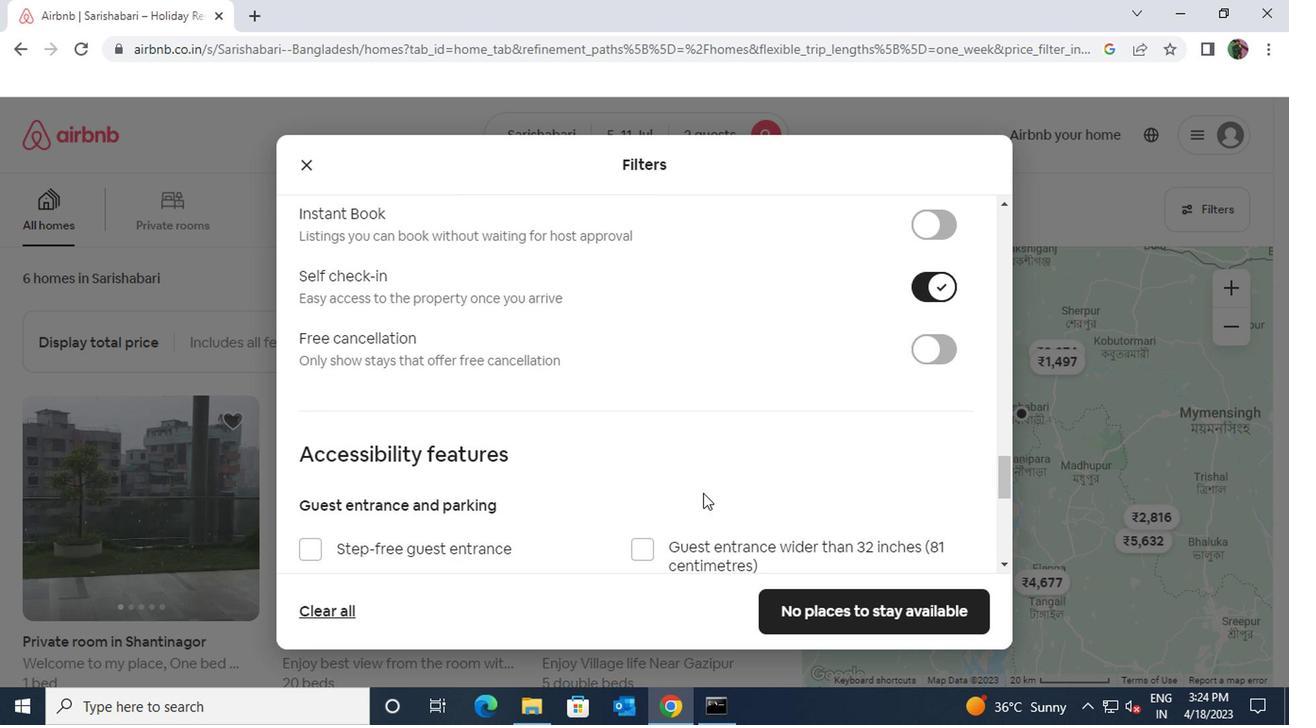 
Action: Mouse scrolled (696, 490) with delta (0, 0)
Screenshot: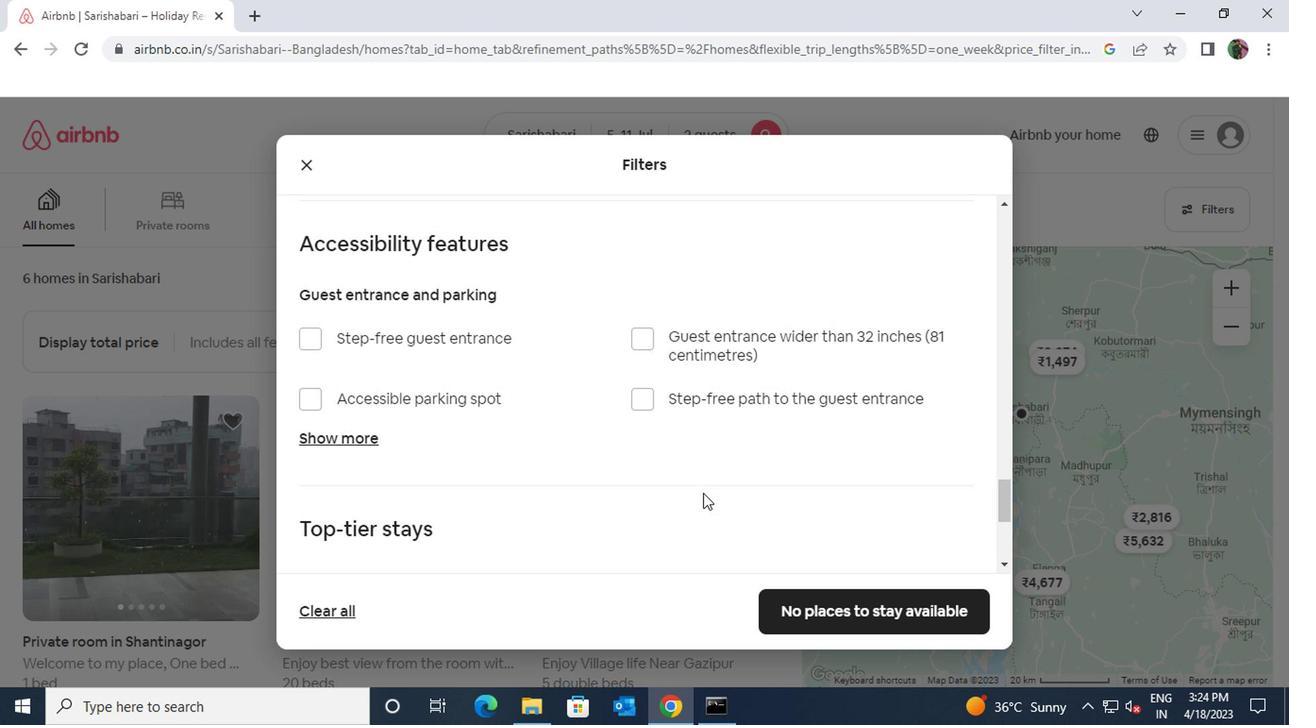 
Action: Mouse scrolled (696, 490) with delta (0, 0)
Screenshot: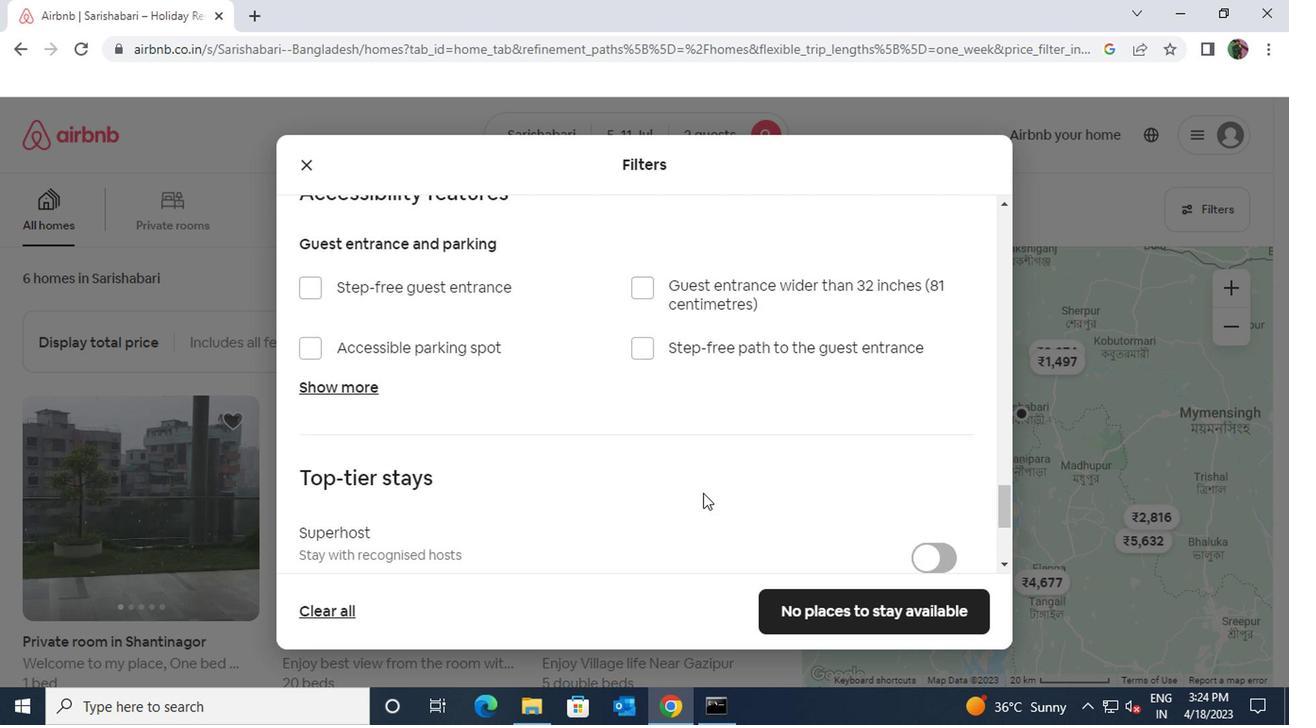 
Action: Mouse scrolled (696, 490) with delta (0, 0)
Screenshot: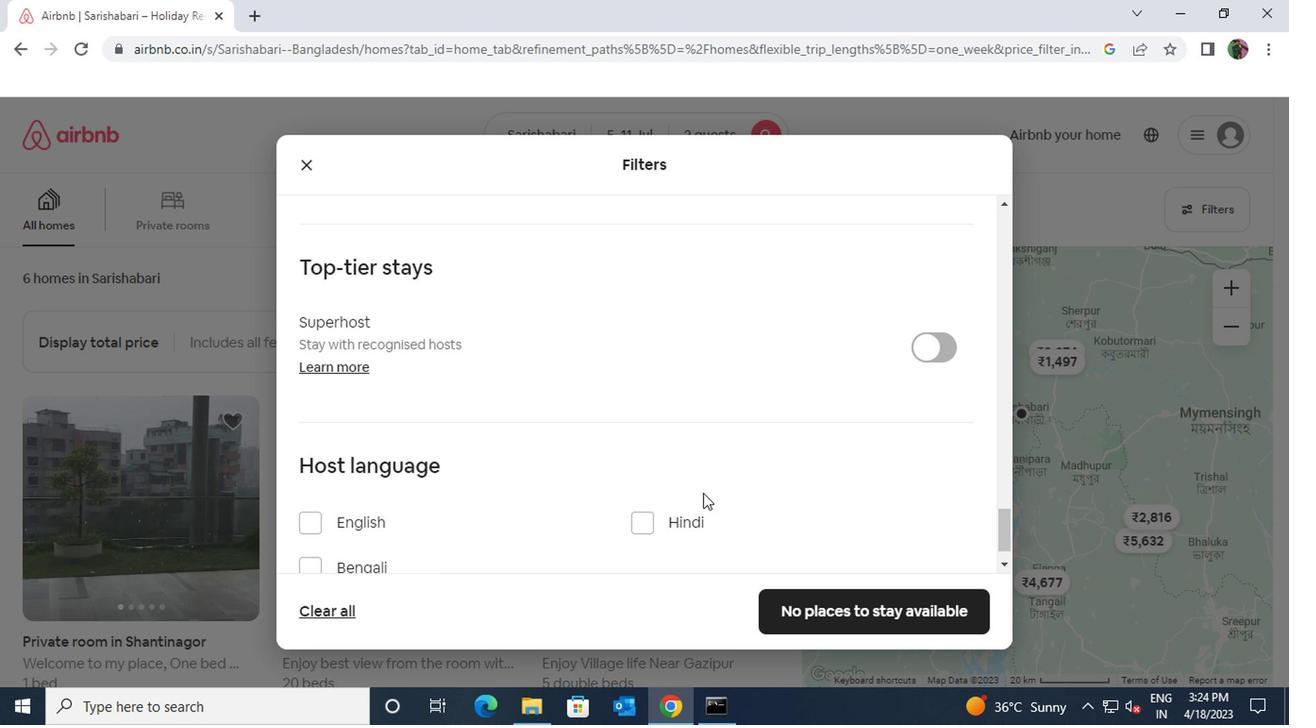 
Action: Mouse scrolled (696, 490) with delta (0, 0)
Screenshot: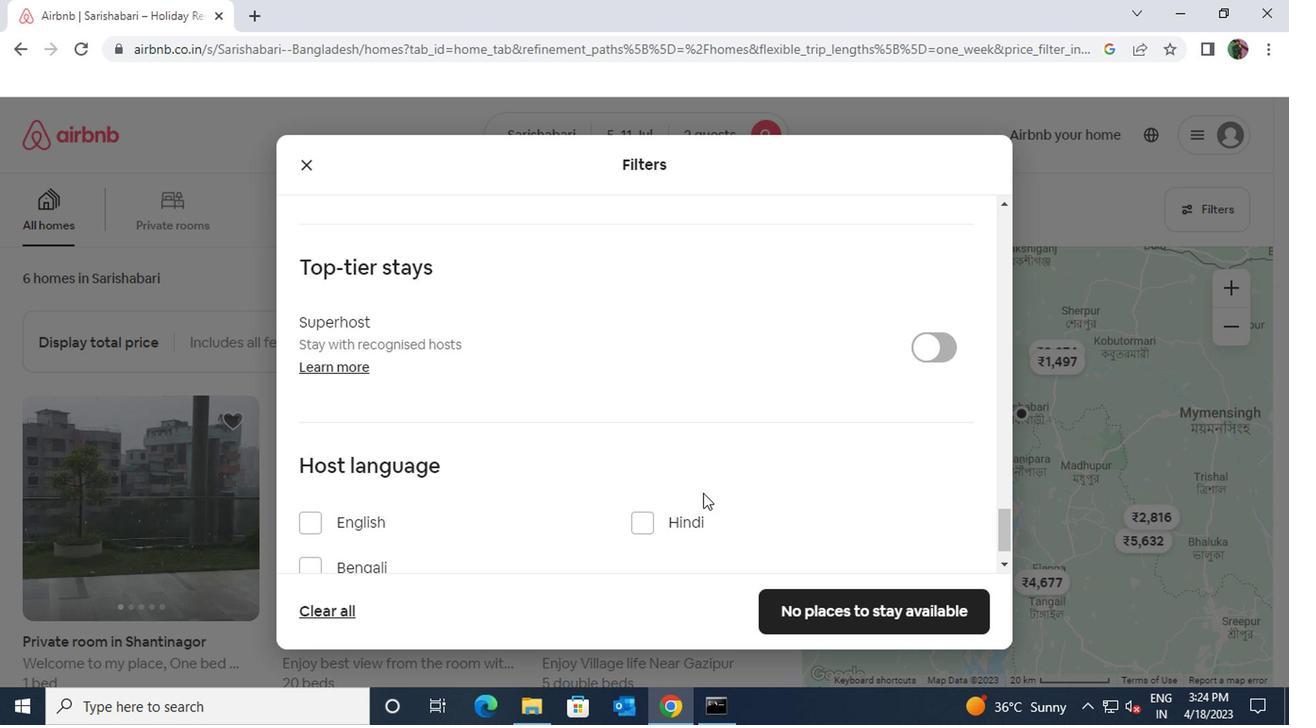 
Action: Mouse moved to (304, 469)
Screenshot: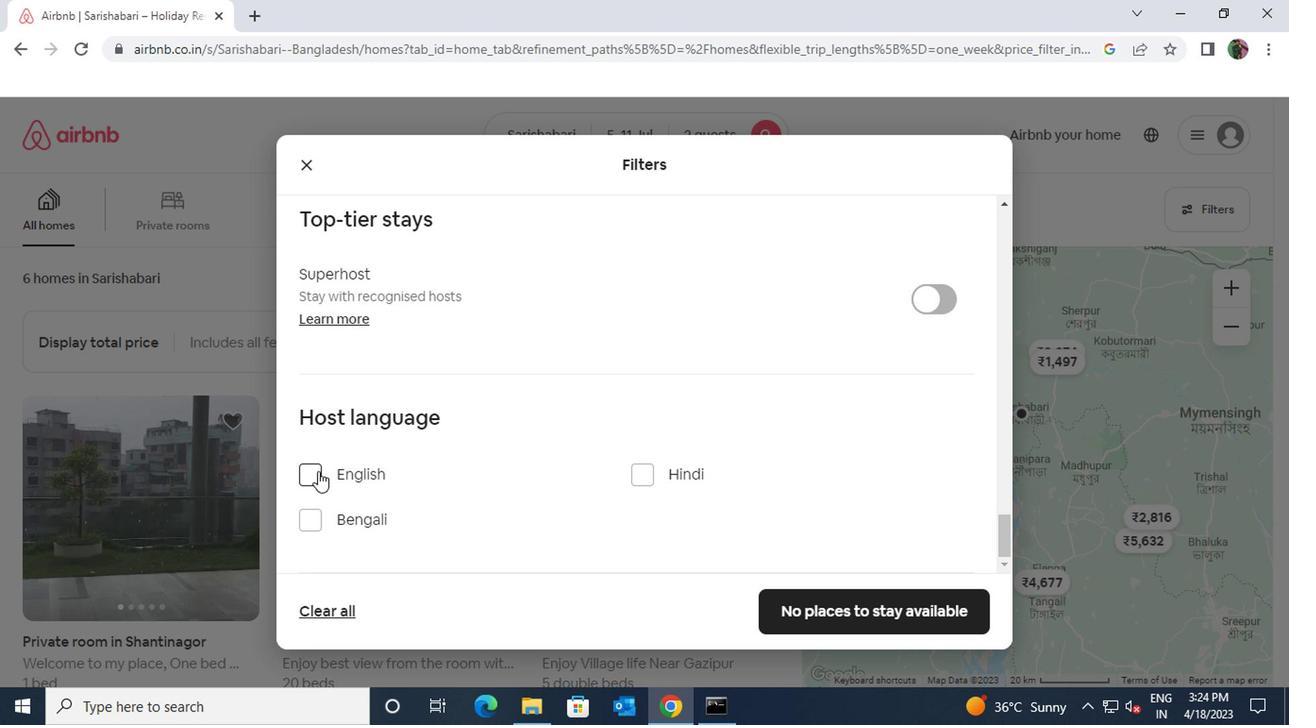 
Action: Mouse pressed left at (304, 469)
Screenshot: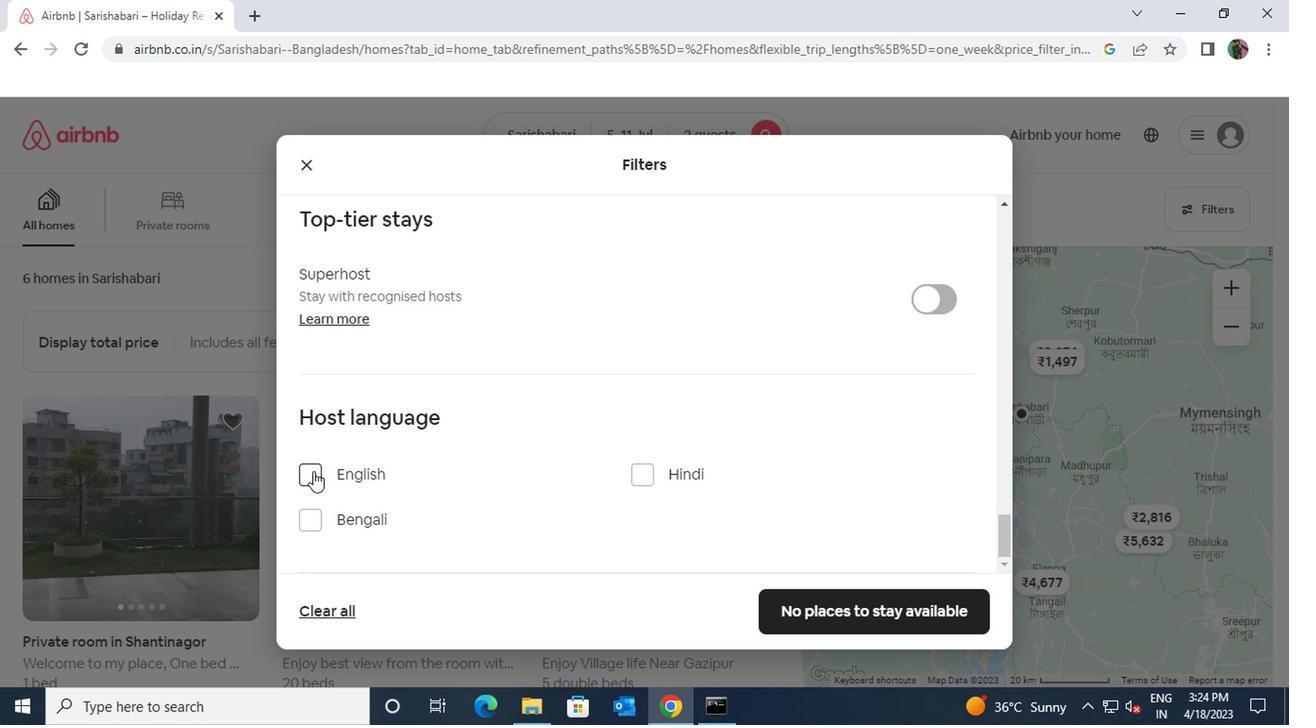 
Action: Mouse moved to (814, 602)
Screenshot: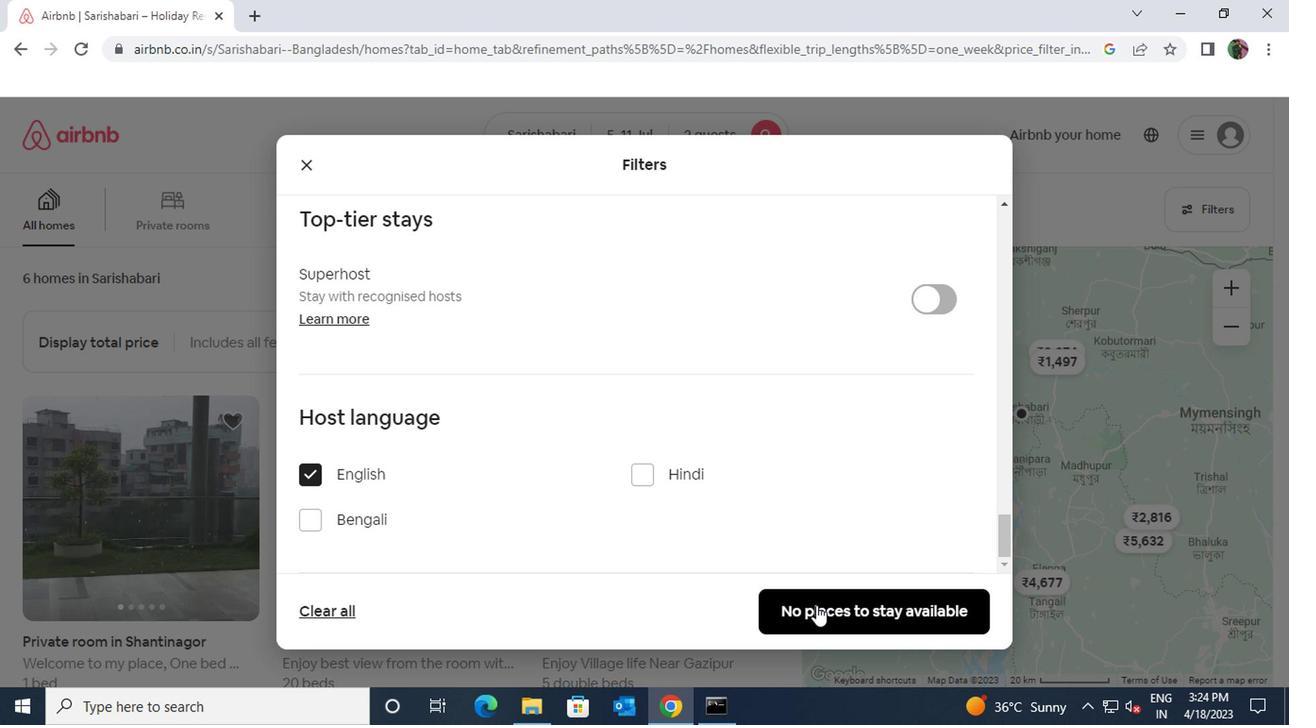 
Action: Mouse pressed left at (814, 602)
Screenshot: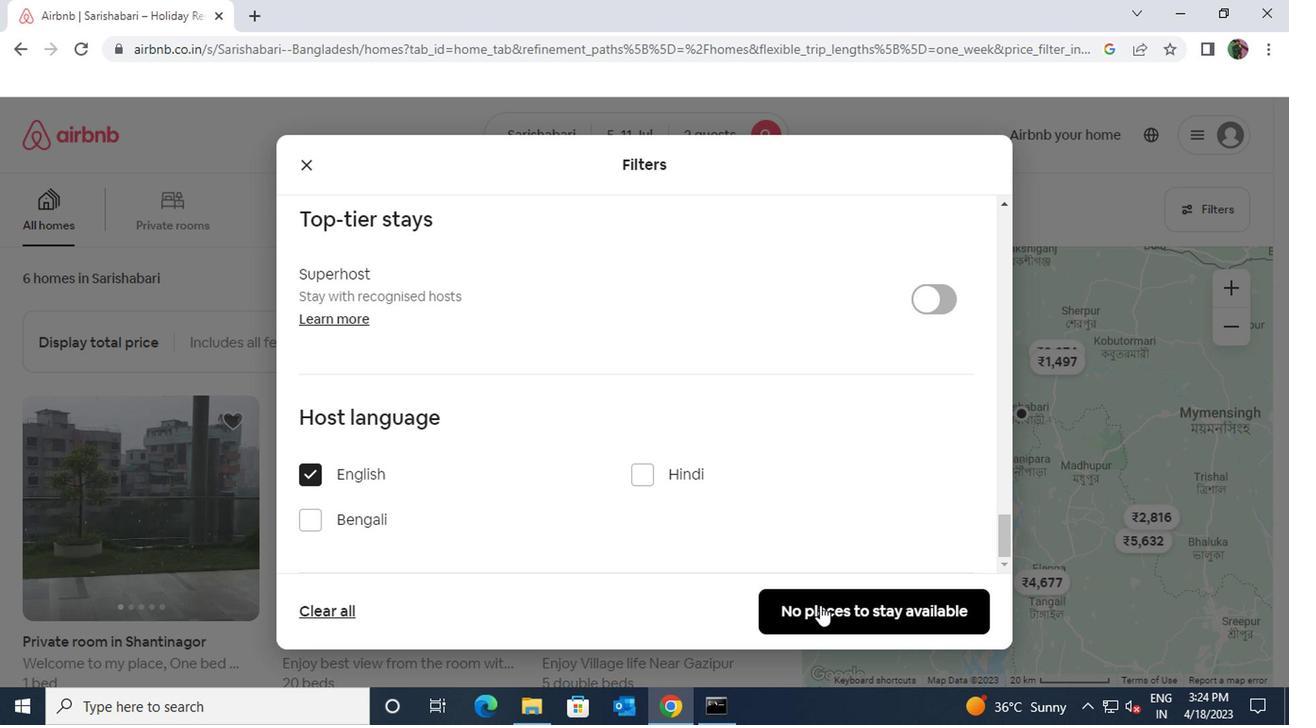 
